 Task: Look for Airbnb options in Tambacounda, Senegal from 6th December, 2023 to 12th December, 2023 for 4 adults.4 bedrooms having 4 beds and 4 bathrooms. Property type can be flat. Amenities needed are: wifi, TV, free parkinig on premises, gym, breakfast. Look for 4 properties as per requirement.
Action: Mouse moved to (445, 94)
Screenshot: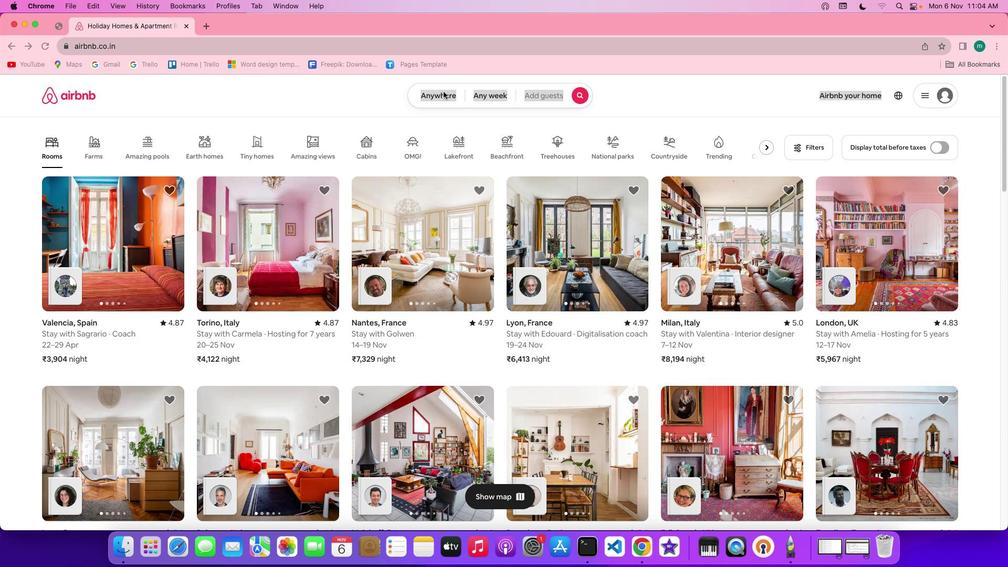 
Action: Mouse pressed left at (445, 94)
Screenshot: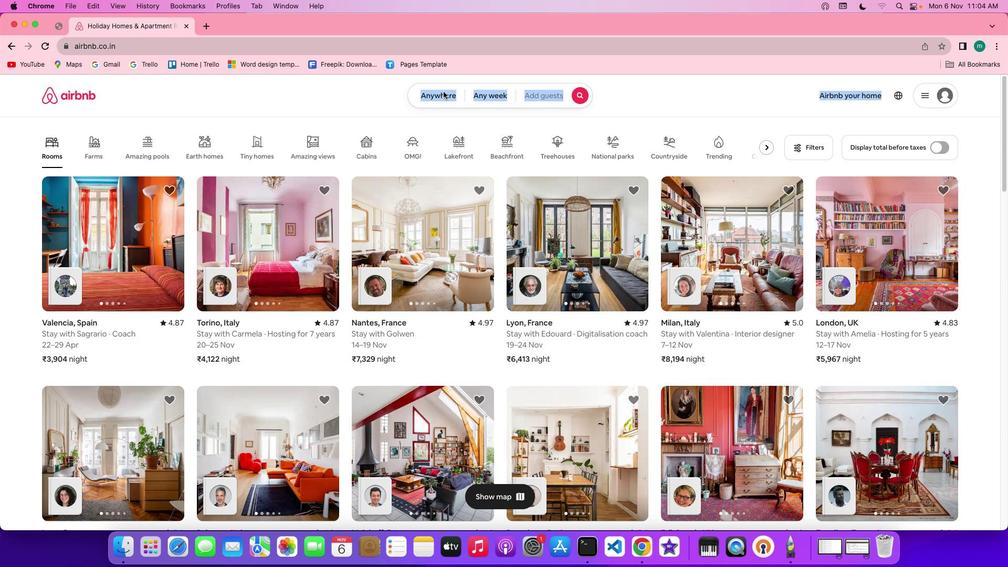 
Action: Mouse moved to (445, 93)
Screenshot: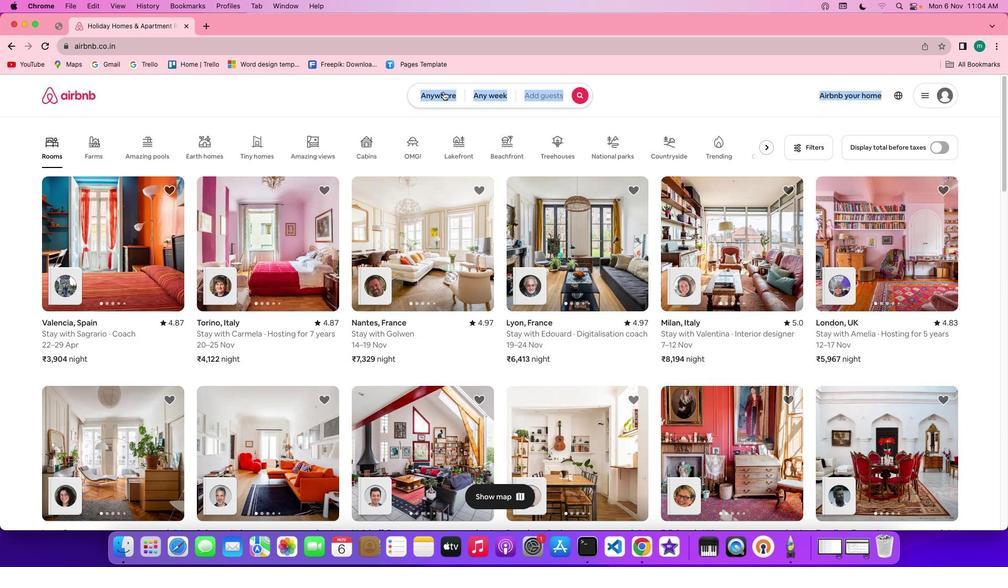 
Action: Mouse pressed left at (445, 93)
Screenshot: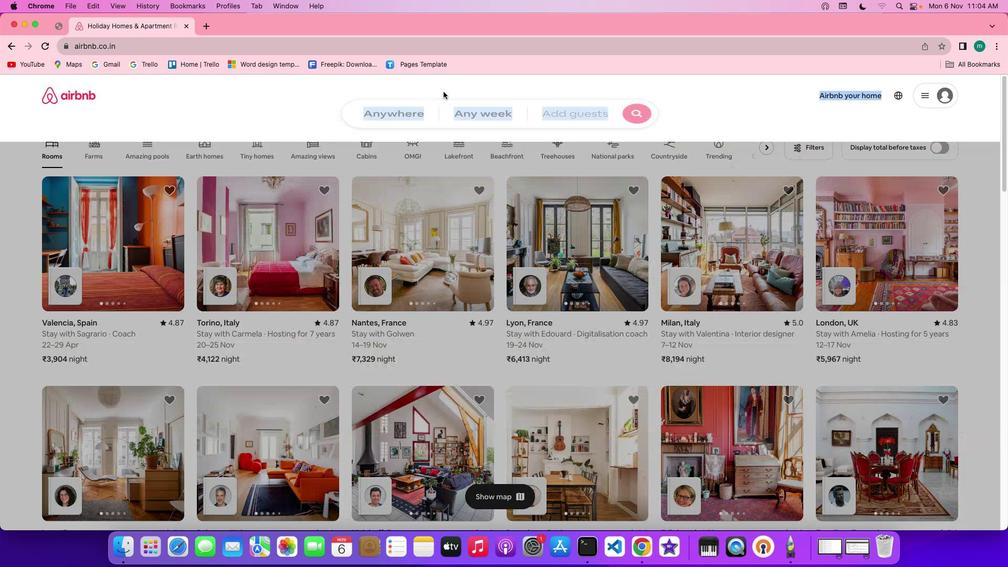 
Action: Mouse moved to (385, 136)
Screenshot: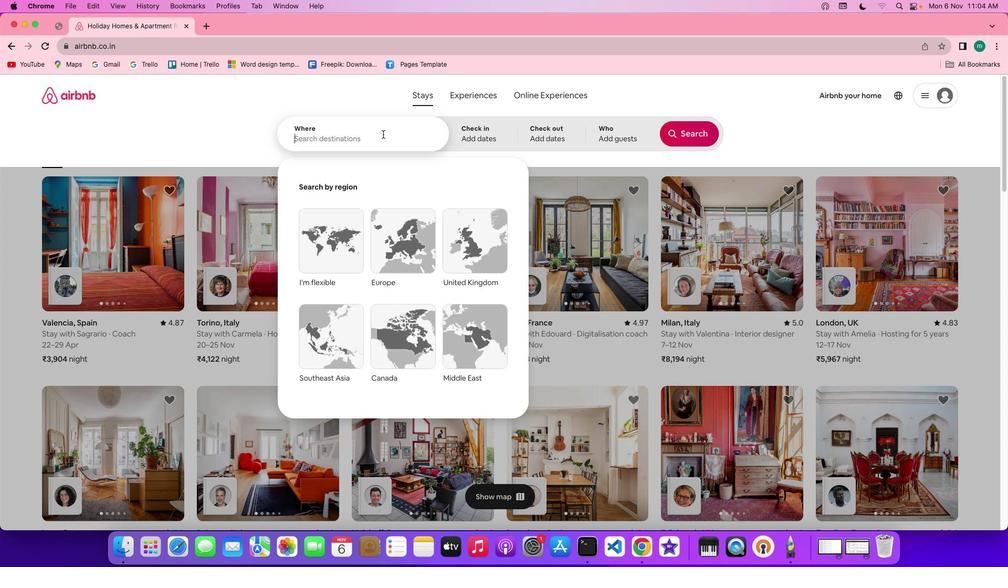 
Action: Mouse pressed left at (385, 136)
Screenshot: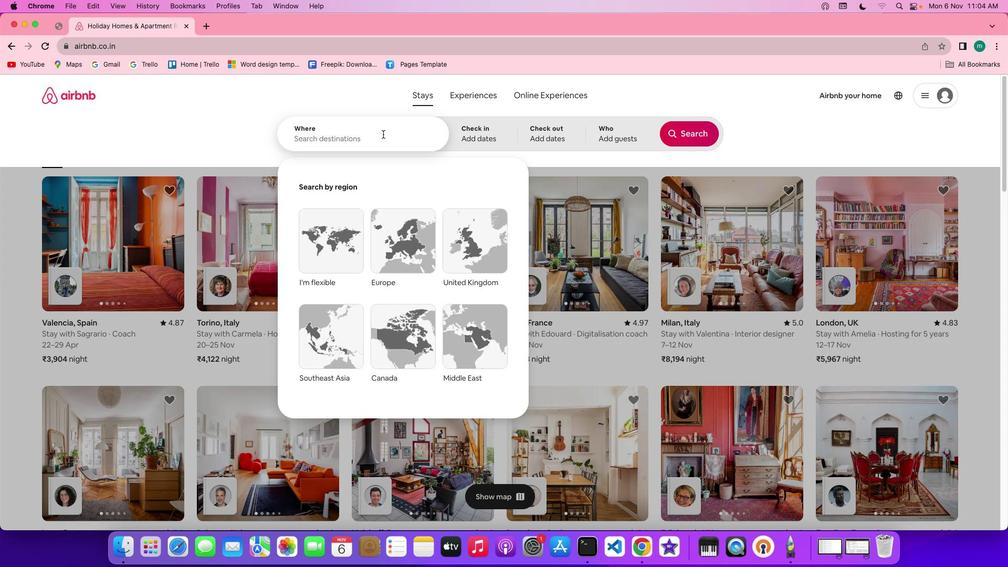 
Action: Key pressed Key.shift't''a''m''b''a''c''o''u''n''d''a'','Key.spaceKey.shift's''e''n''e''g''a''l'
Screenshot: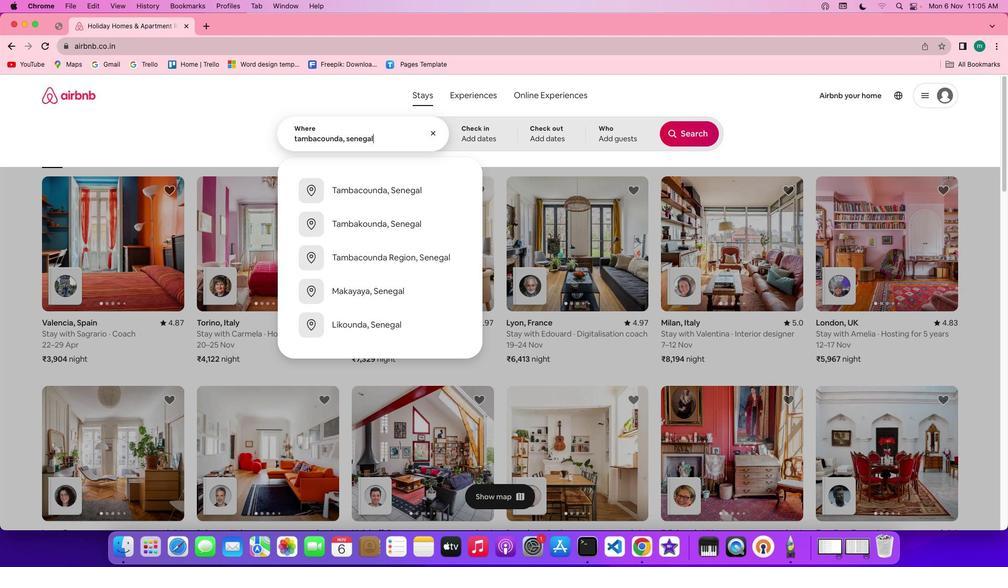 
Action: Mouse moved to (484, 140)
Screenshot: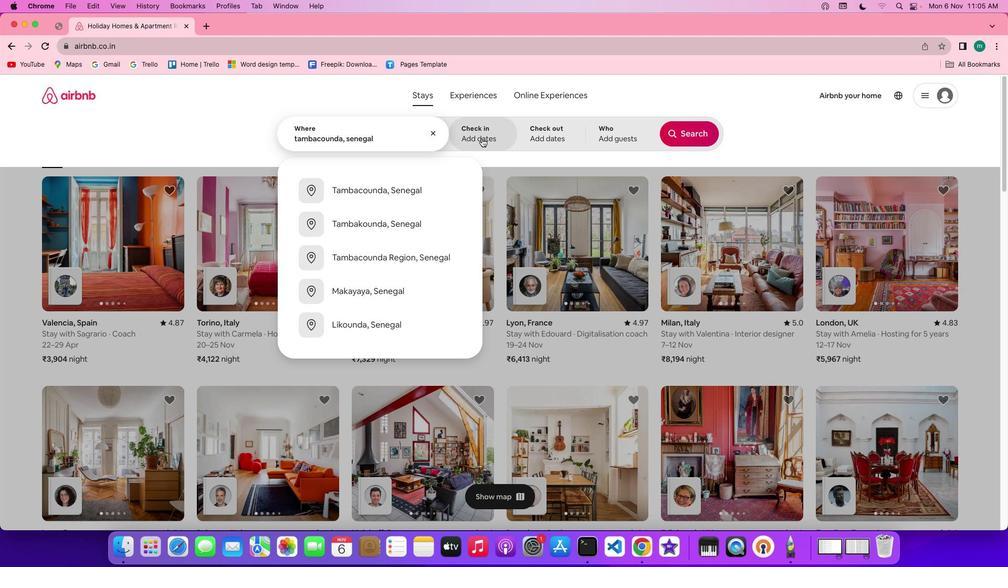 
Action: Mouse pressed left at (484, 140)
Screenshot: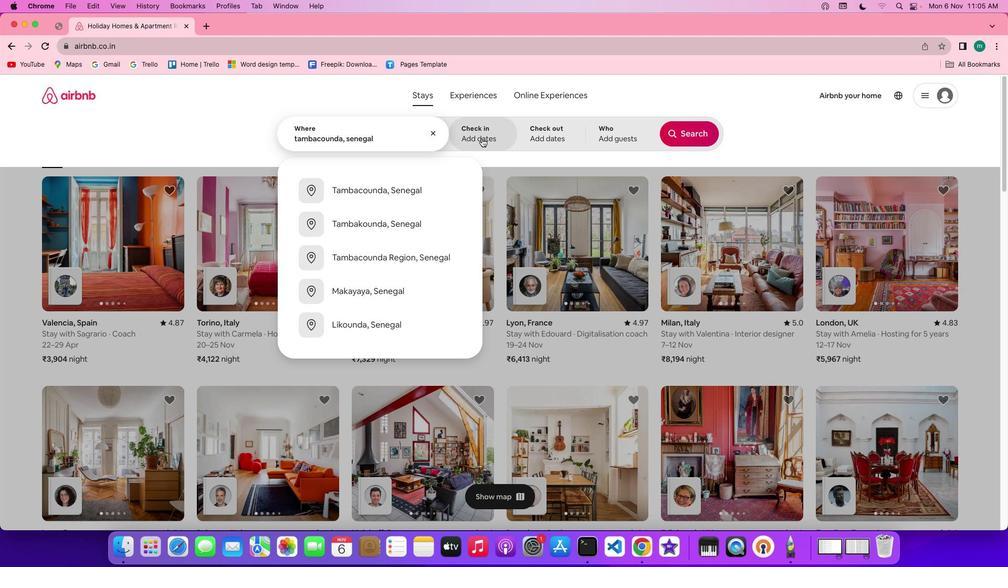 
Action: Mouse moved to (599, 284)
Screenshot: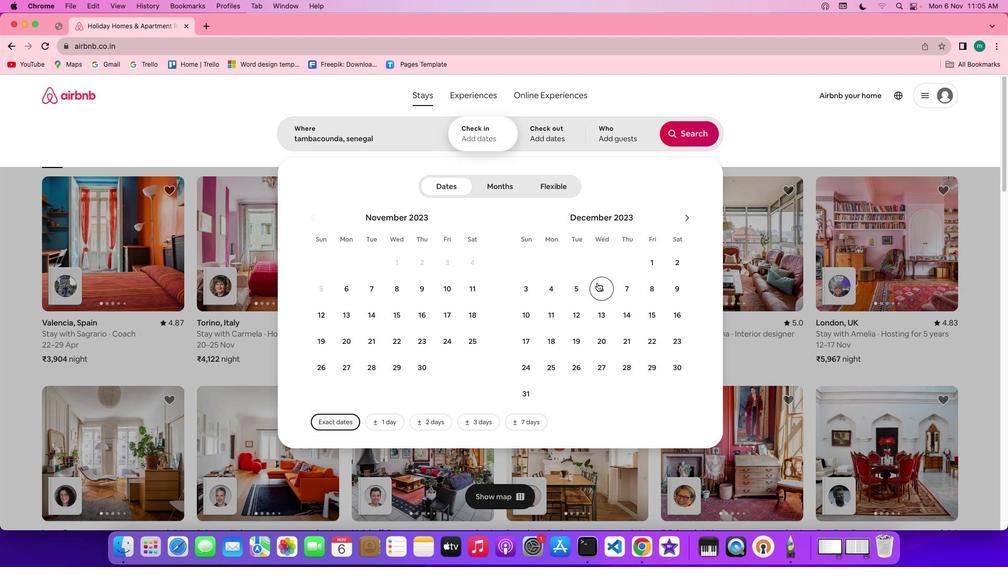 
Action: Mouse pressed left at (599, 284)
Screenshot: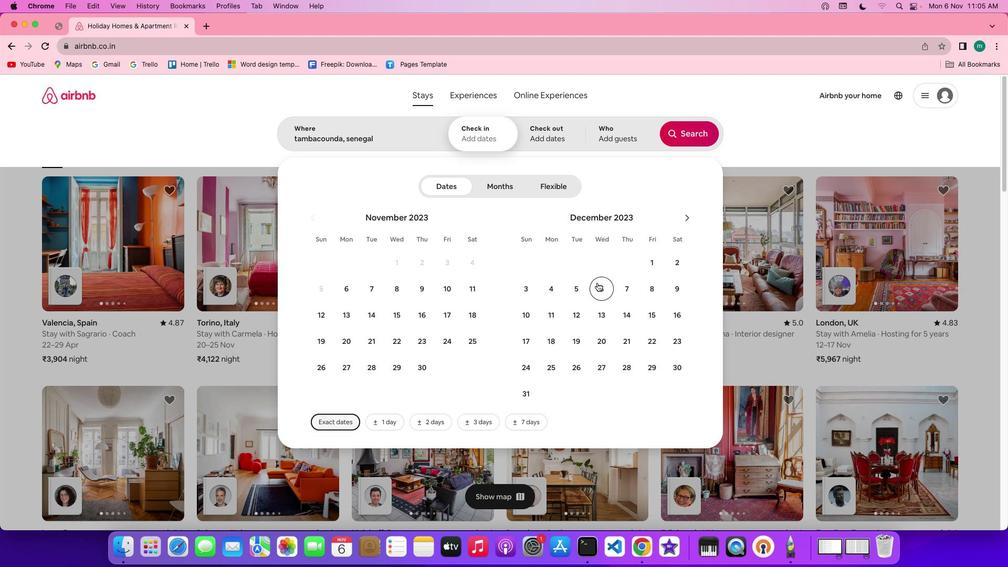 
Action: Mouse moved to (583, 319)
Screenshot: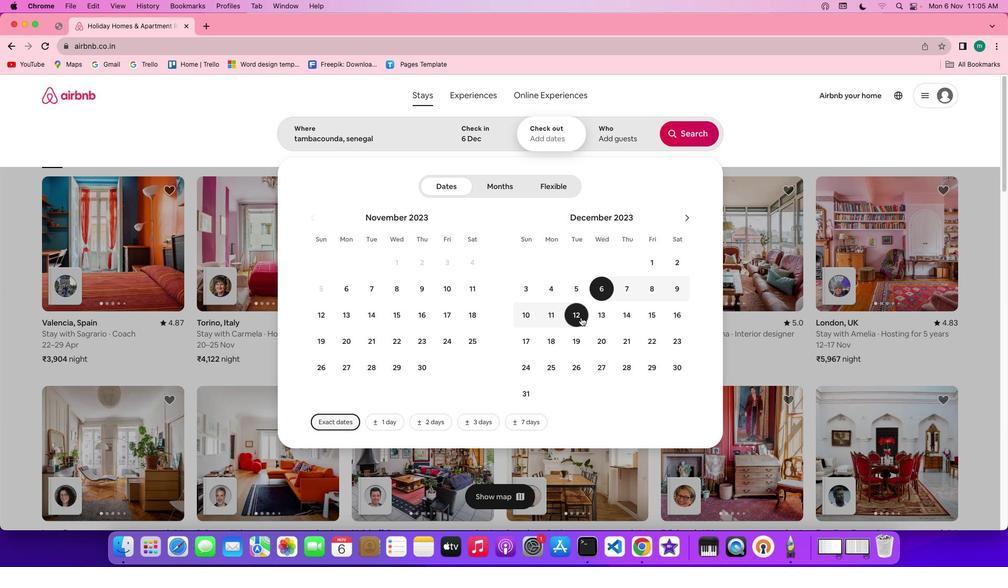 
Action: Mouse pressed left at (583, 319)
Screenshot: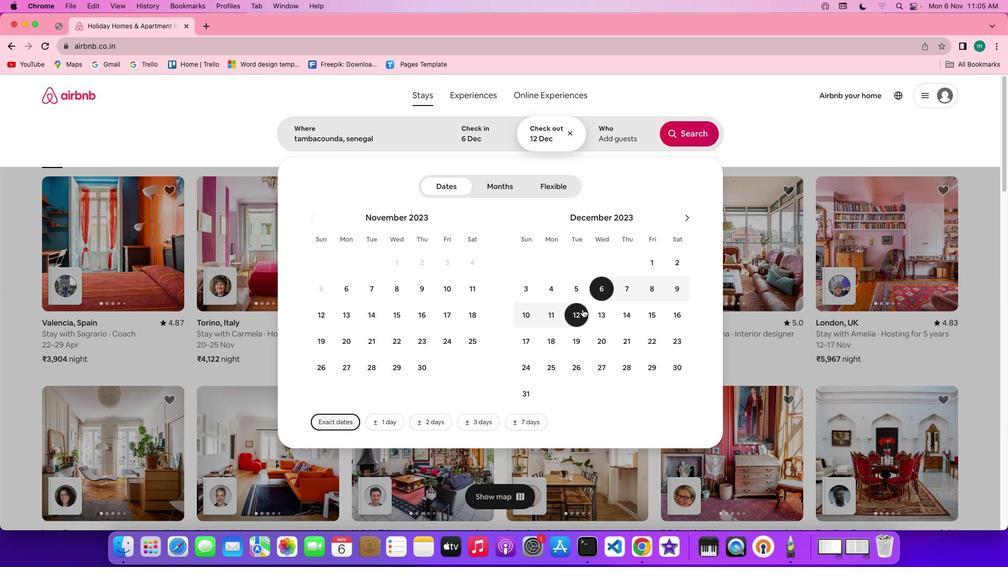 
Action: Mouse moved to (616, 133)
Screenshot: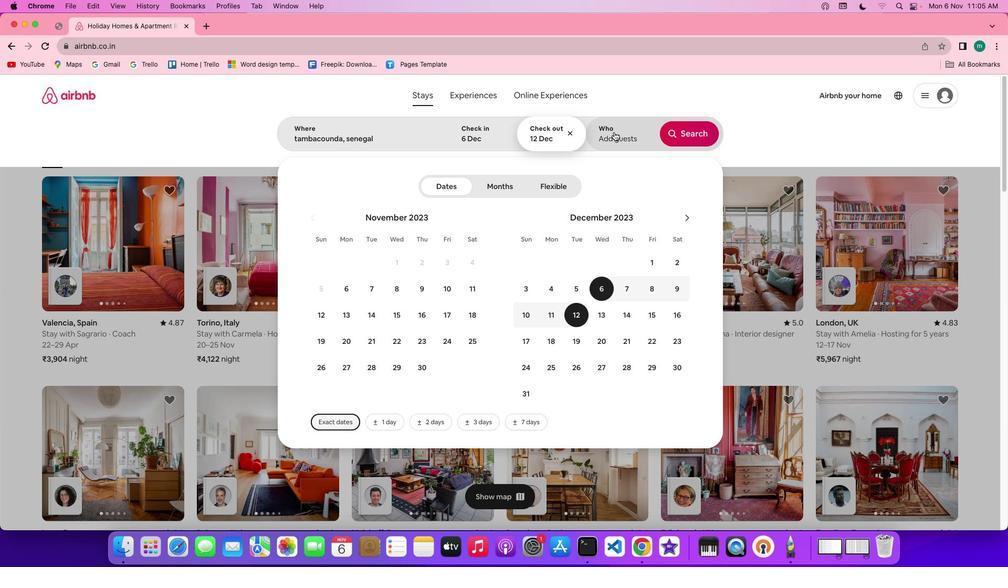 
Action: Mouse pressed left at (616, 133)
Screenshot: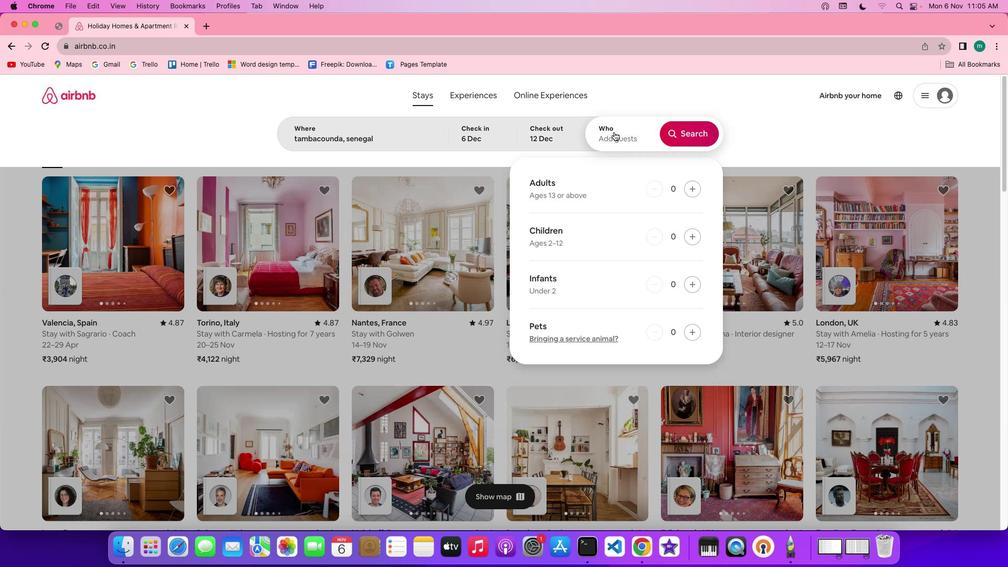 
Action: Mouse moved to (690, 189)
Screenshot: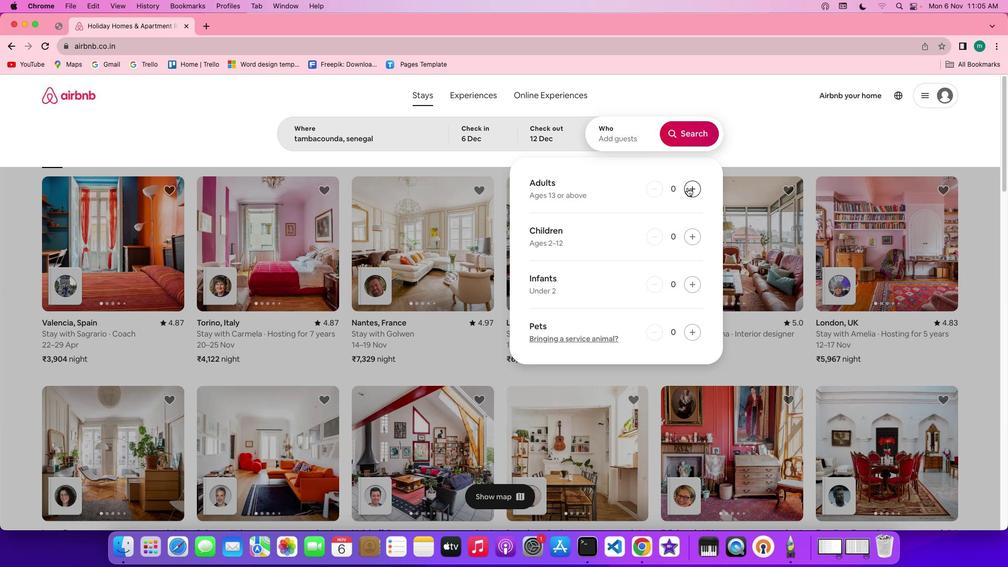 
Action: Mouse pressed left at (690, 189)
Screenshot: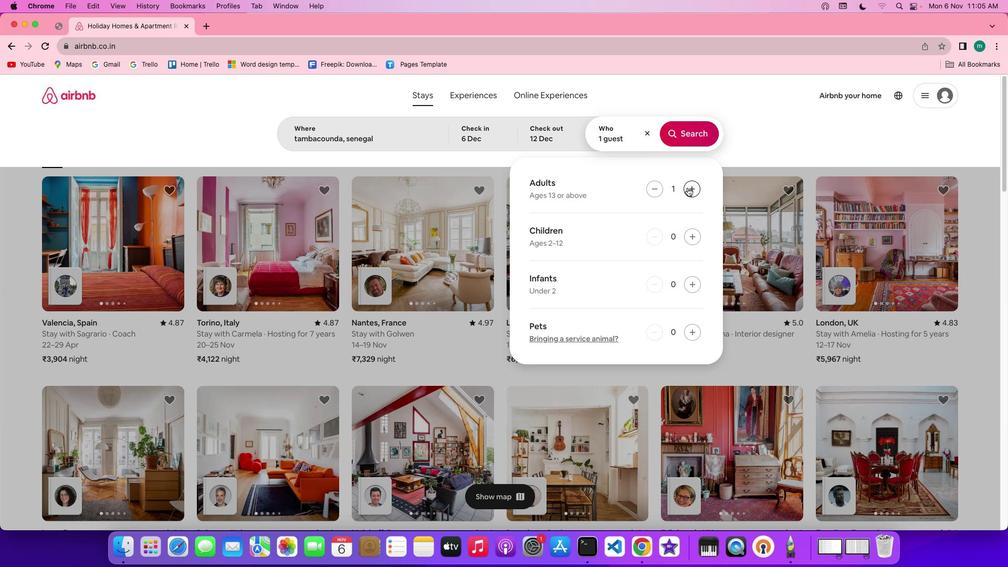 
Action: Mouse pressed left at (690, 189)
Screenshot: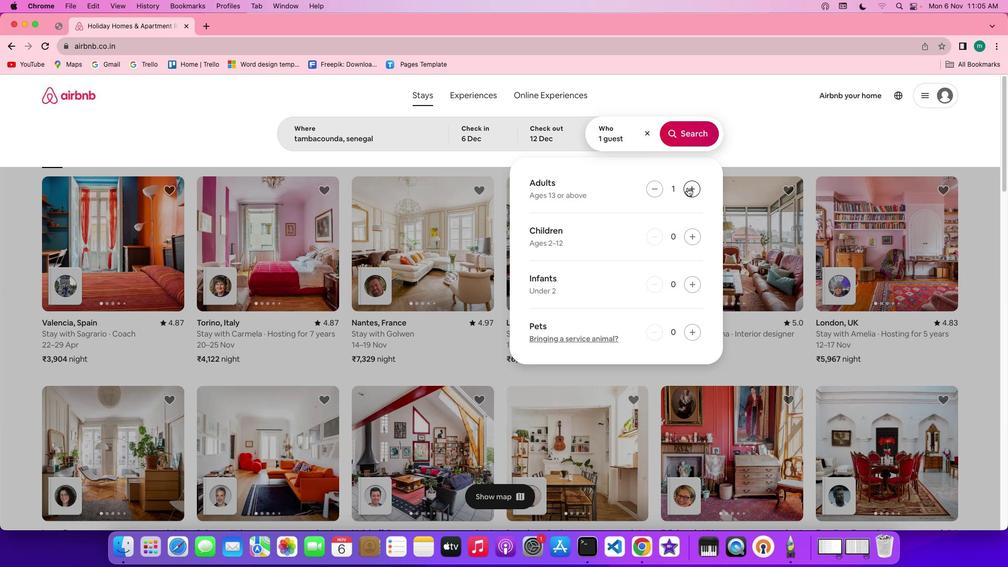 
Action: Mouse pressed left at (690, 189)
Screenshot: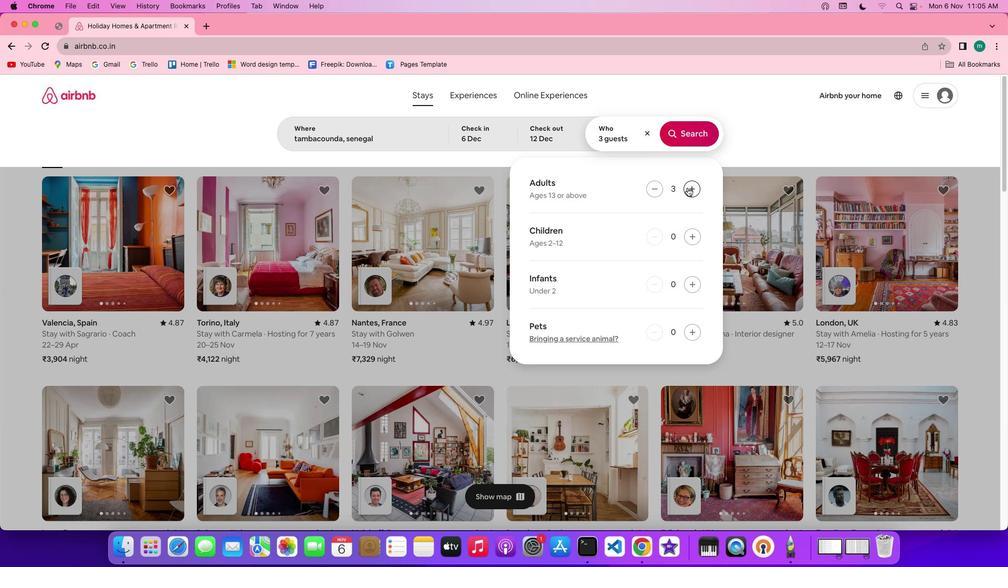 
Action: Mouse moved to (690, 190)
Screenshot: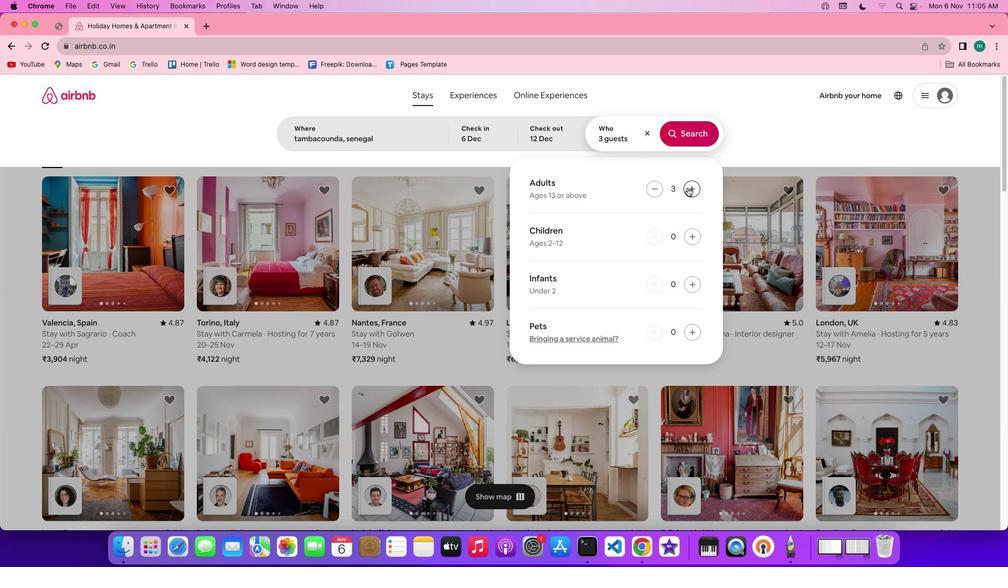 
Action: Mouse pressed left at (690, 190)
Screenshot: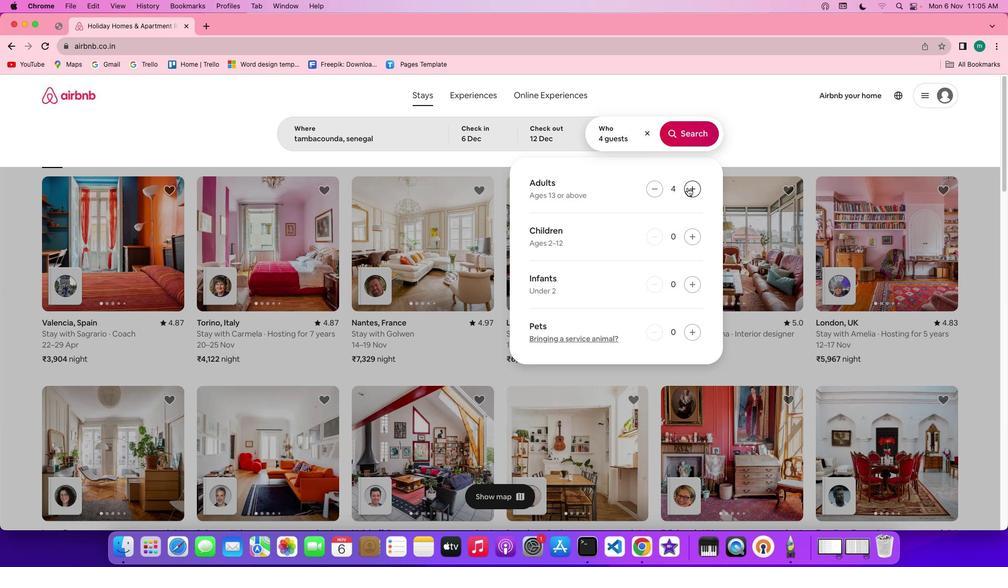 
Action: Mouse moved to (706, 132)
Screenshot: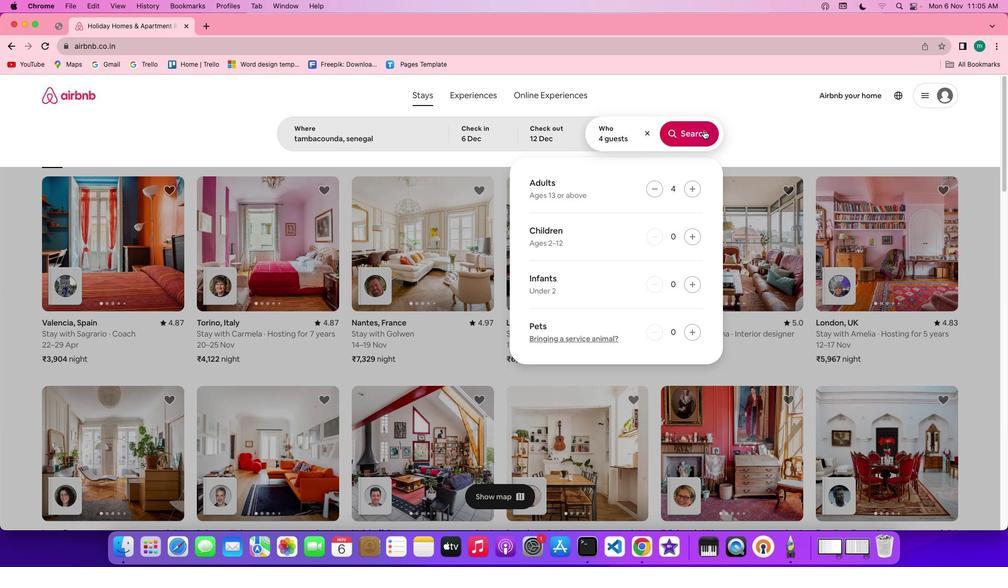 
Action: Mouse pressed left at (706, 132)
Screenshot: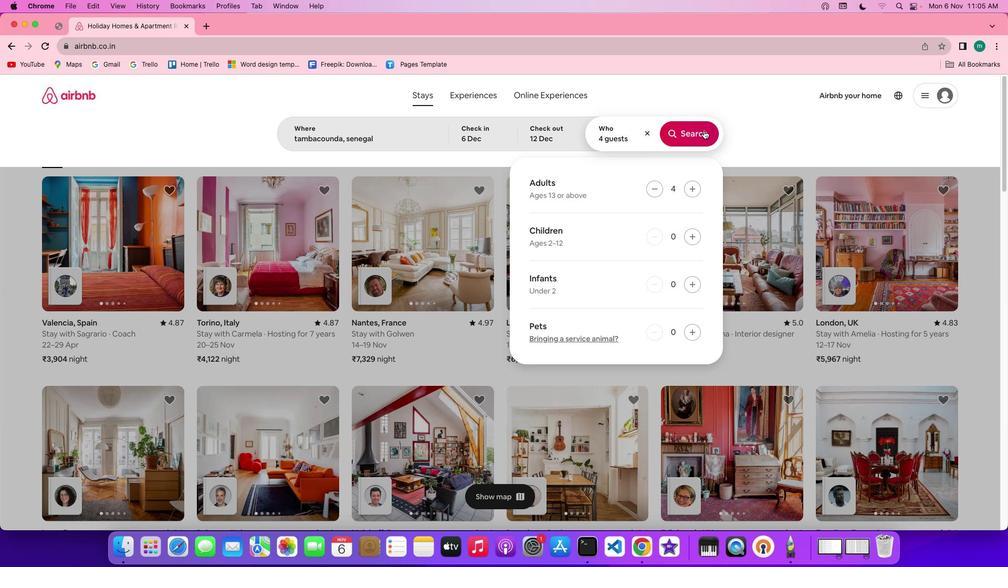 
Action: Mouse moved to (831, 140)
Screenshot: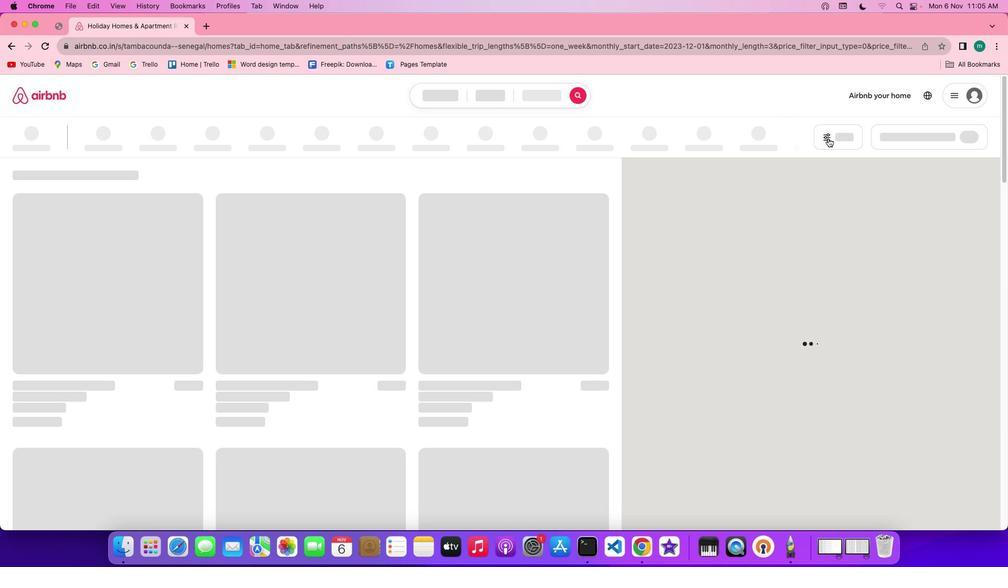 
Action: Mouse pressed left at (831, 140)
Screenshot: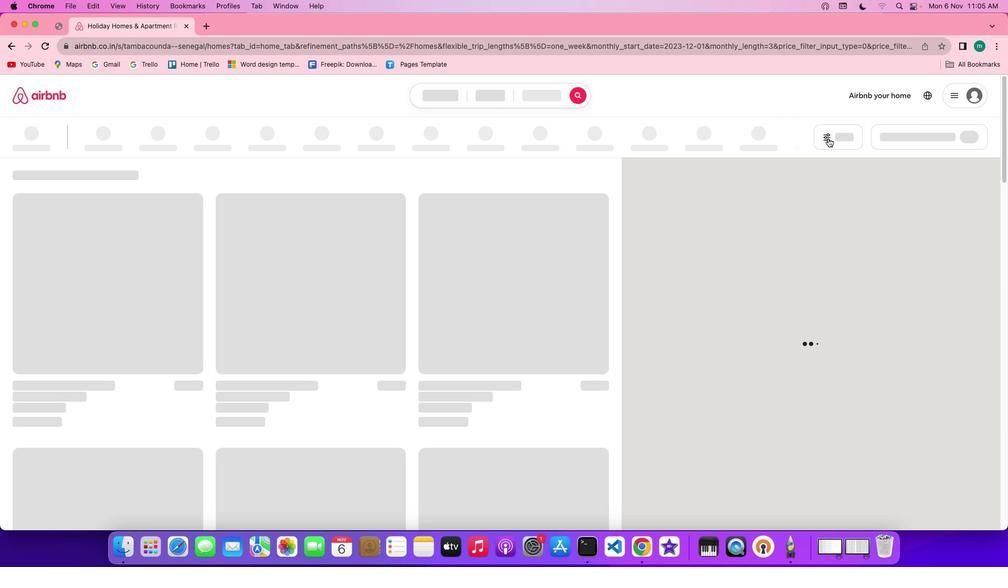 
Action: Mouse moved to (844, 137)
Screenshot: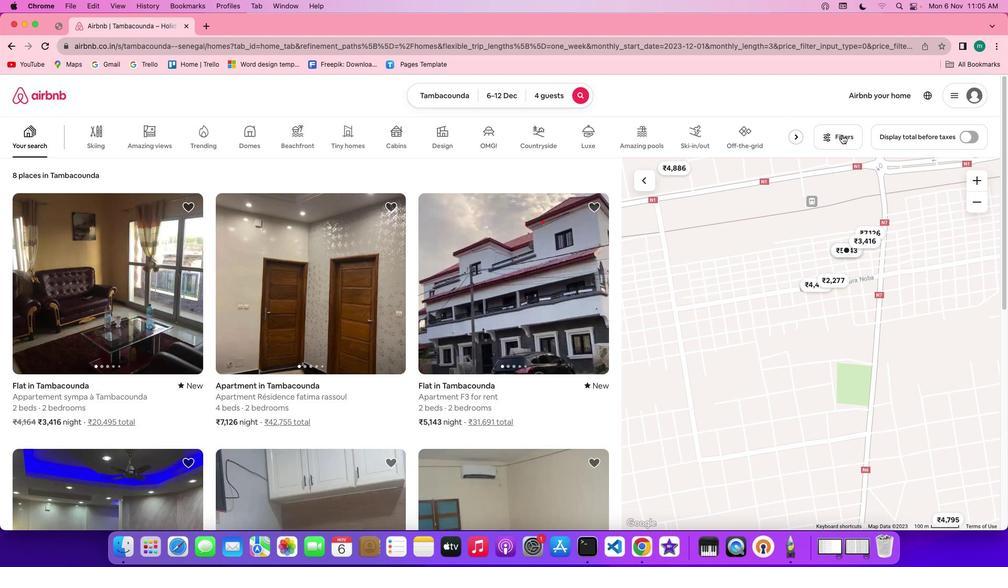 
Action: Mouse pressed left at (844, 137)
Screenshot: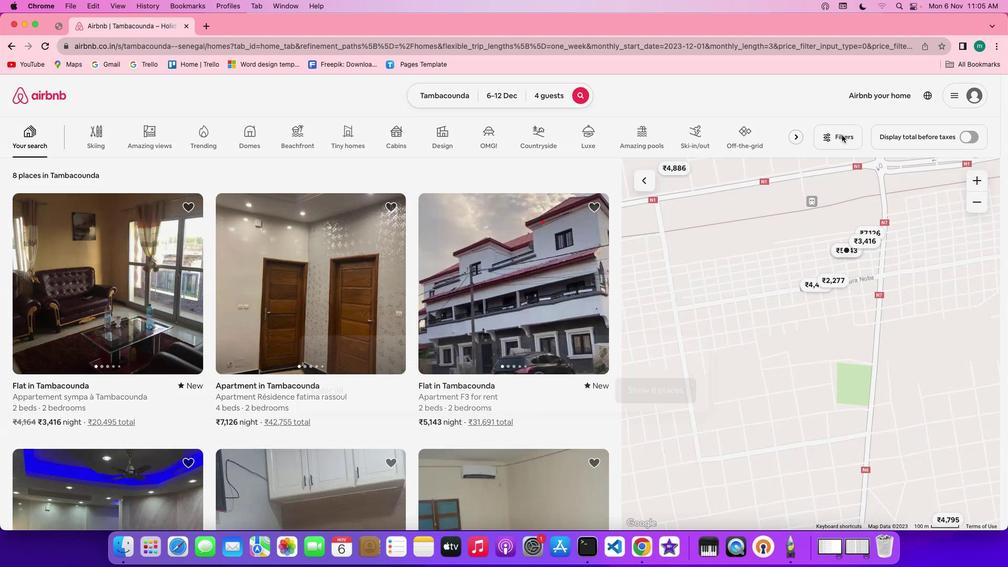 
Action: Mouse moved to (612, 358)
Screenshot: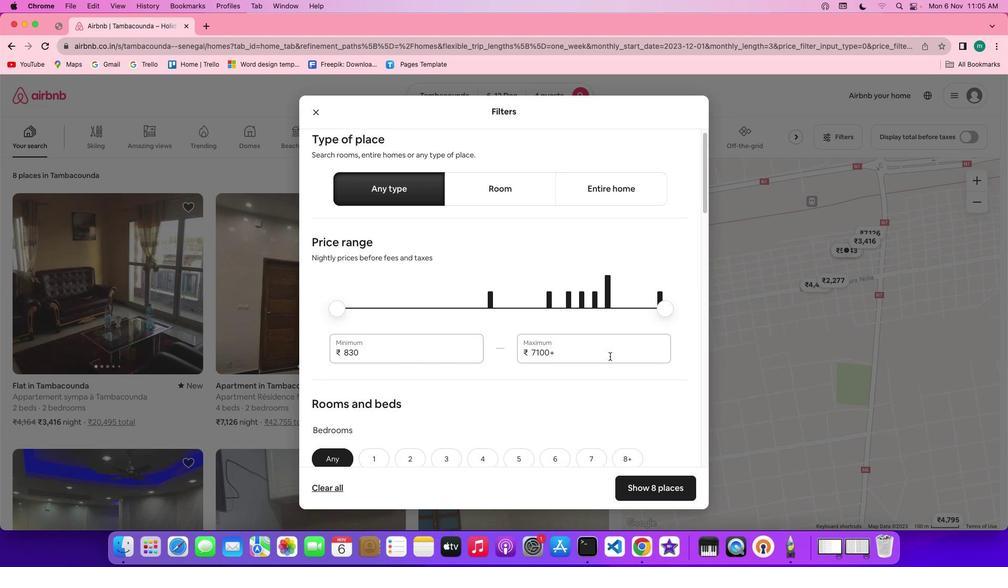 
Action: Mouse scrolled (612, 358) with delta (2, 1)
Screenshot: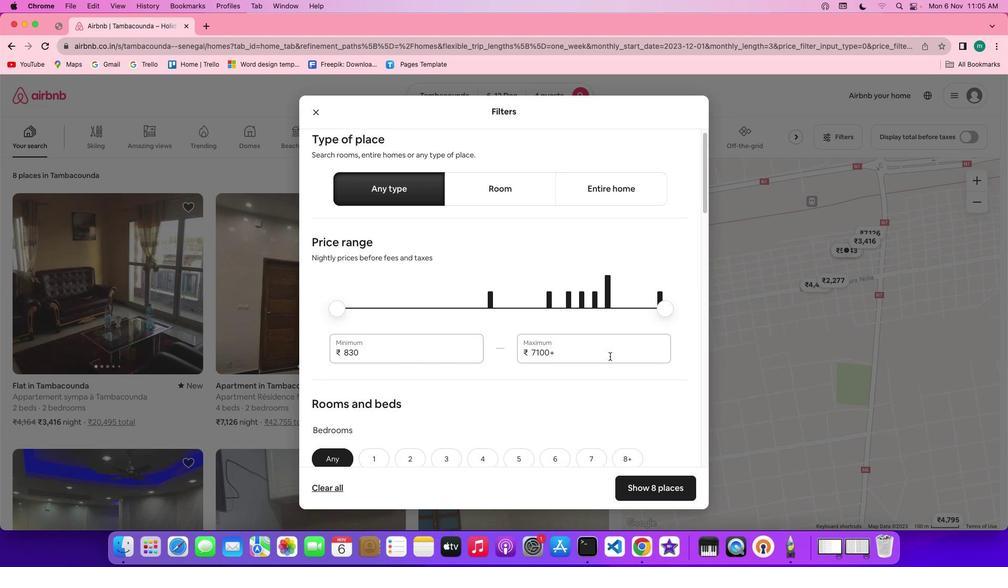
Action: Mouse moved to (612, 358)
Screenshot: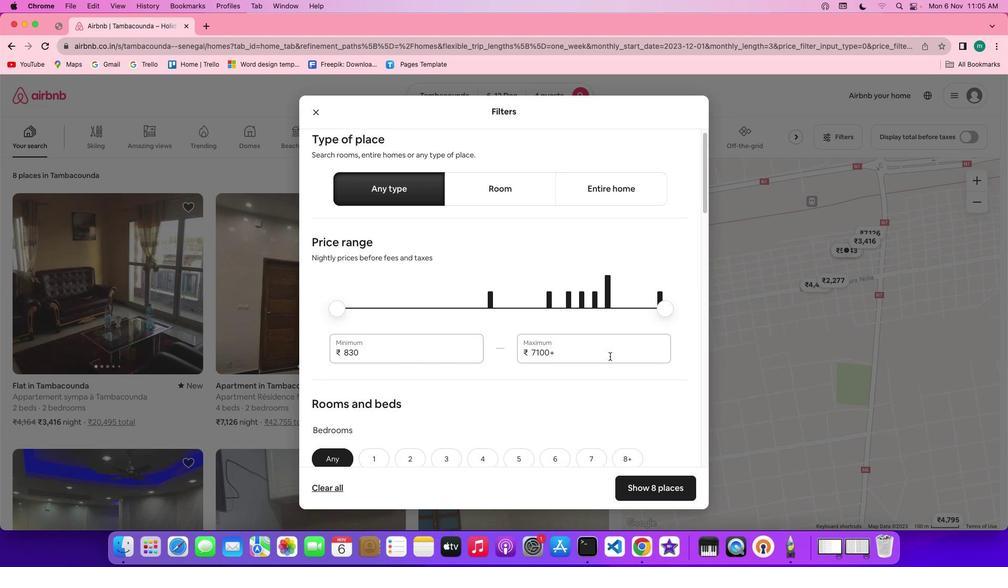 
Action: Mouse scrolled (612, 358) with delta (2, 1)
Screenshot: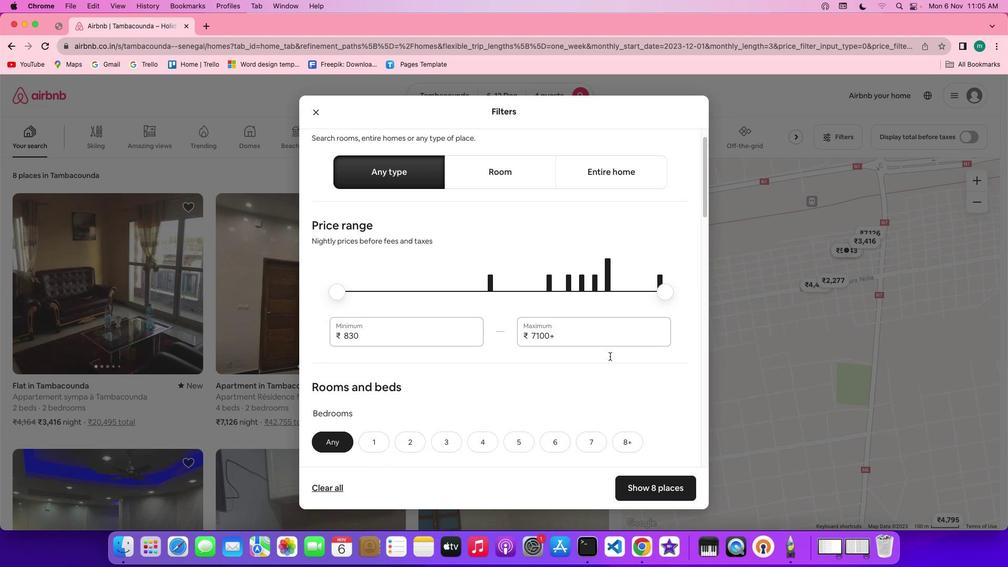 
Action: Mouse moved to (612, 358)
Screenshot: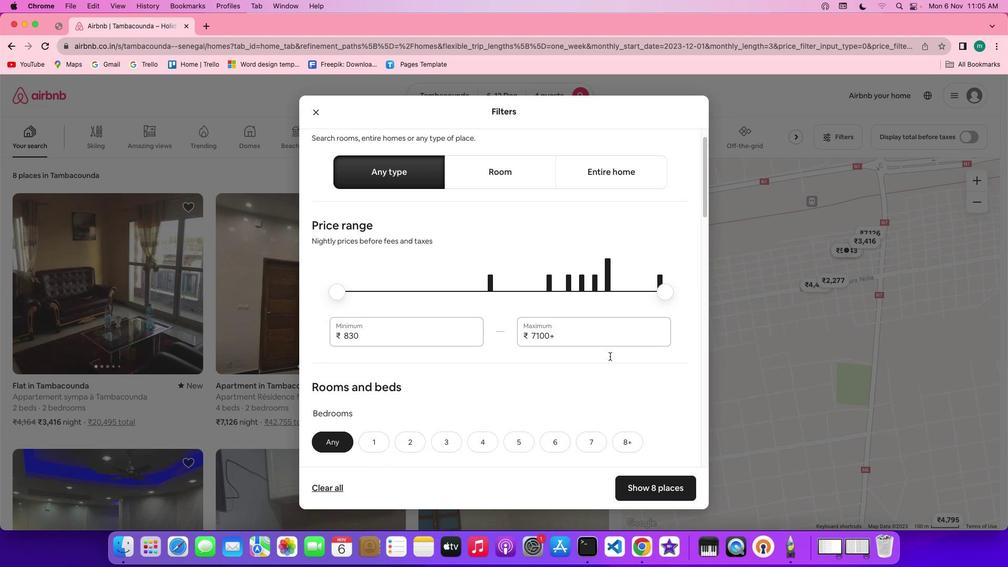 
Action: Mouse scrolled (612, 358) with delta (2, 1)
Screenshot: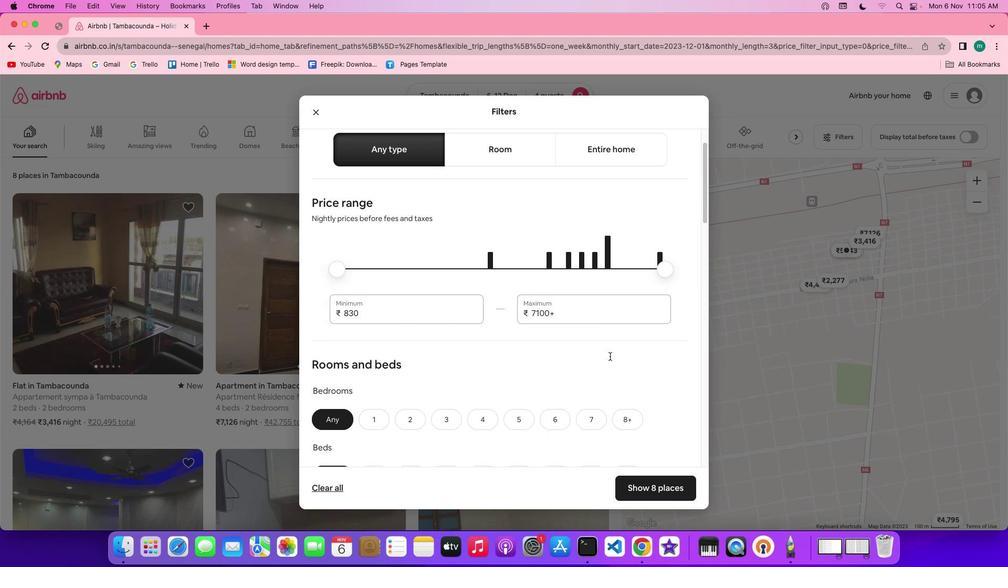 
Action: Mouse scrolled (612, 358) with delta (2, 0)
Screenshot: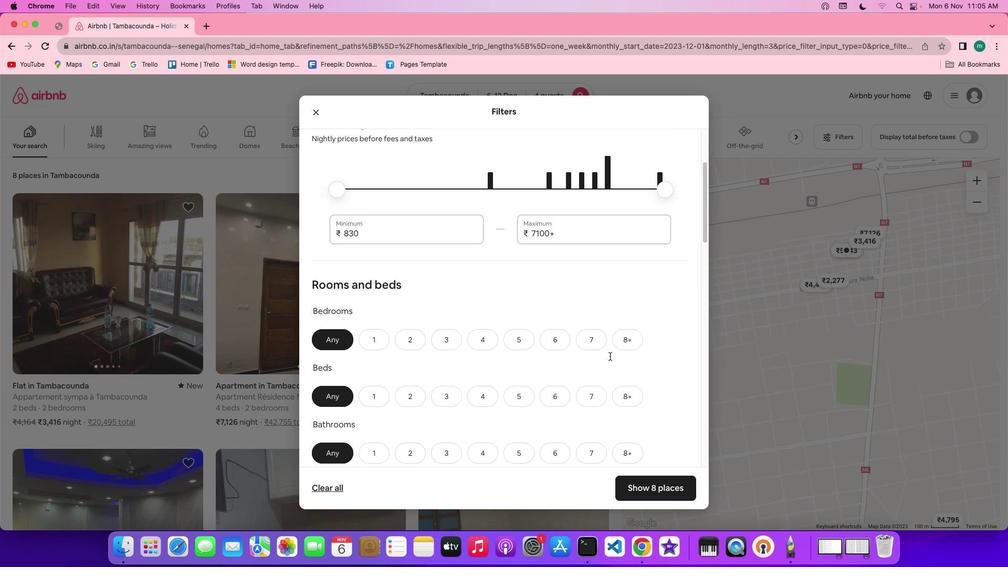 
Action: Mouse scrolled (612, 358) with delta (2, 1)
Screenshot: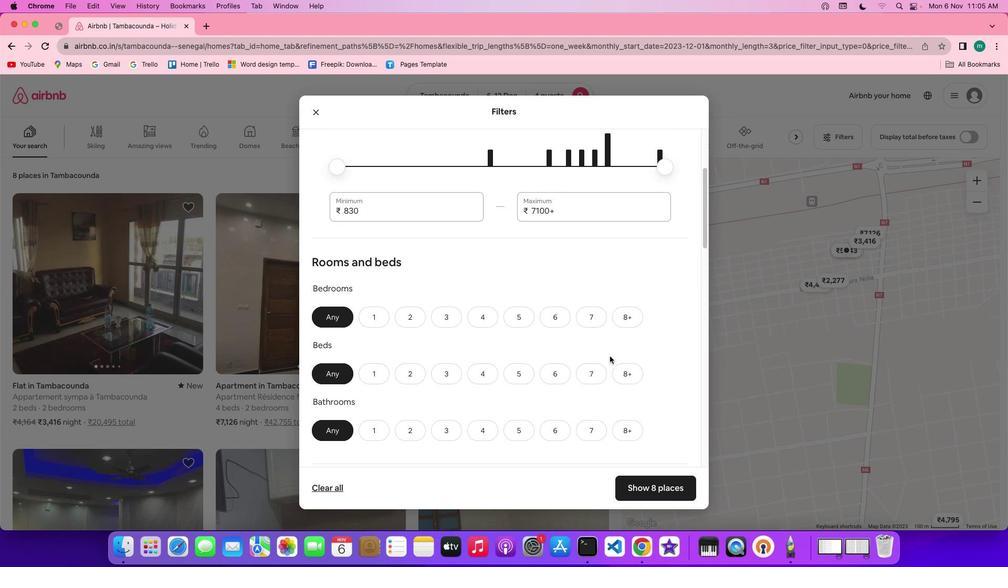 
Action: Mouse scrolled (612, 358) with delta (2, 1)
Screenshot: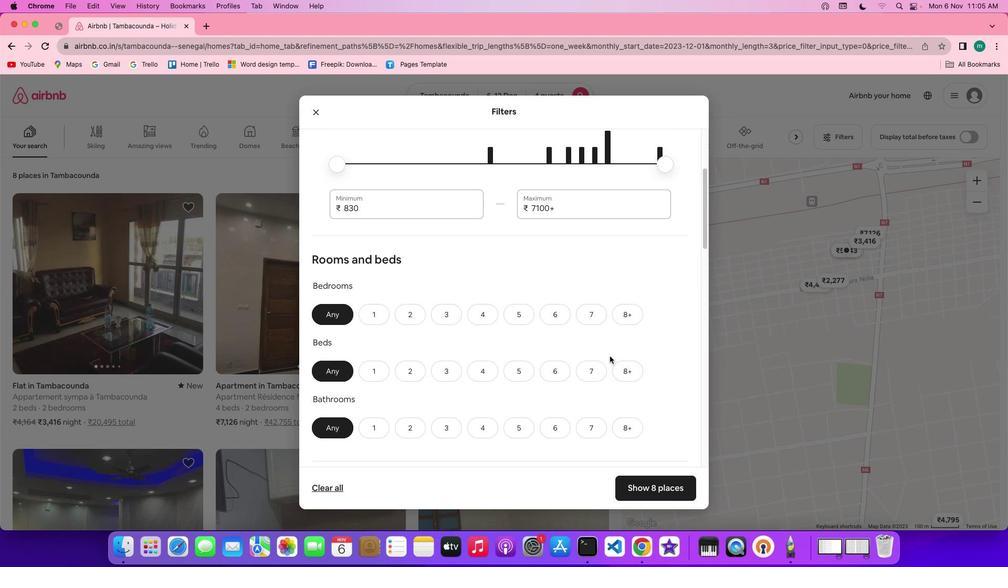 
Action: Mouse scrolled (612, 358) with delta (2, 1)
Screenshot: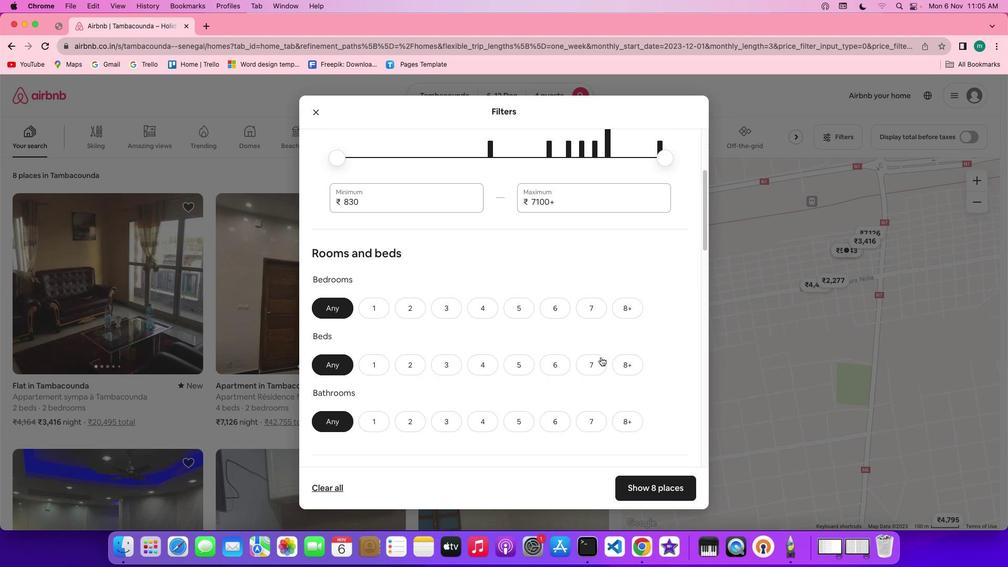 
Action: Mouse moved to (485, 310)
Screenshot: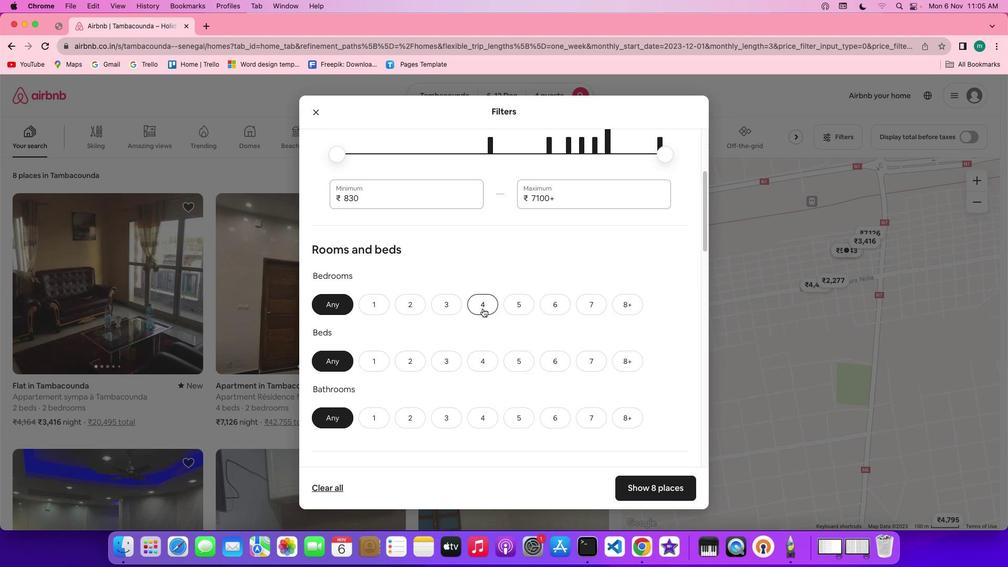 
Action: Mouse pressed left at (485, 310)
Screenshot: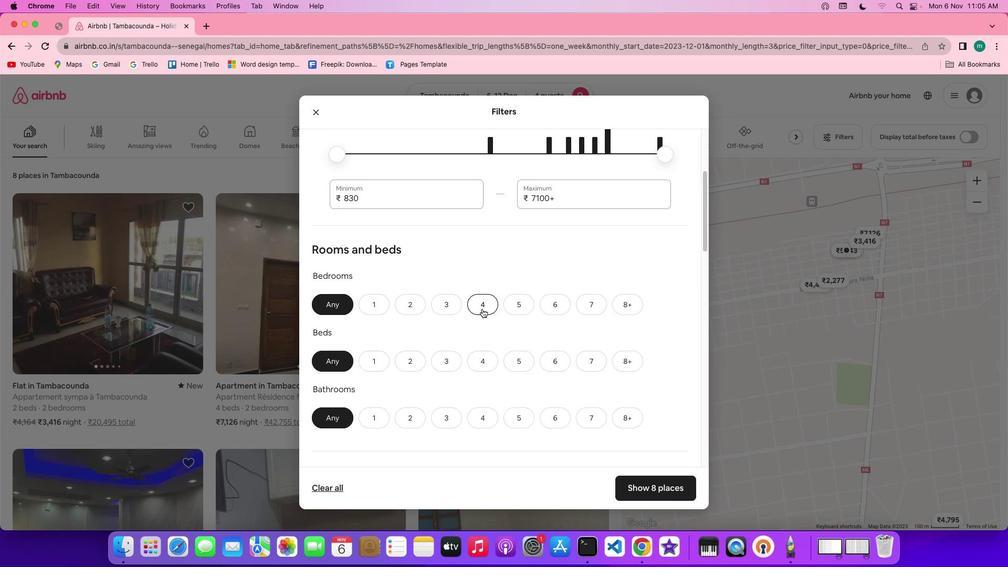 
Action: Mouse moved to (480, 368)
Screenshot: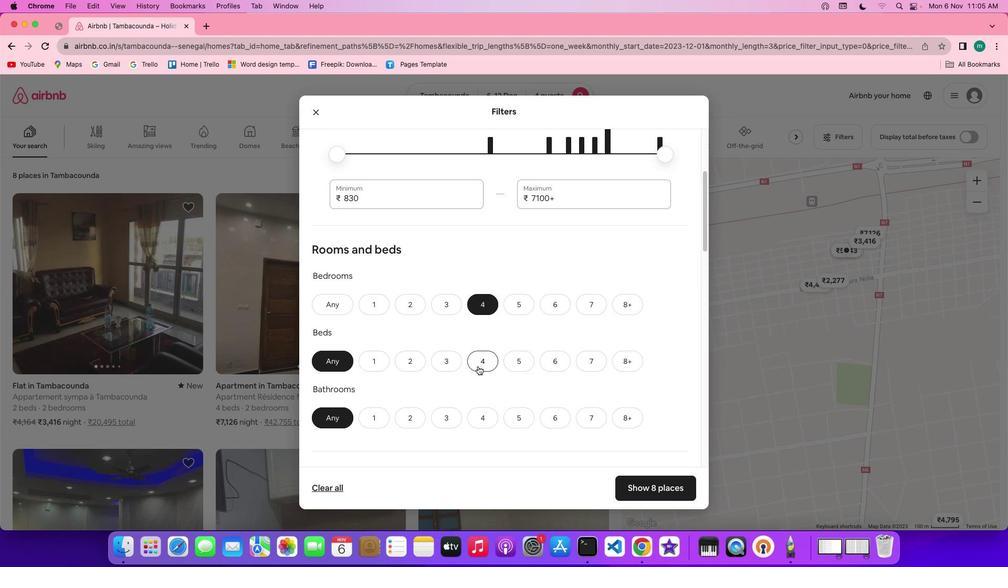 
Action: Mouse pressed left at (480, 368)
Screenshot: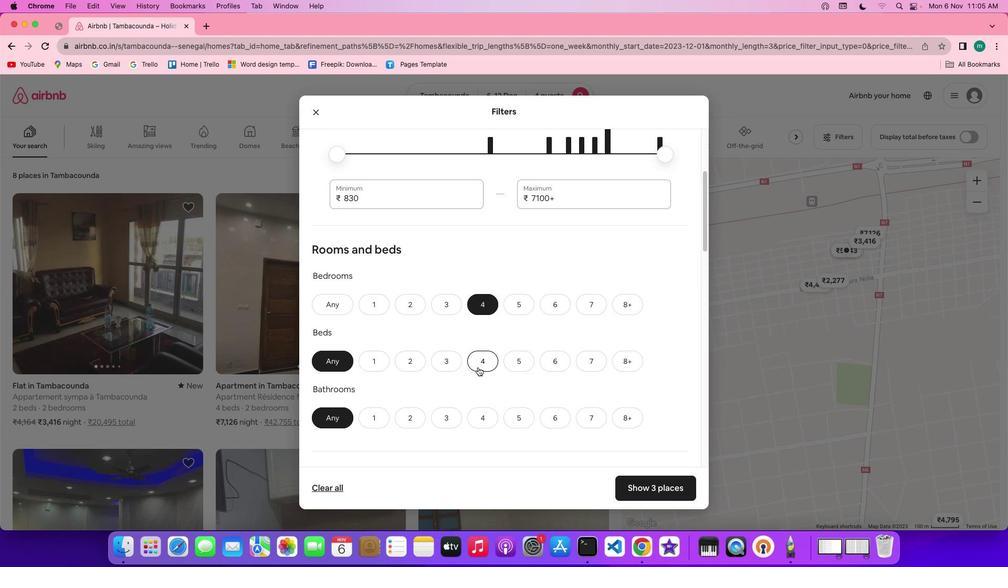 
Action: Mouse moved to (488, 421)
Screenshot: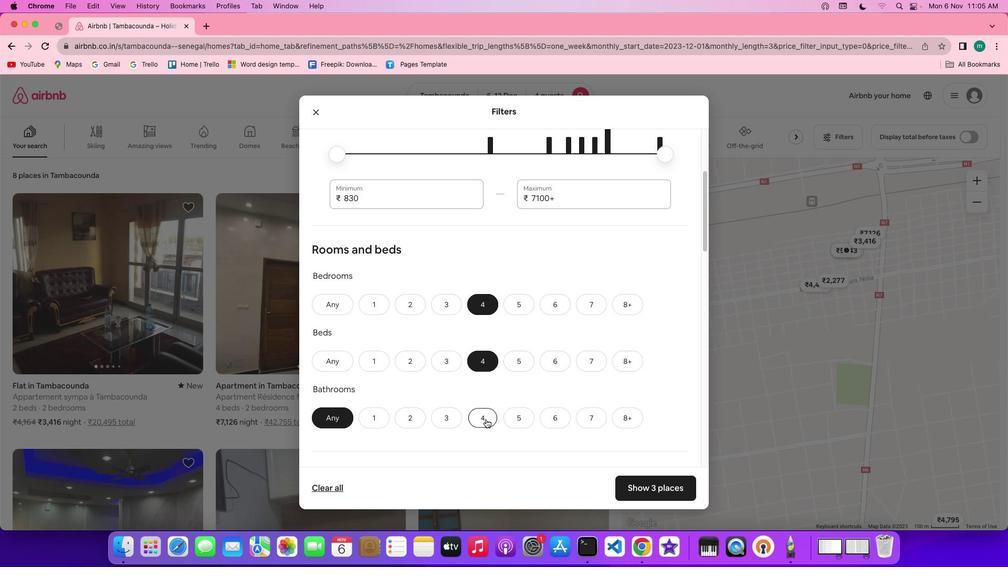 
Action: Mouse pressed left at (488, 421)
Screenshot: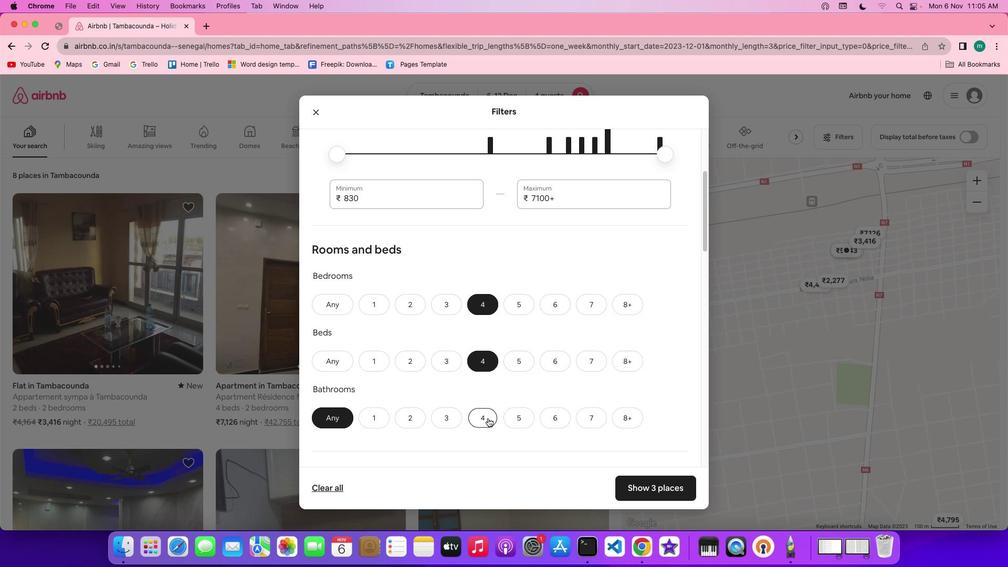 
Action: Mouse moved to (594, 416)
Screenshot: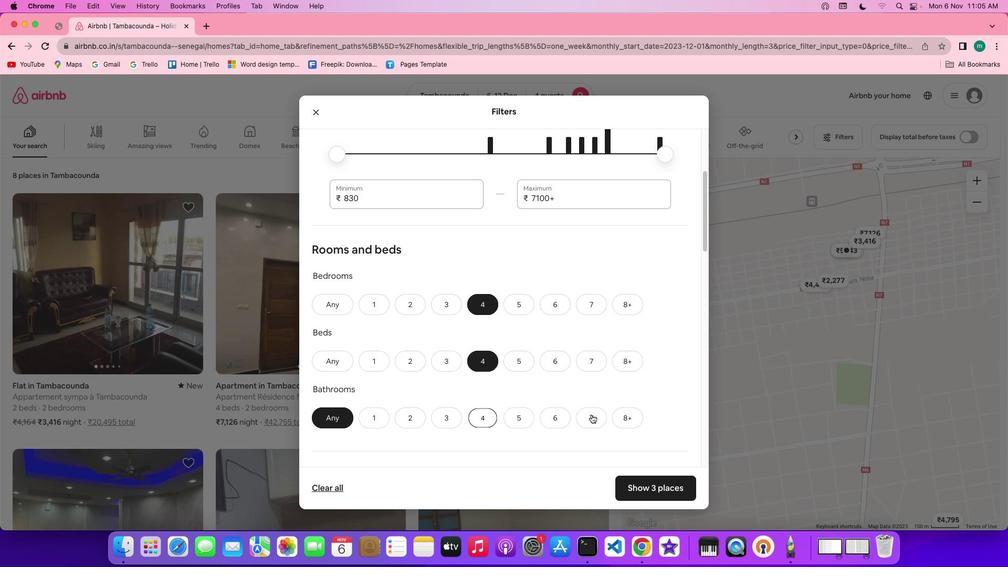 
Action: Mouse scrolled (594, 416) with delta (2, 1)
Screenshot: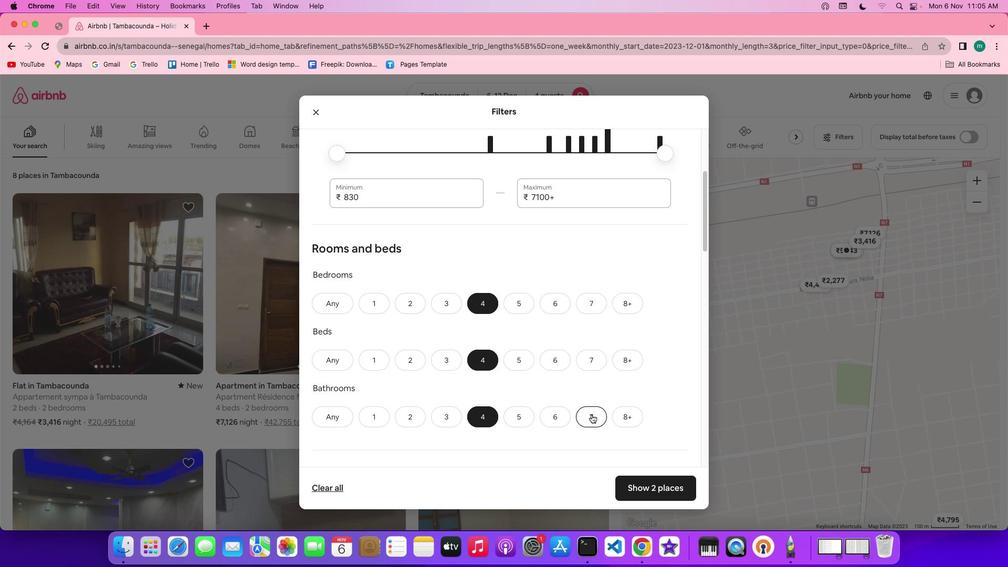 
Action: Mouse scrolled (594, 416) with delta (2, 1)
Screenshot: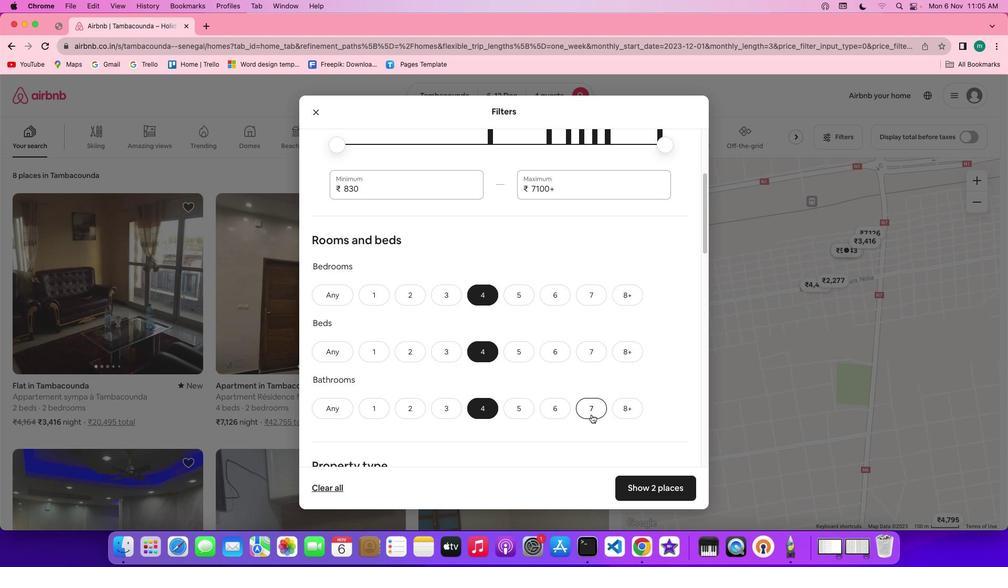 
Action: Mouse scrolled (594, 416) with delta (2, 1)
Screenshot: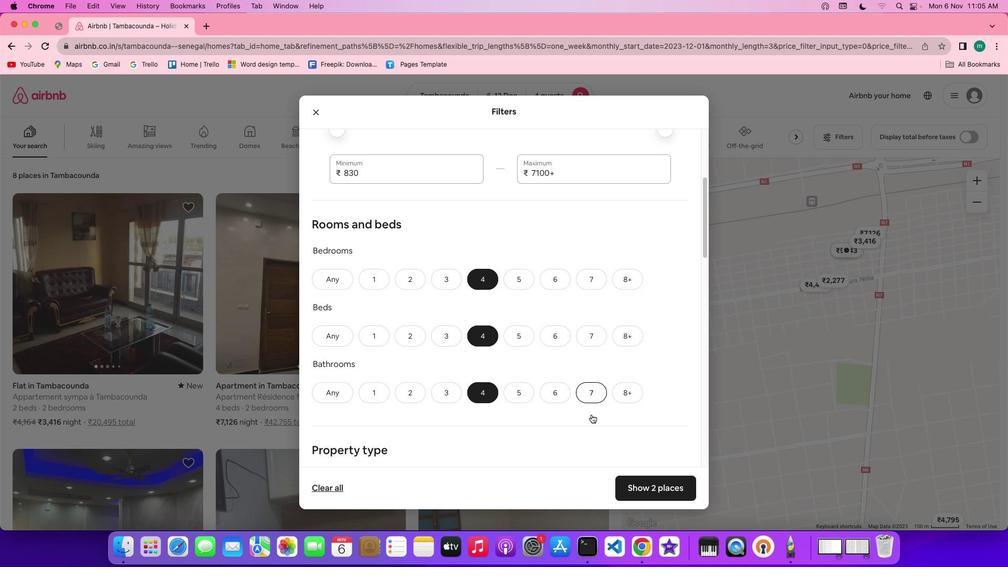 
Action: Mouse scrolled (594, 416) with delta (2, 1)
Screenshot: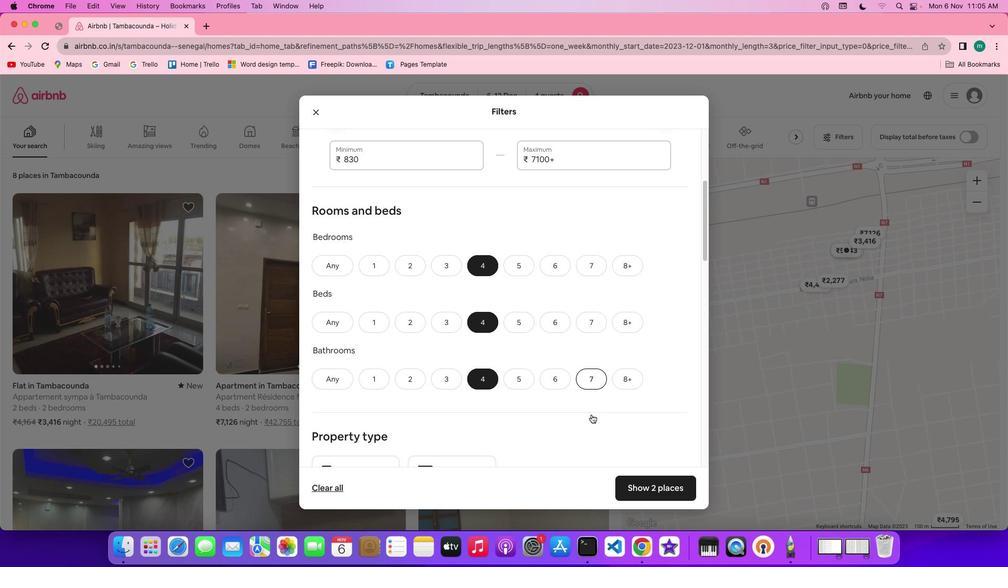 
Action: Mouse scrolled (594, 416) with delta (2, 1)
Screenshot: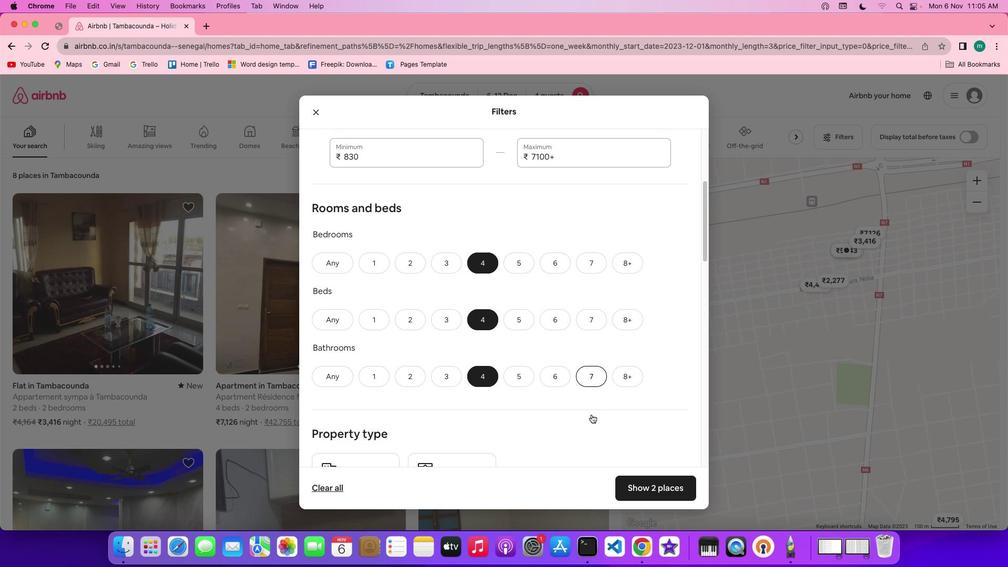 
Action: Mouse scrolled (594, 416) with delta (2, 1)
Screenshot: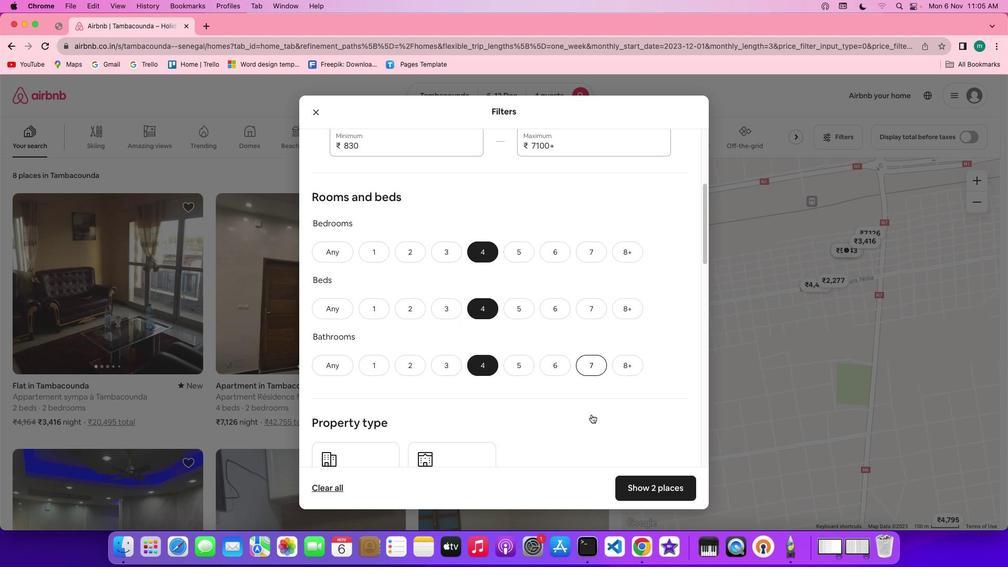 
Action: Mouse scrolled (594, 416) with delta (2, 1)
Screenshot: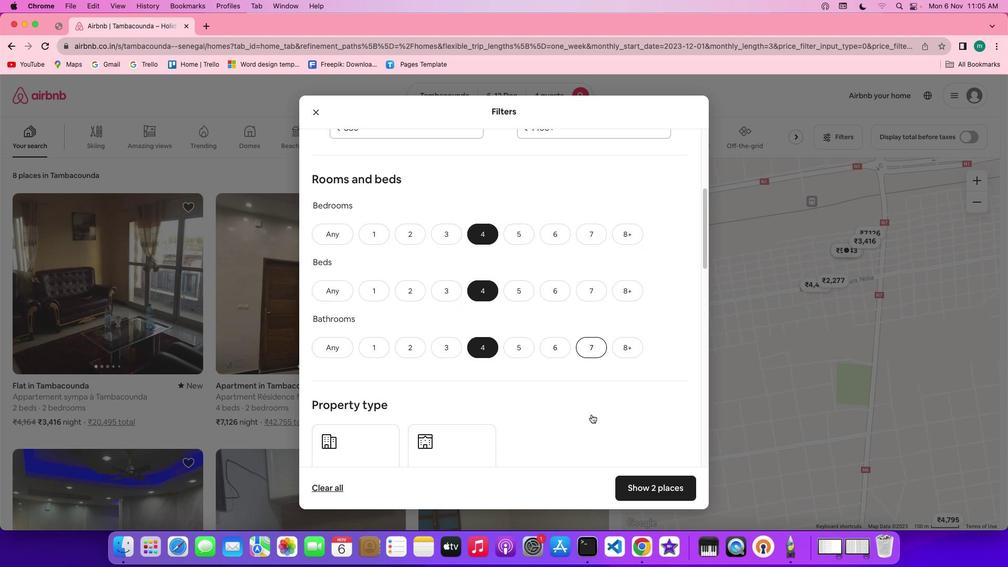 
Action: Mouse scrolled (594, 416) with delta (2, 1)
Screenshot: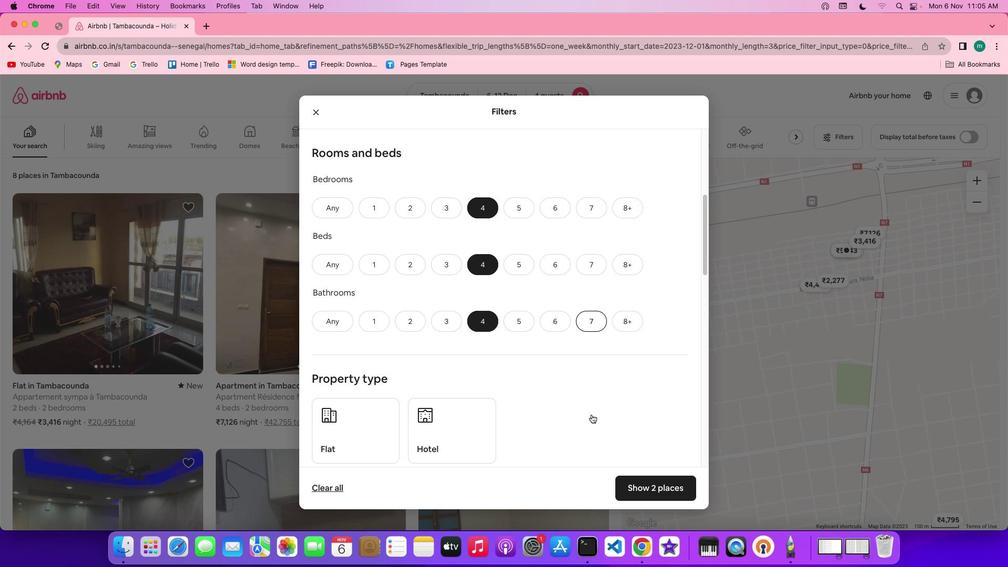 
Action: Mouse scrolled (594, 416) with delta (2, 1)
Screenshot: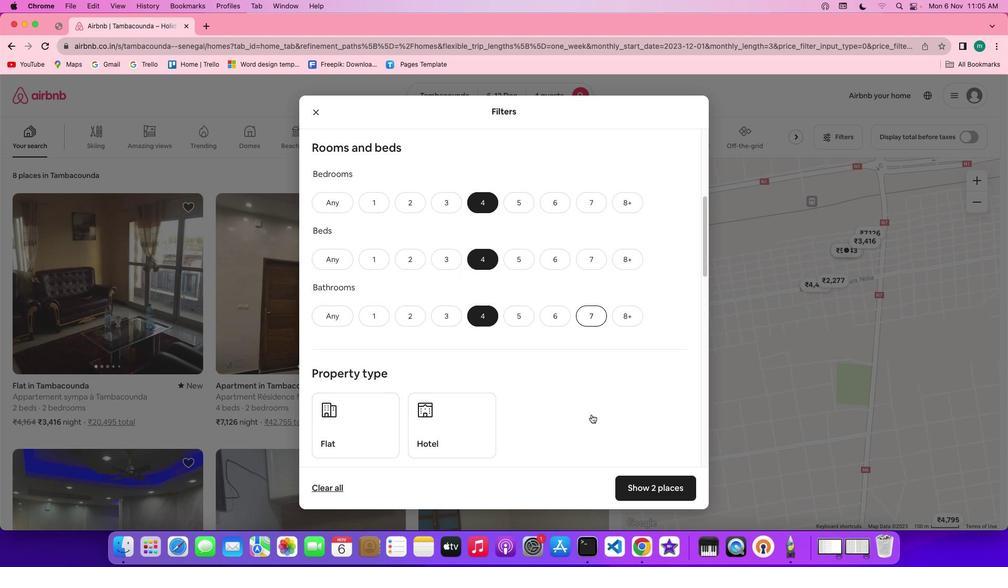 
Action: Mouse scrolled (594, 416) with delta (2, 1)
Screenshot: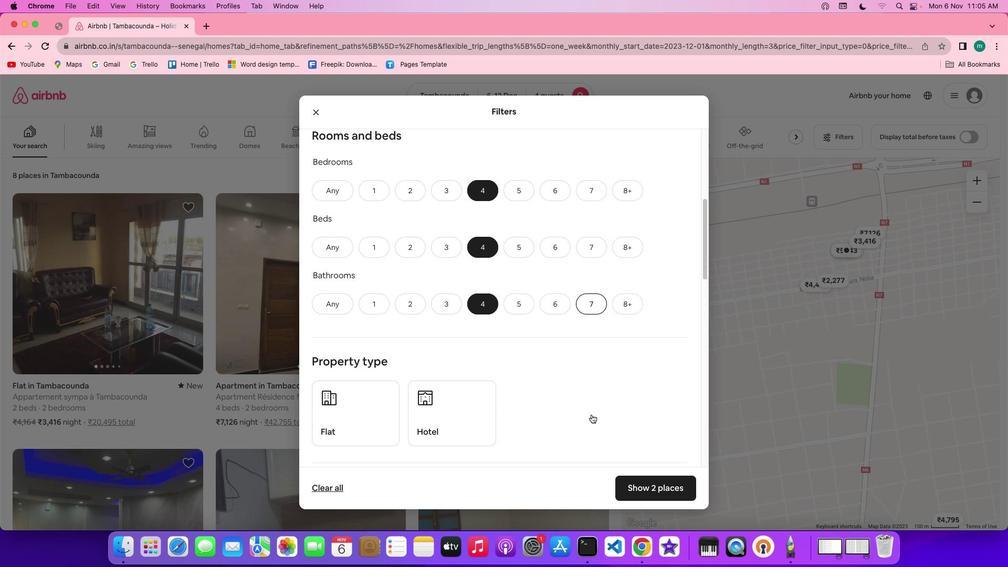 
Action: Mouse scrolled (594, 416) with delta (2, 1)
Screenshot: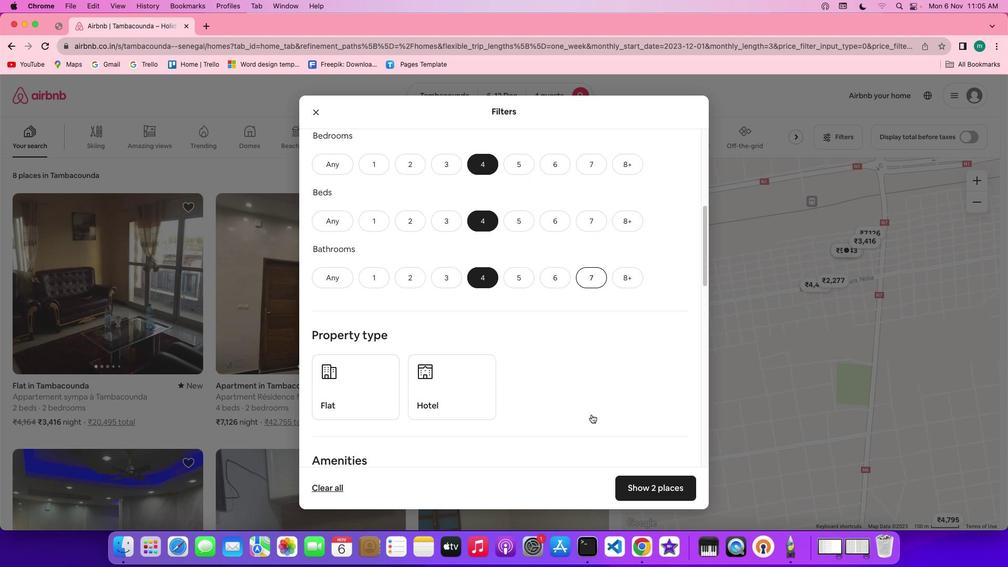 
Action: Mouse scrolled (594, 416) with delta (2, 1)
Screenshot: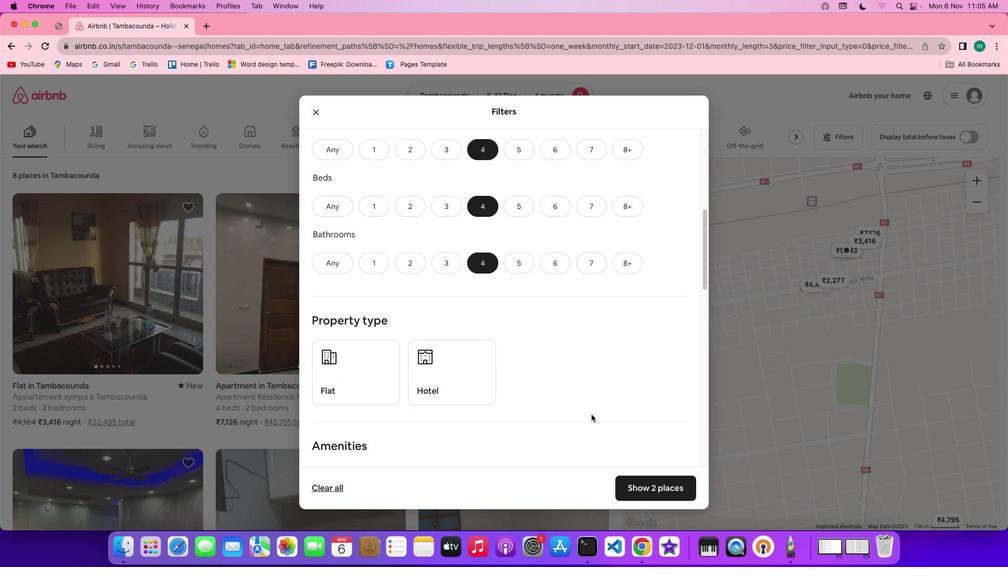 
Action: Mouse scrolled (594, 416) with delta (2, 1)
Screenshot: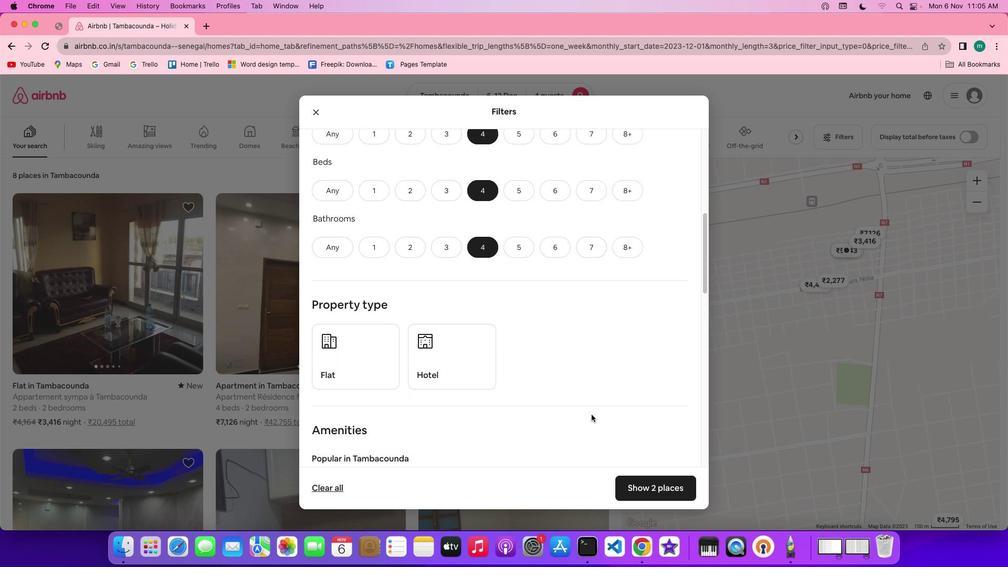 
Action: Mouse scrolled (594, 416) with delta (2, 1)
Screenshot: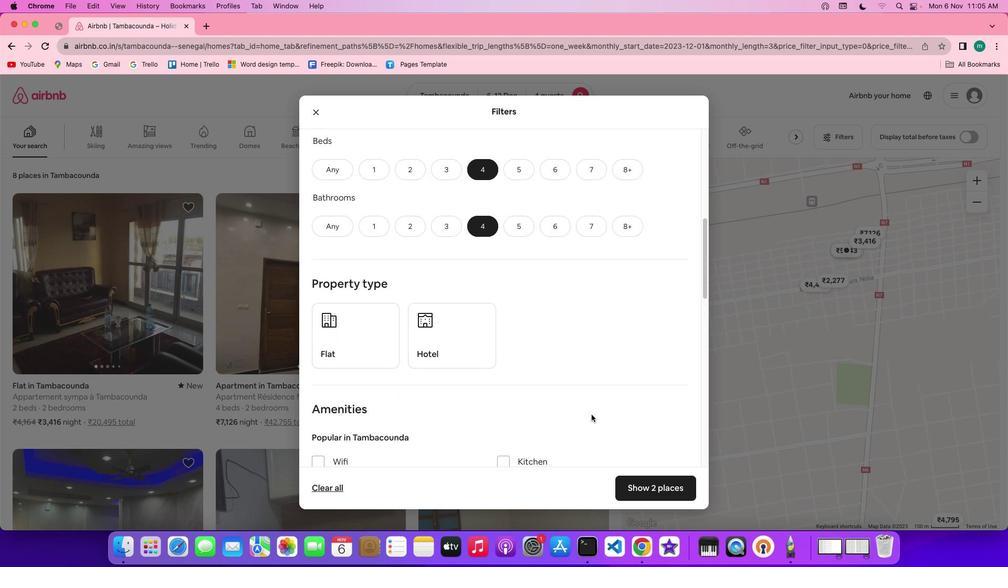 
Action: Mouse moved to (350, 310)
Screenshot: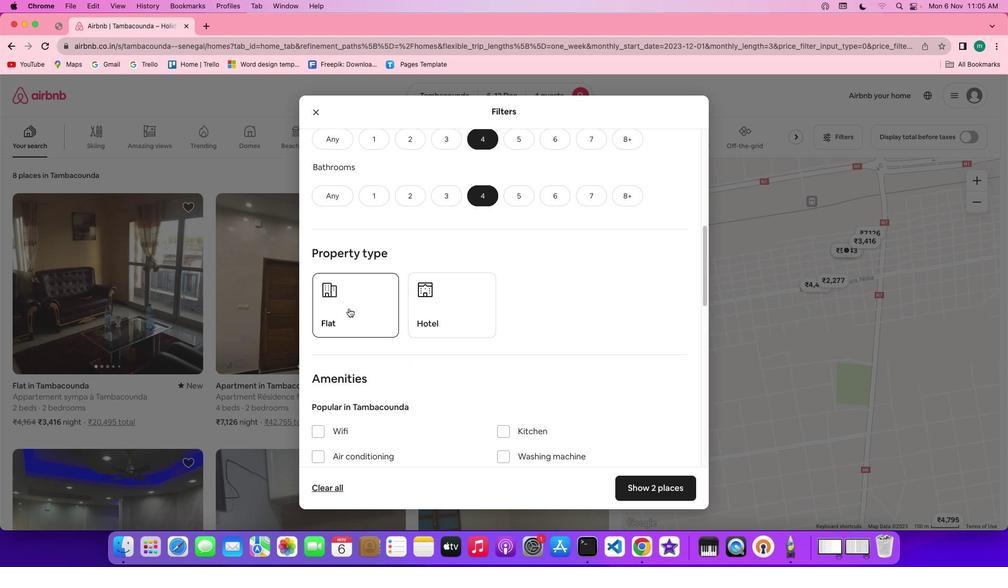 
Action: Mouse pressed left at (350, 310)
Screenshot: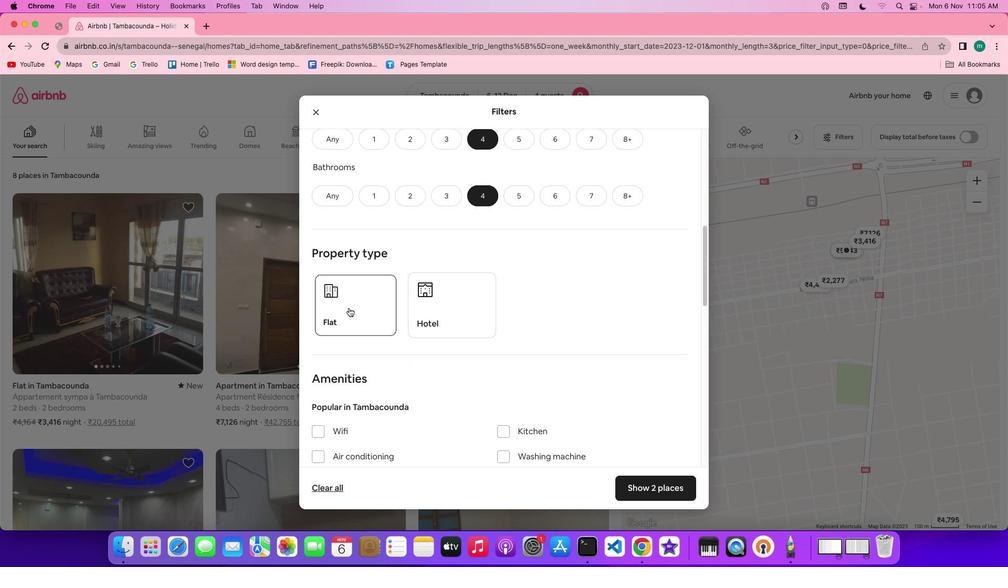 
Action: Mouse moved to (516, 353)
Screenshot: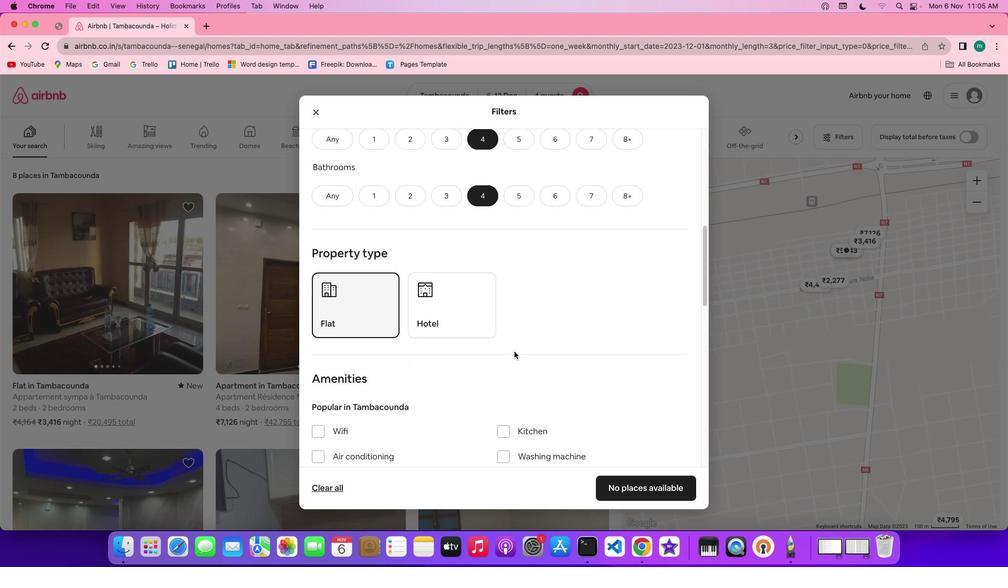 
Action: Mouse scrolled (516, 353) with delta (2, 1)
Screenshot: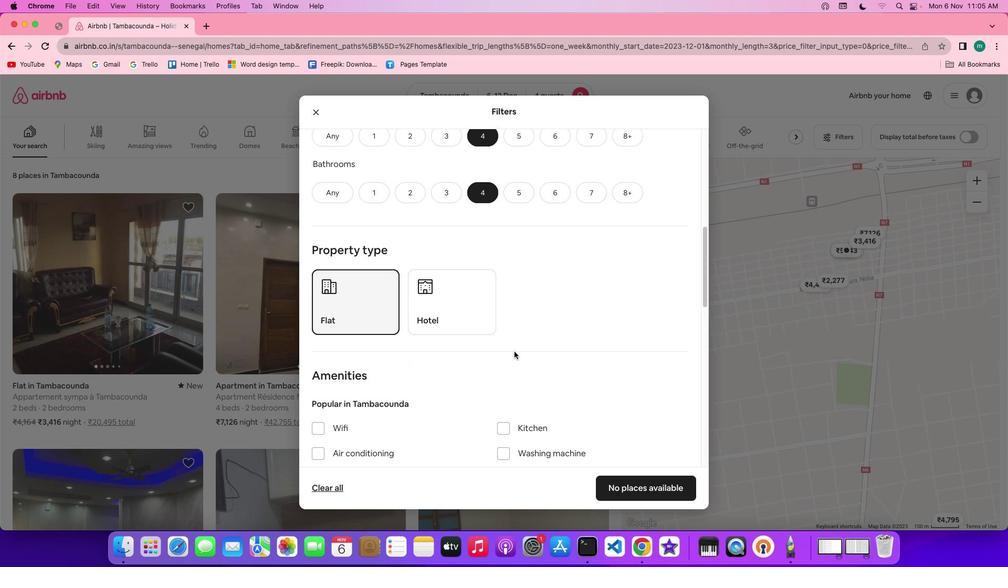 
Action: Mouse scrolled (516, 353) with delta (2, 1)
Screenshot: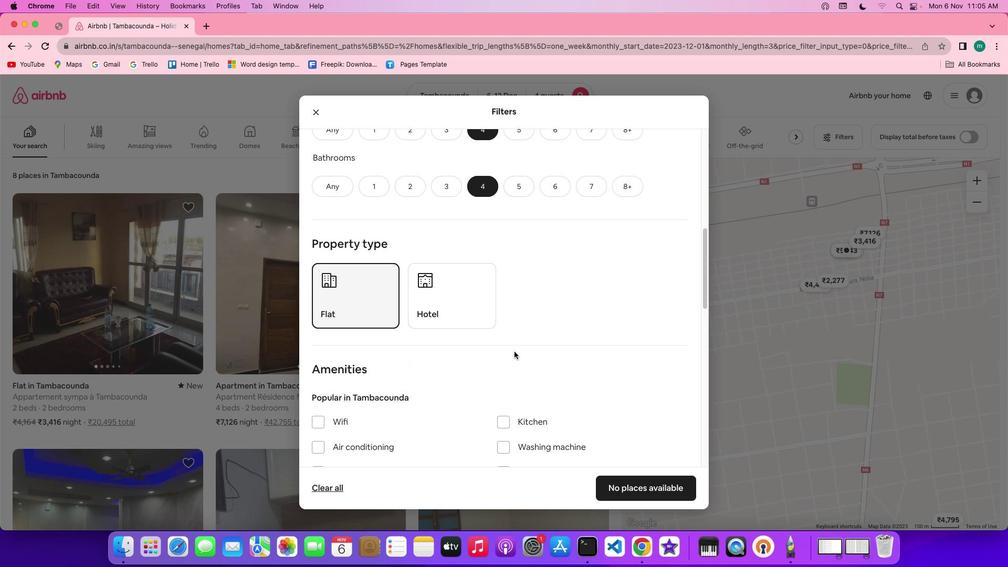 
Action: Mouse scrolled (516, 353) with delta (2, 1)
Screenshot: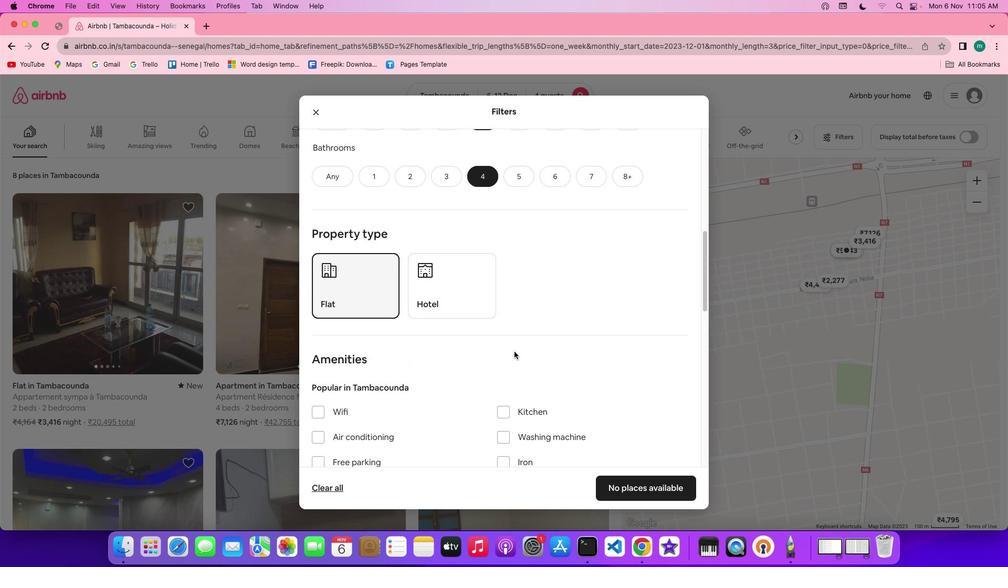 
Action: Mouse moved to (516, 354)
Screenshot: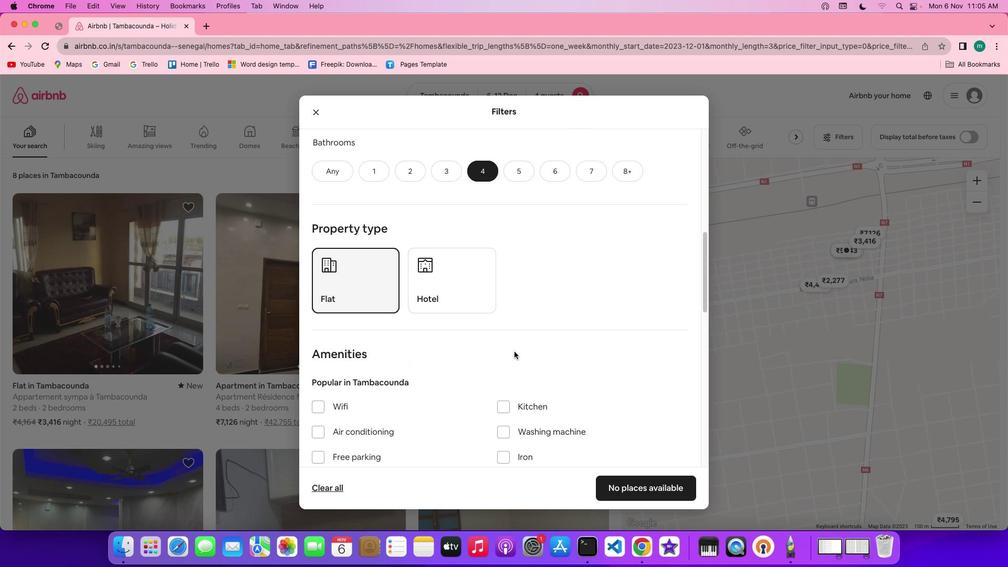 
Action: Mouse scrolled (516, 354) with delta (2, 1)
Screenshot: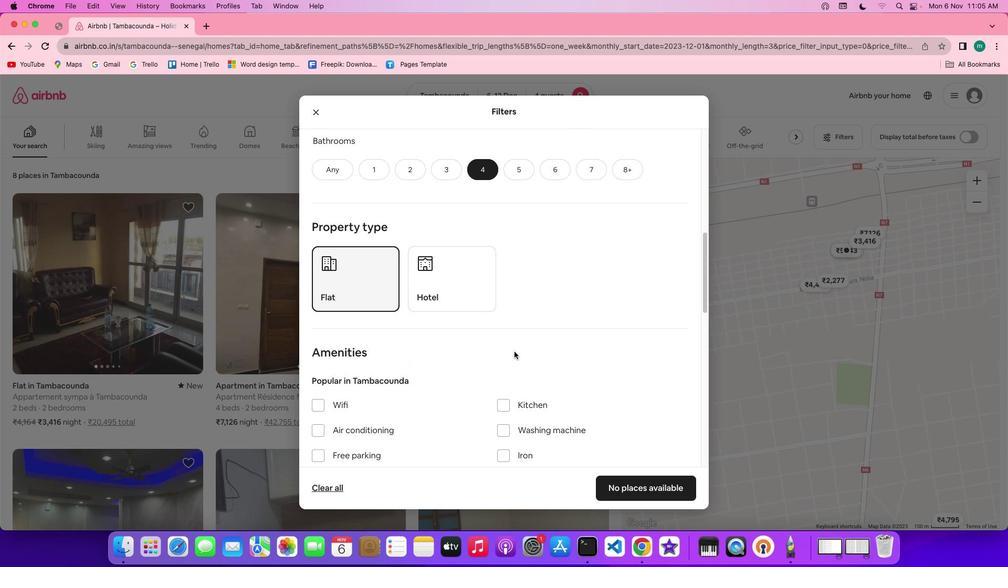 
Action: Mouse scrolled (516, 354) with delta (2, 1)
Screenshot: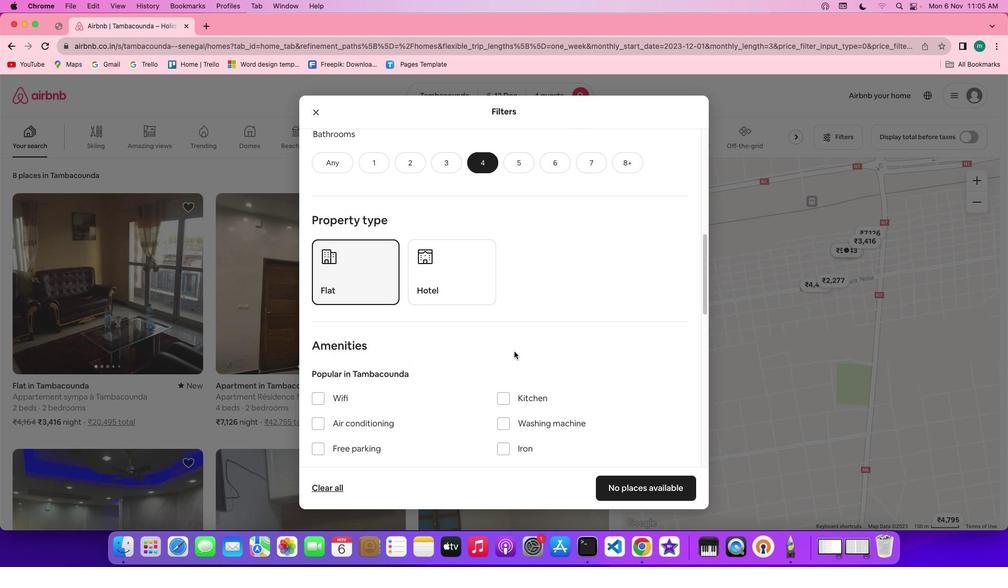 
Action: Mouse scrolled (516, 354) with delta (2, 1)
Screenshot: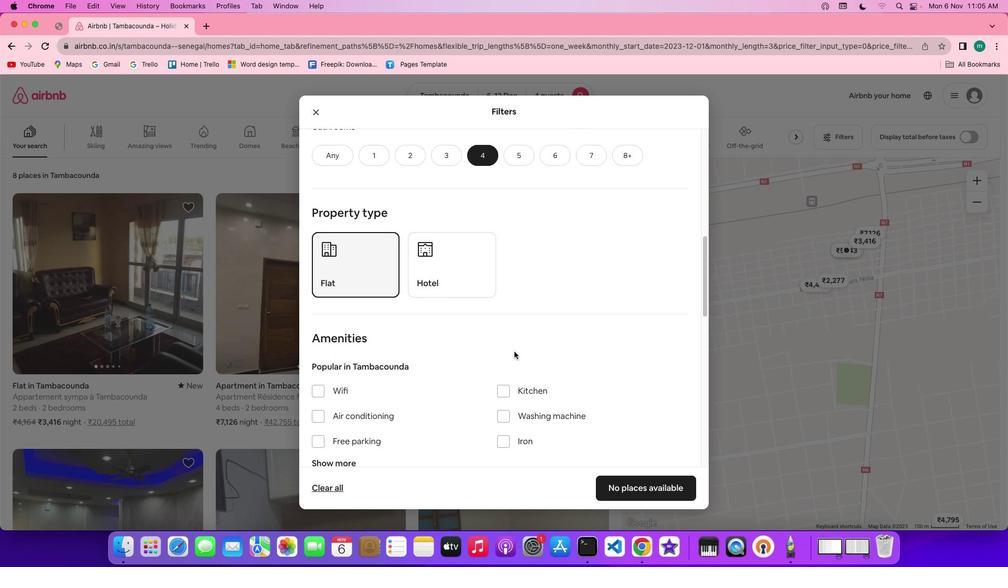 
Action: Mouse scrolled (516, 354) with delta (2, 1)
Screenshot: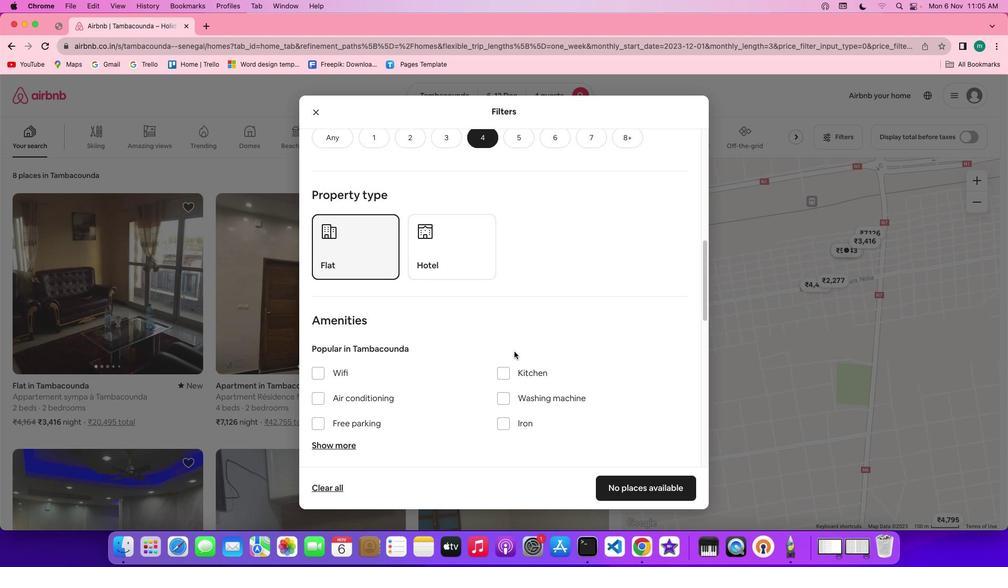 
Action: Mouse scrolled (516, 354) with delta (2, 1)
Screenshot: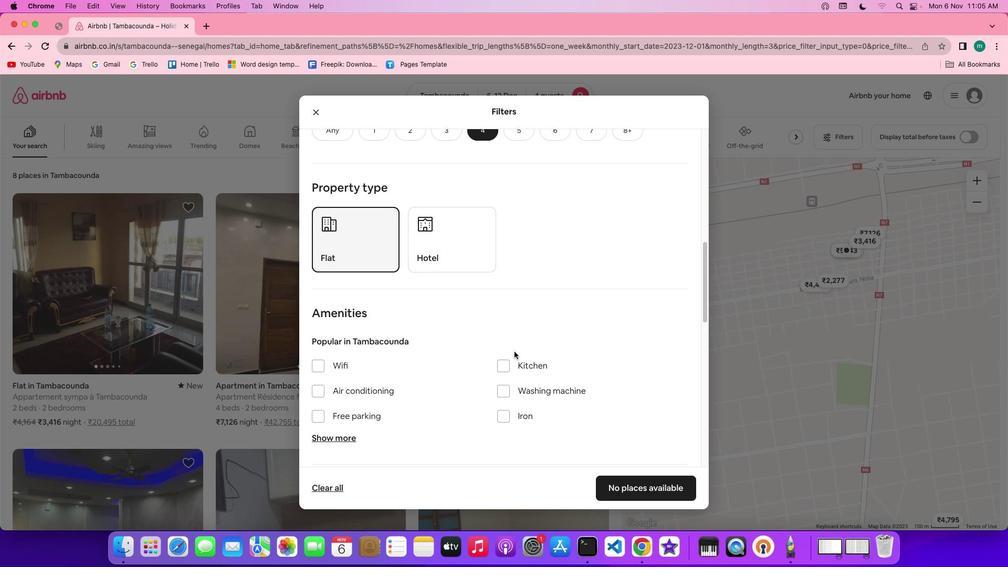 
Action: Mouse scrolled (516, 354) with delta (2, 1)
Screenshot: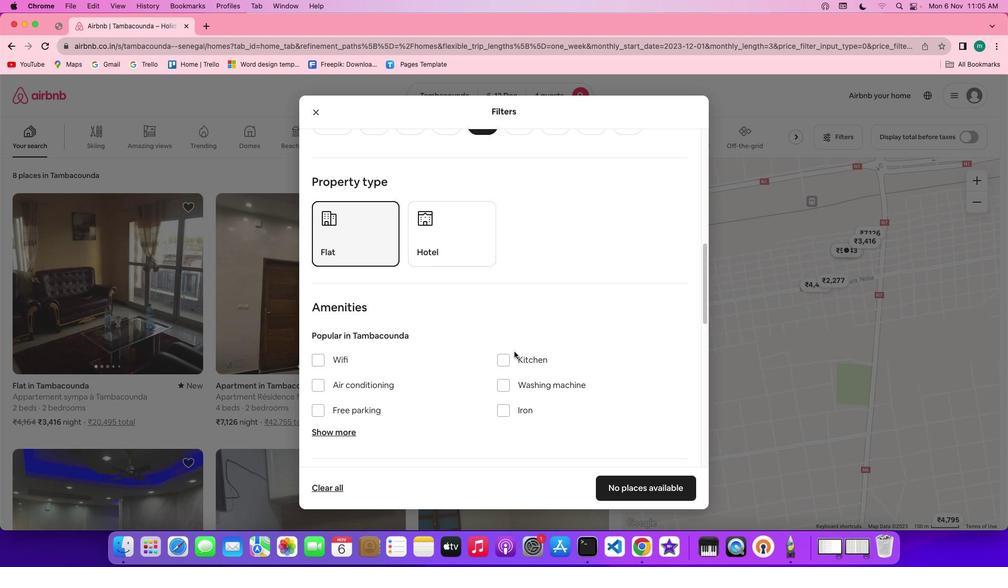 
Action: Mouse scrolled (516, 354) with delta (2, 1)
Screenshot: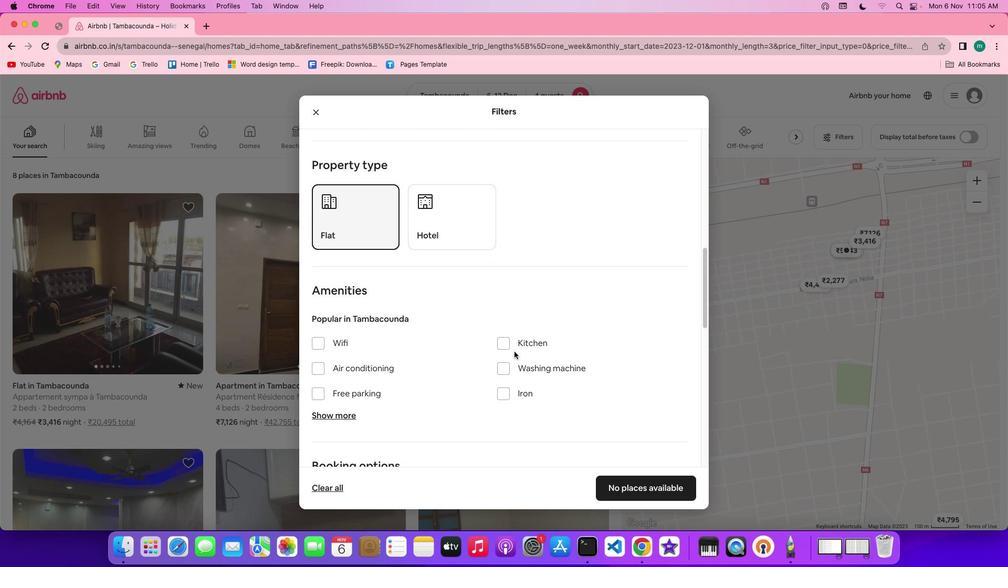 
Action: Mouse moved to (516, 354)
Screenshot: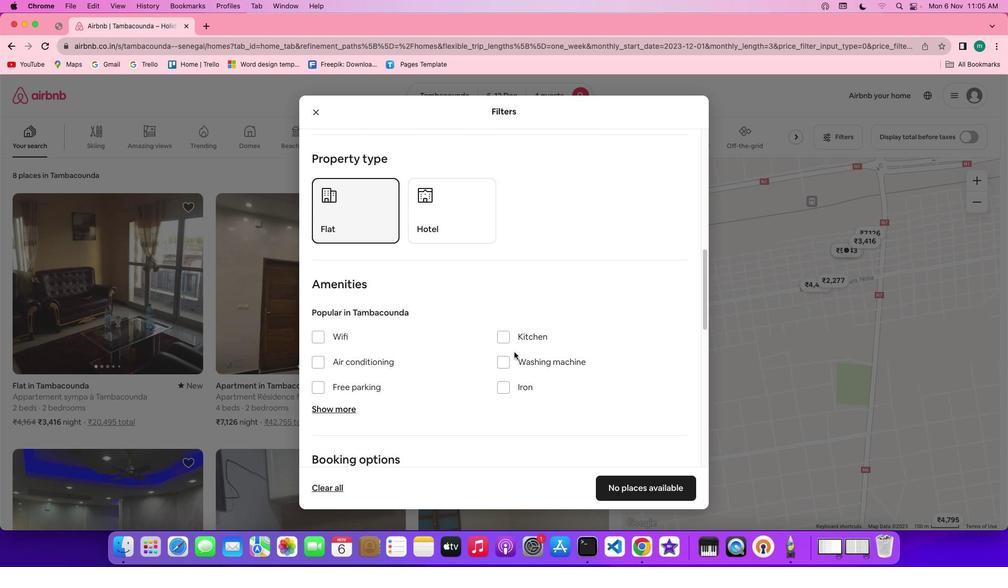 
Action: Mouse scrolled (516, 354) with delta (2, 1)
Screenshot: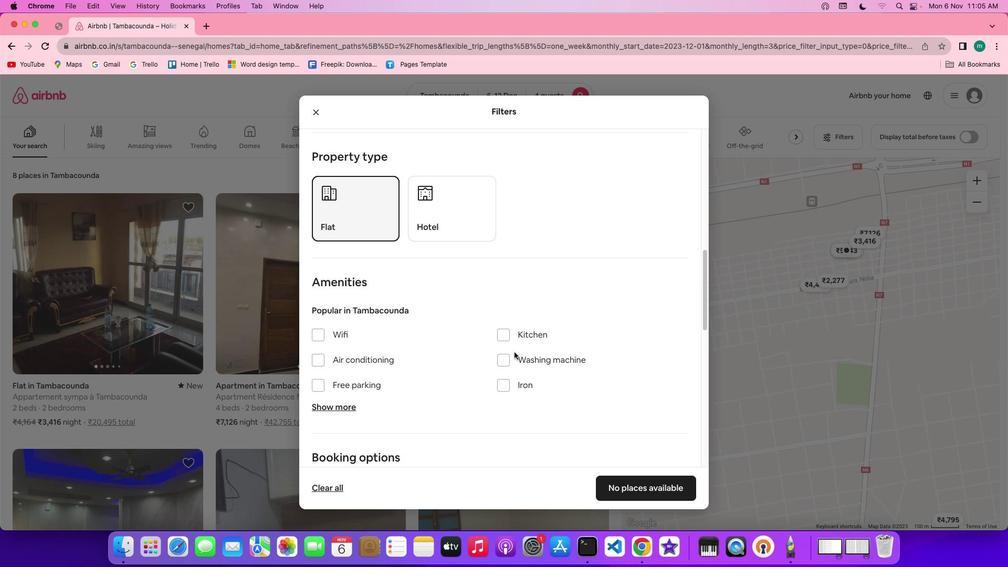 
Action: Mouse scrolled (516, 354) with delta (2, 1)
Screenshot: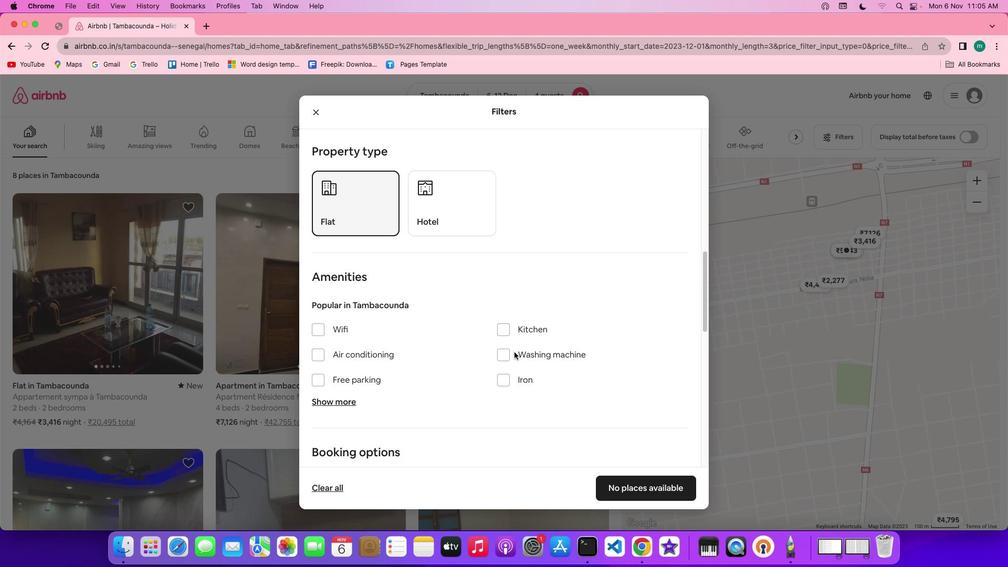 
Action: Mouse scrolled (516, 354) with delta (2, 1)
Screenshot: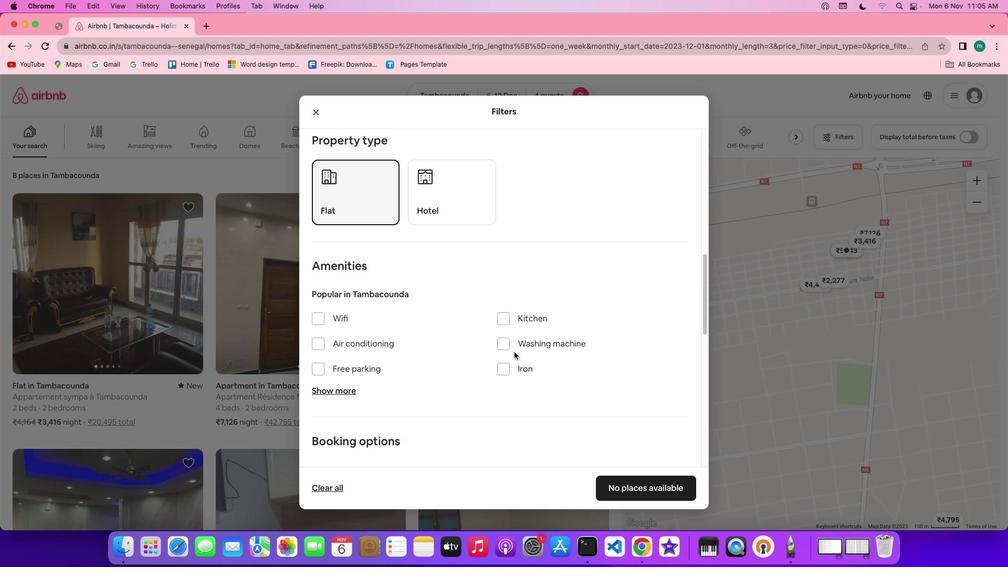 
Action: Mouse moved to (514, 354)
Screenshot: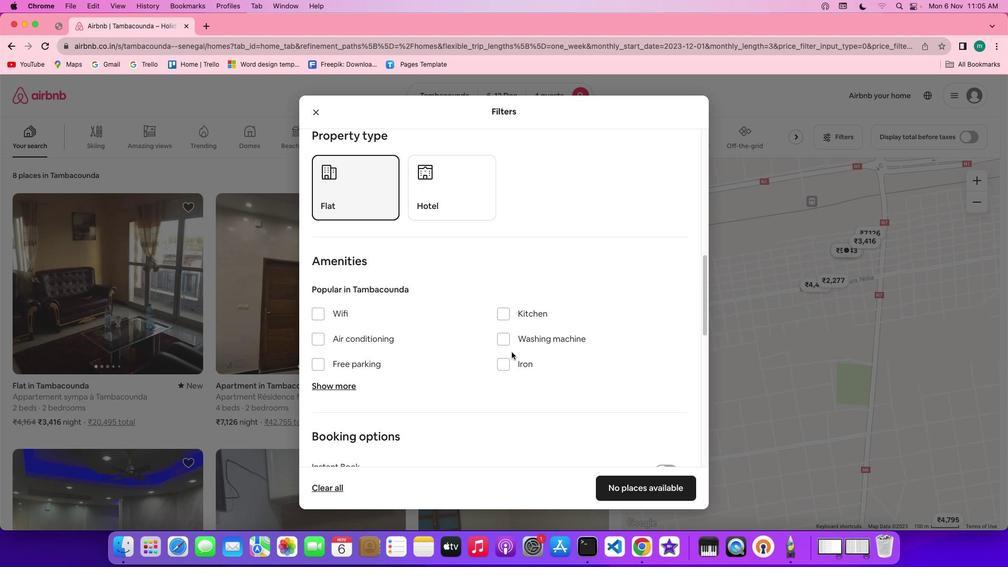 
Action: Mouse scrolled (514, 354) with delta (2, 1)
Screenshot: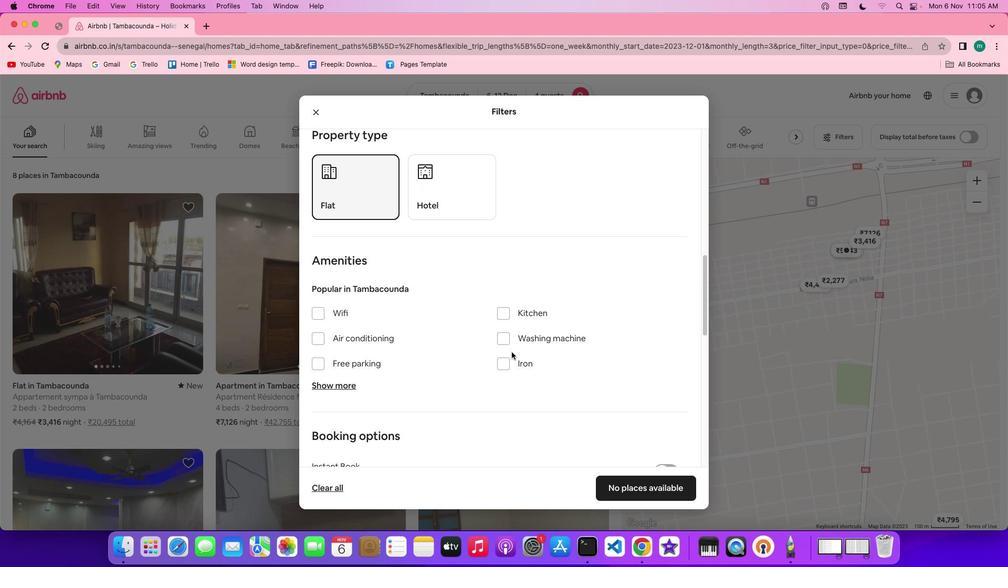 
Action: Mouse moved to (514, 354)
Screenshot: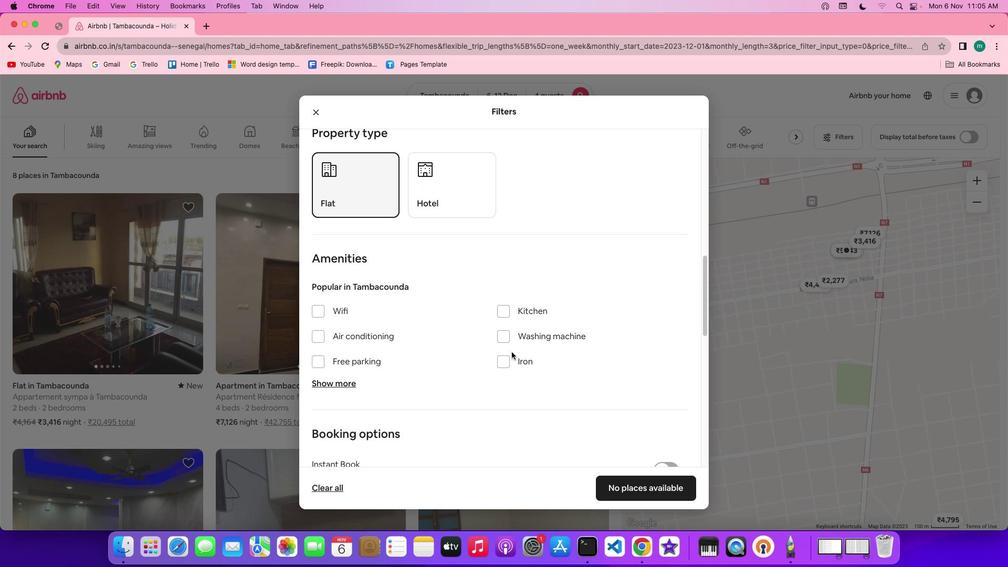 
Action: Mouse scrolled (514, 354) with delta (2, 1)
Screenshot: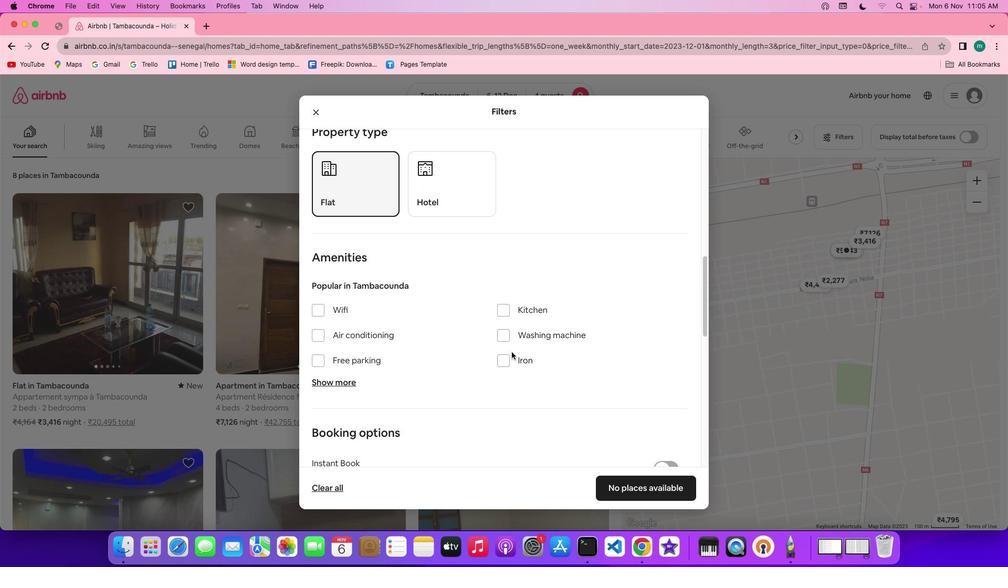 
Action: Mouse moved to (513, 354)
Screenshot: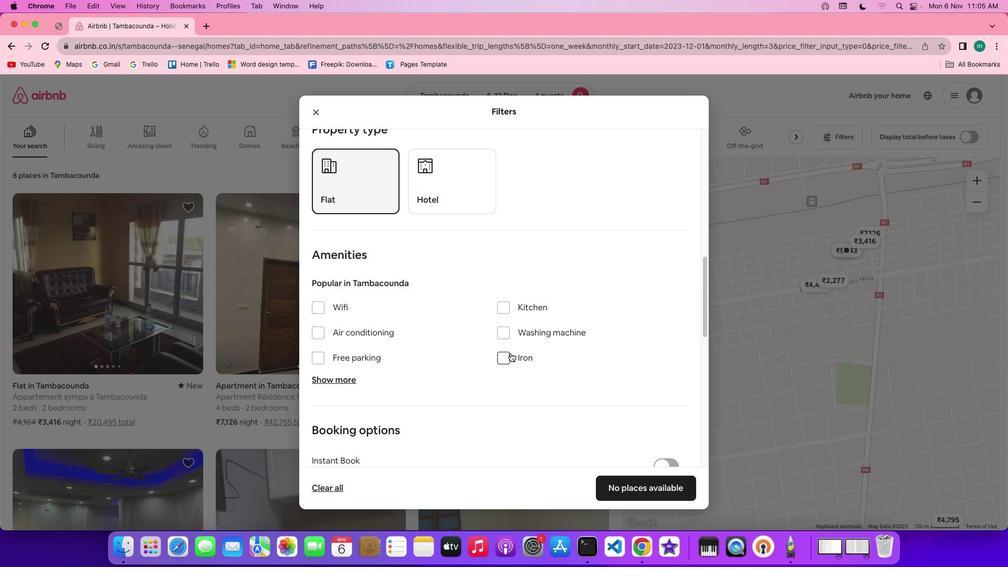
Action: Mouse scrolled (513, 354) with delta (2, 1)
Screenshot: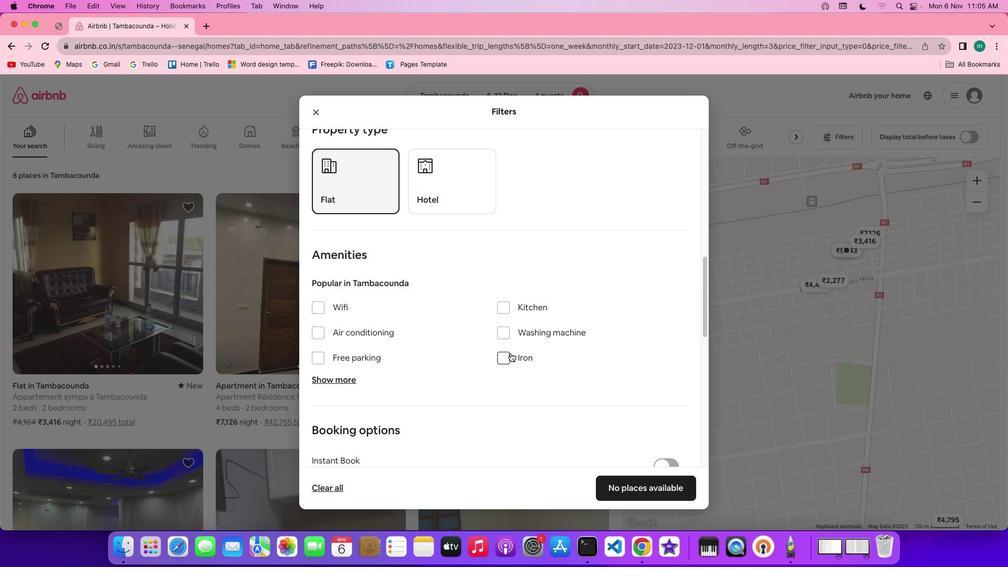 
Action: Mouse moved to (512, 355)
Screenshot: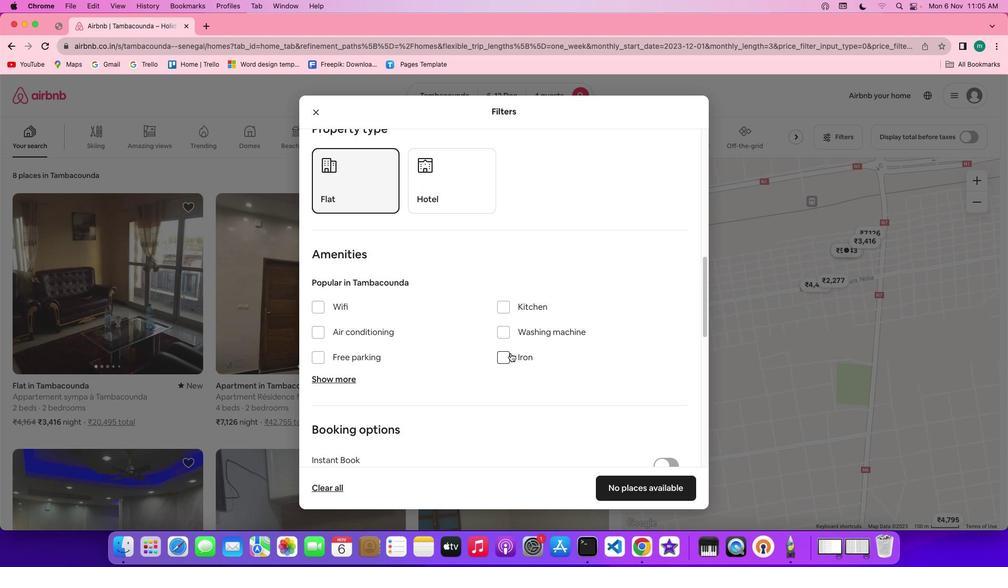 
Action: Mouse scrolled (512, 355) with delta (2, 1)
Screenshot: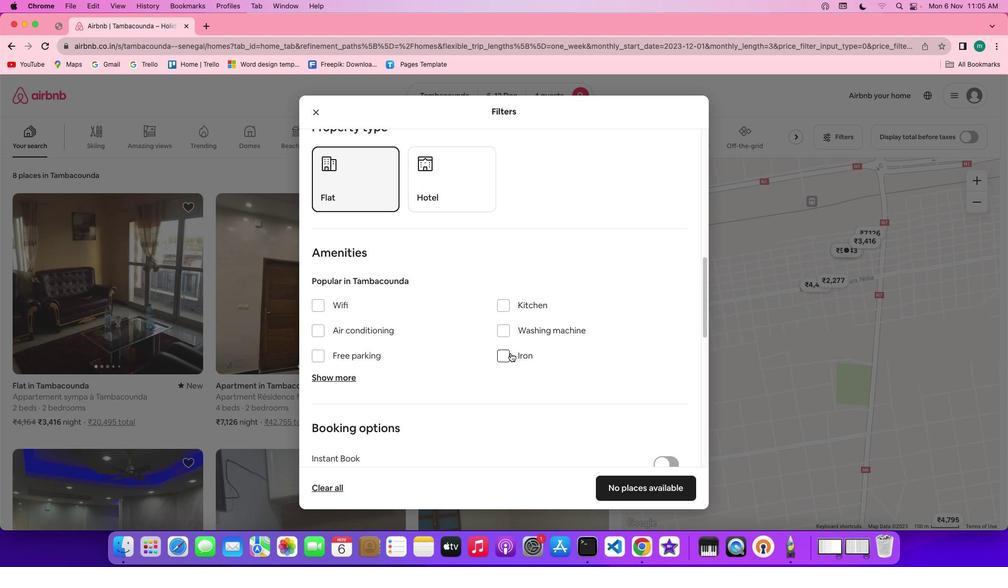 
Action: Mouse scrolled (512, 355) with delta (2, 1)
Screenshot: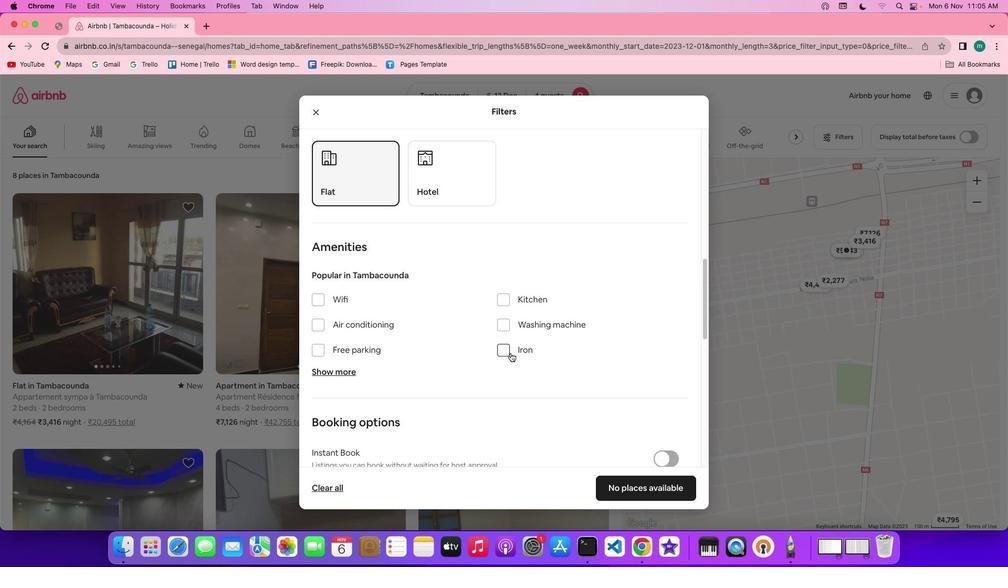 
Action: Mouse scrolled (512, 355) with delta (2, 1)
Screenshot: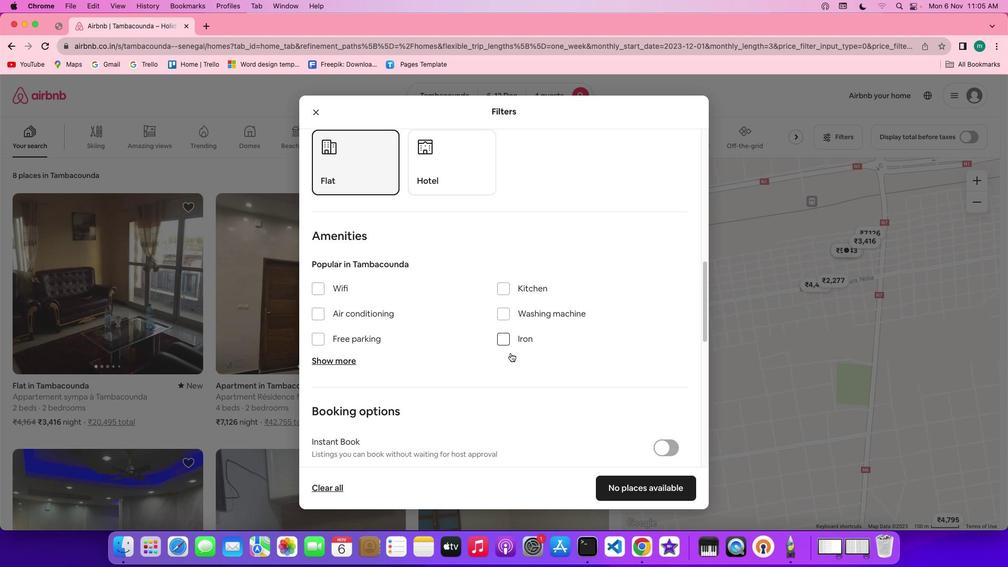 
Action: Mouse moved to (512, 355)
Screenshot: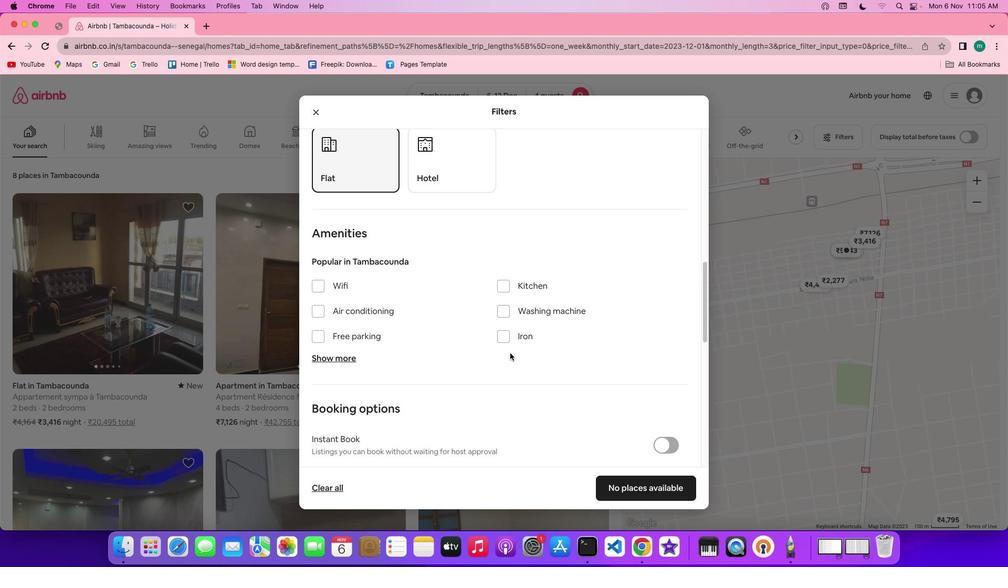 
Action: Mouse scrolled (512, 355) with delta (2, 1)
Screenshot: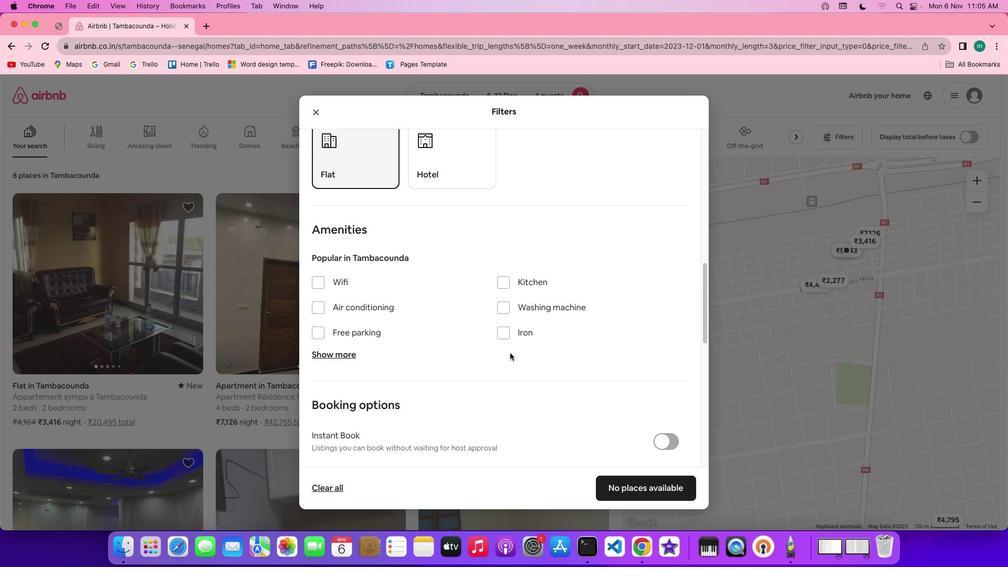 
Action: Mouse scrolled (512, 355) with delta (2, 1)
Screenshot: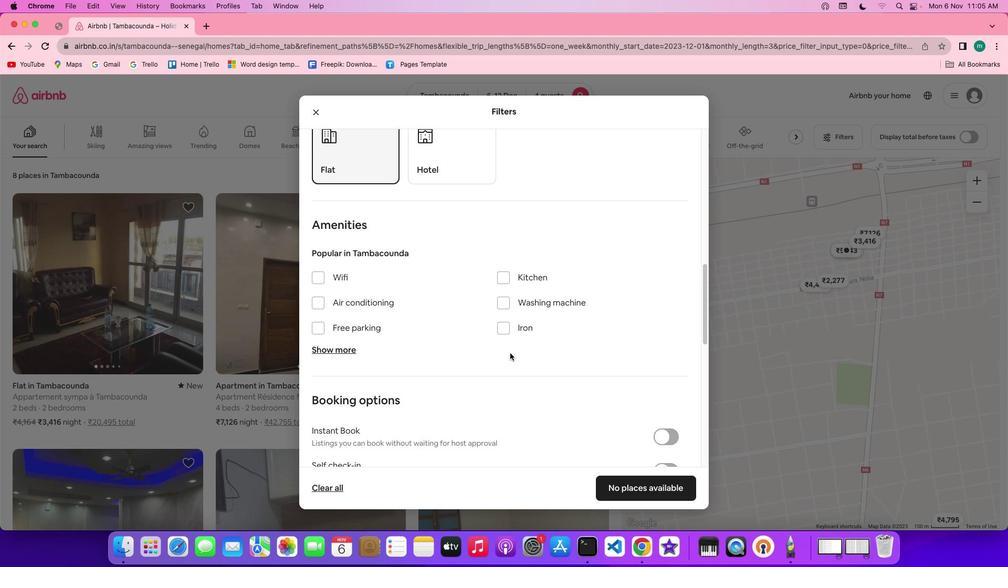 
Action: Mouse moved to (324, 275)
Screenshot: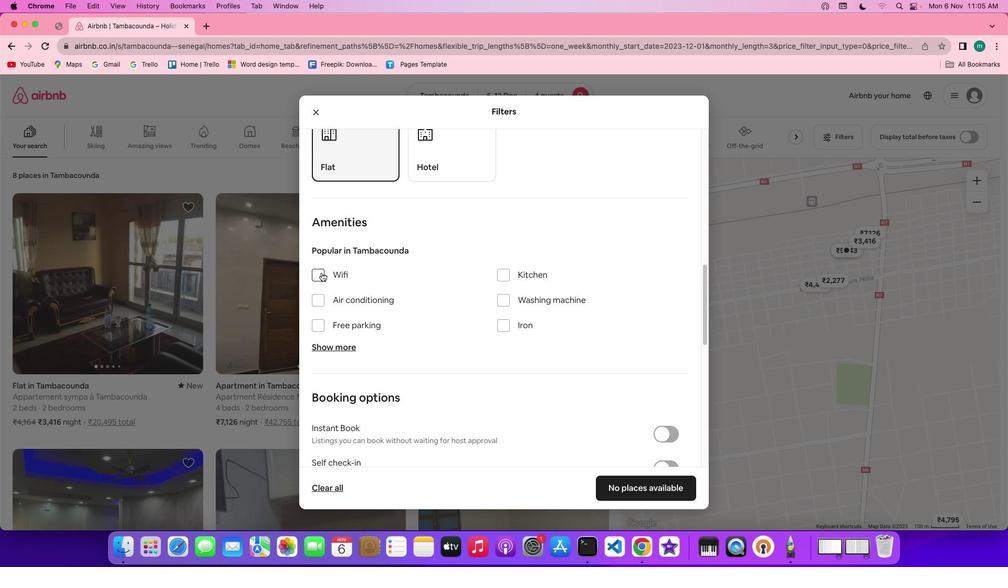 
Action: Mouse pressed left at (324, 275)
Screenshot: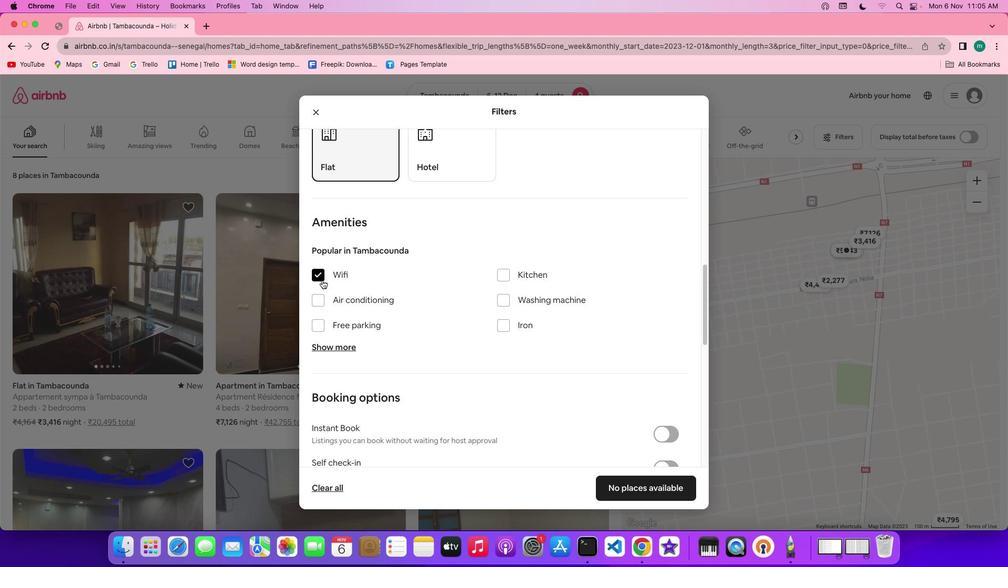 
Action: Mouse moved to (334, 348)
Screenshot: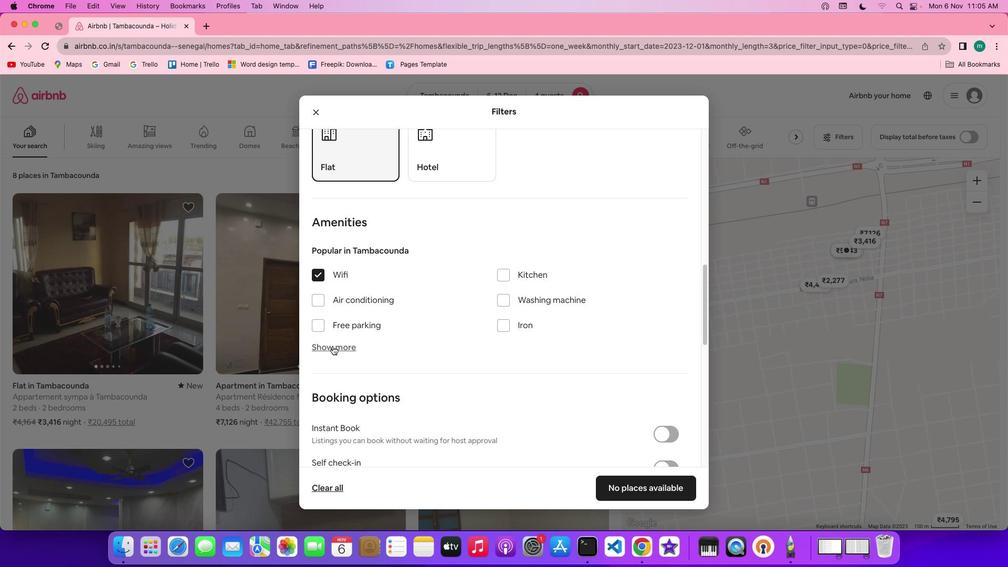 
Action: Mouse pressed left at (334, 348)
Screenshot: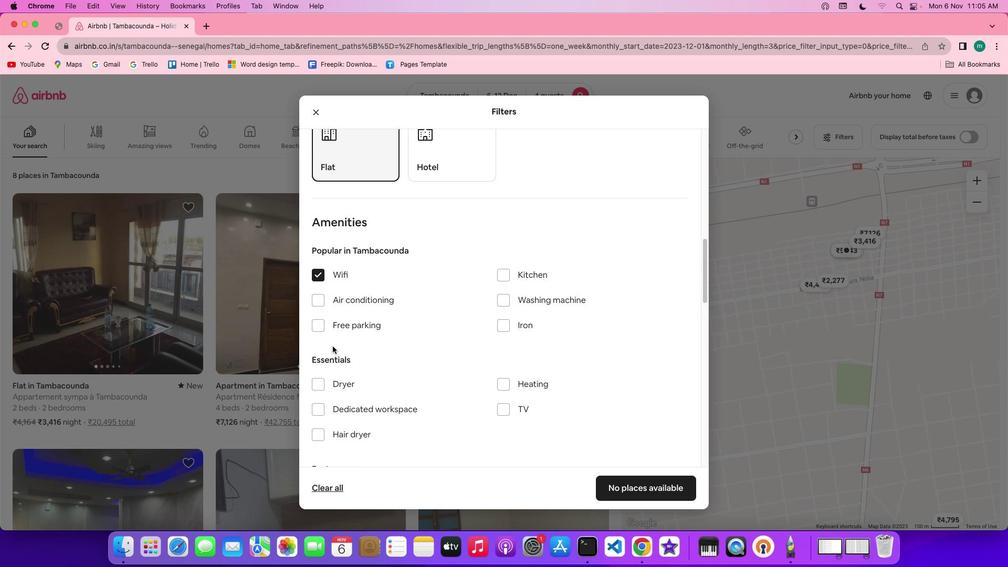 
Action: Mouse moved to (510, 409)
Screenshot: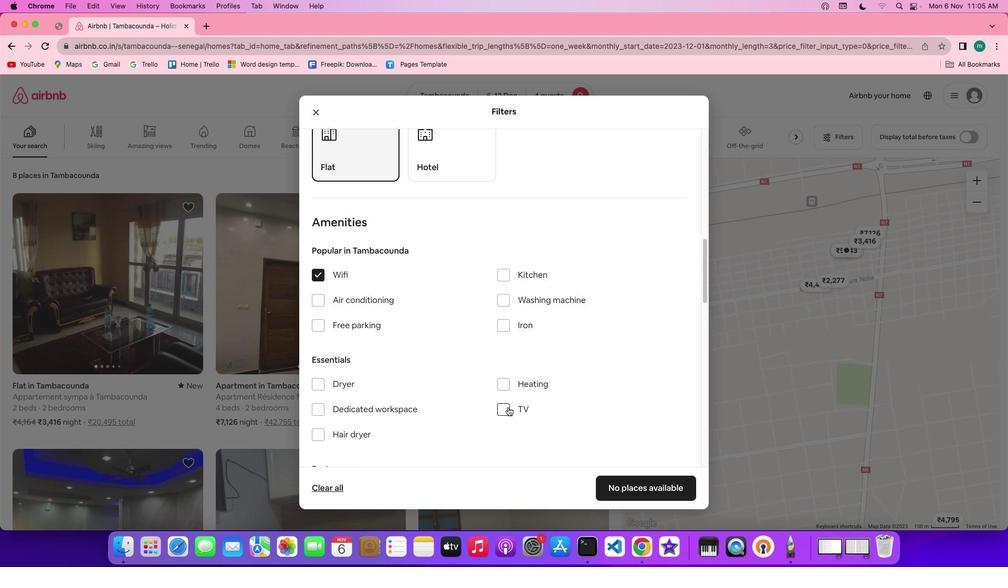 
Action: Mouse pressed left at (510, 409)
Screenshot: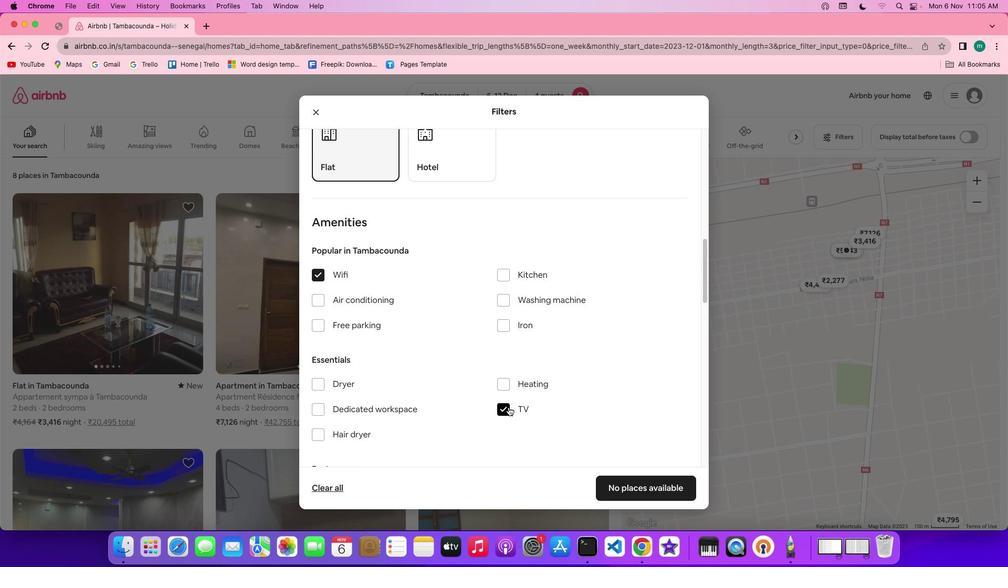 
Action: Mouse moved to (589, 408)
Screenshot: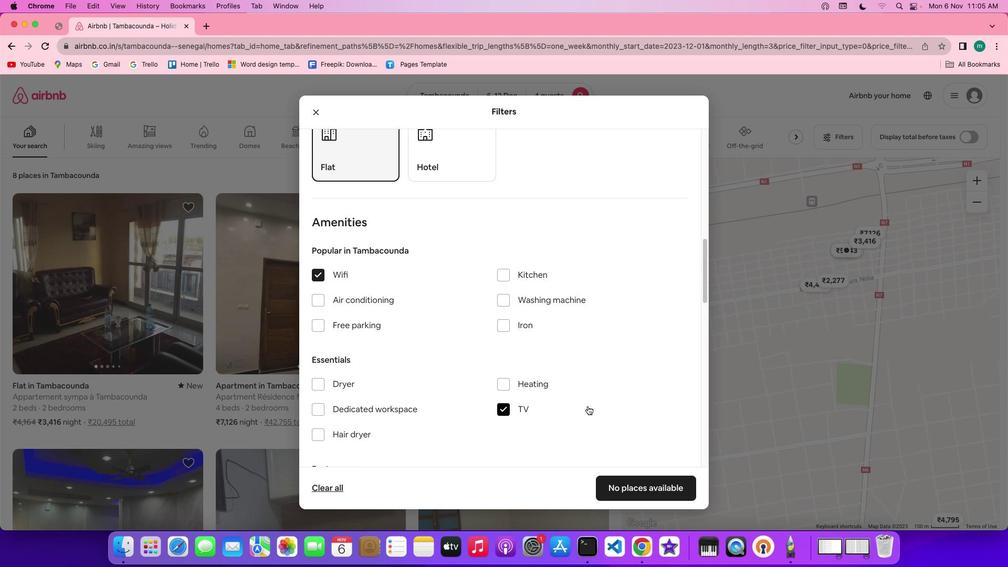 
Action: Mouse scrolled (589, 408) with delta (2, 1)
Screenshot: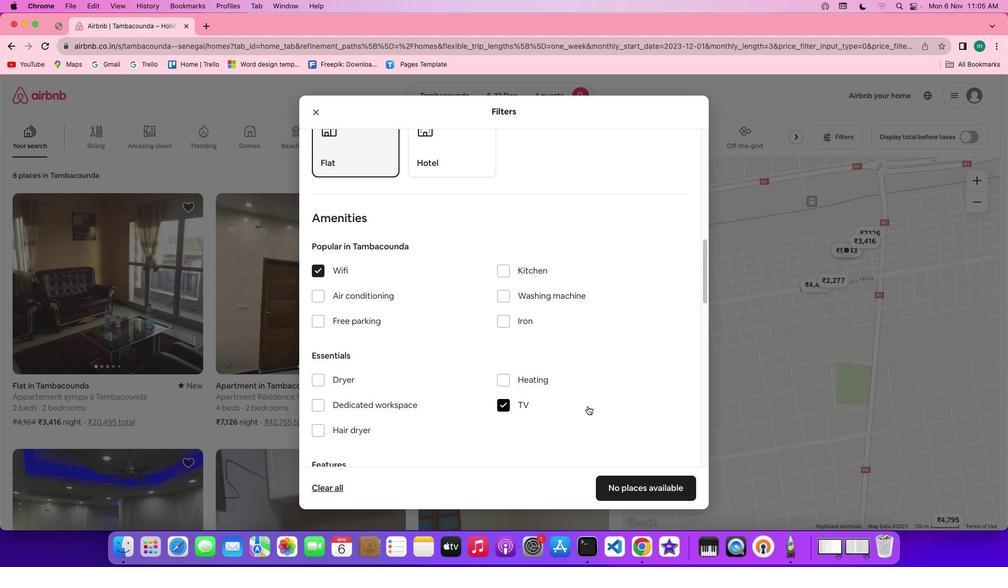 
Action: Mouse scrolled (589, 408) with delta (2, 1)
Screenshot: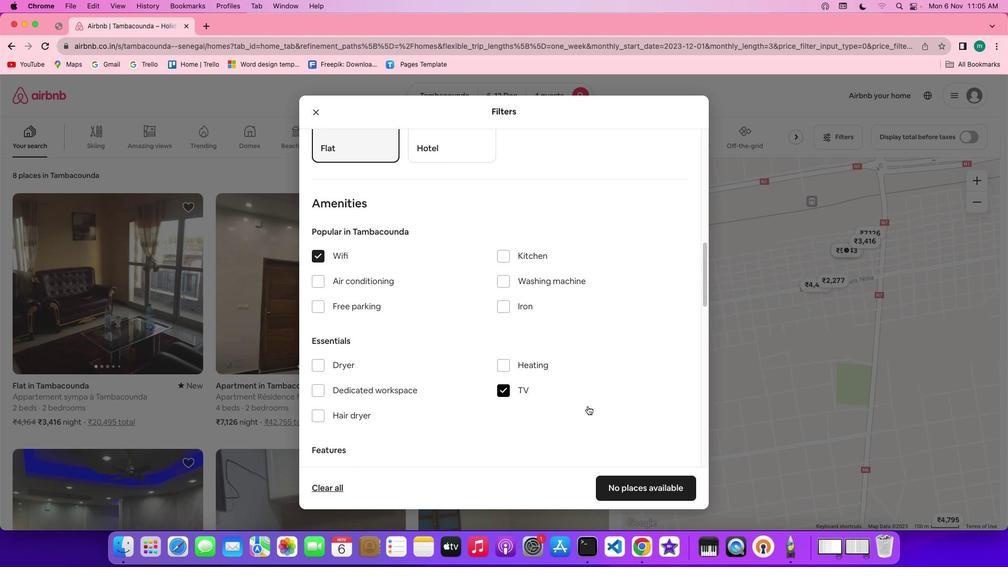 
Action: Mouse scrolled (589, 408) with delta (2, 1)
Screenshot: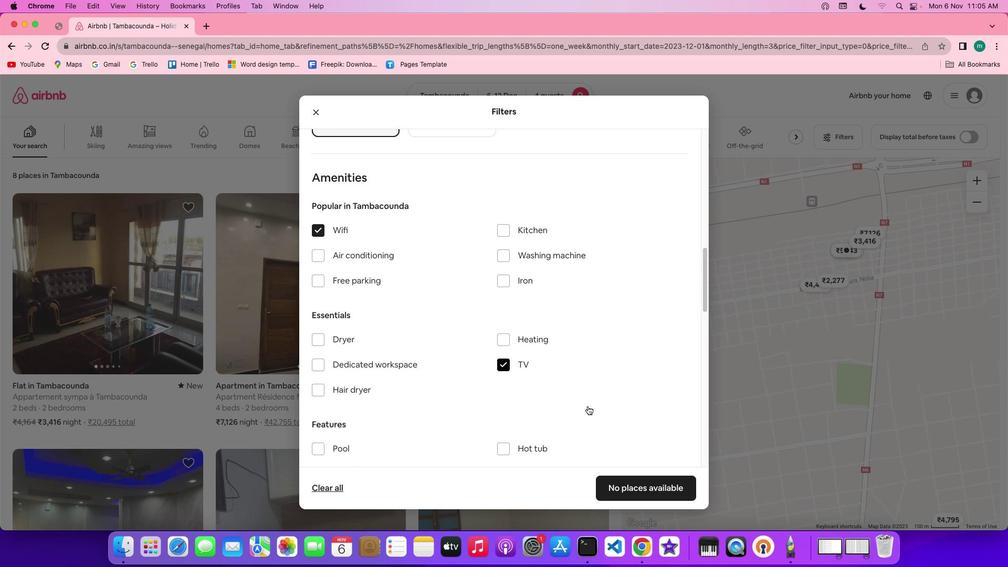 
Action: Mouse scrolled (589, 408) with delta (2, 1)
Screenshot: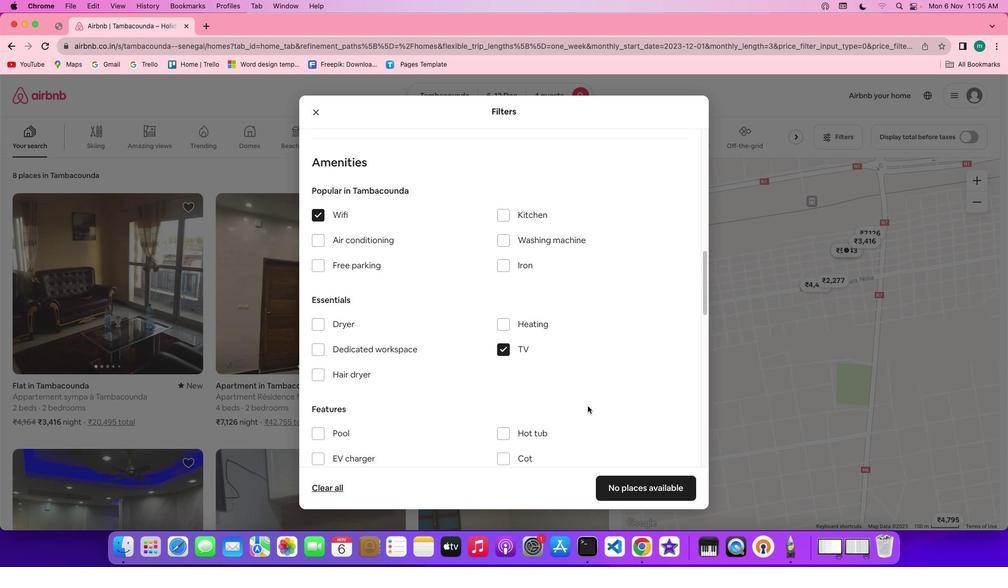 
Action: Mouse scrolled (589, 408) with delta (2, 1)
Screenshot: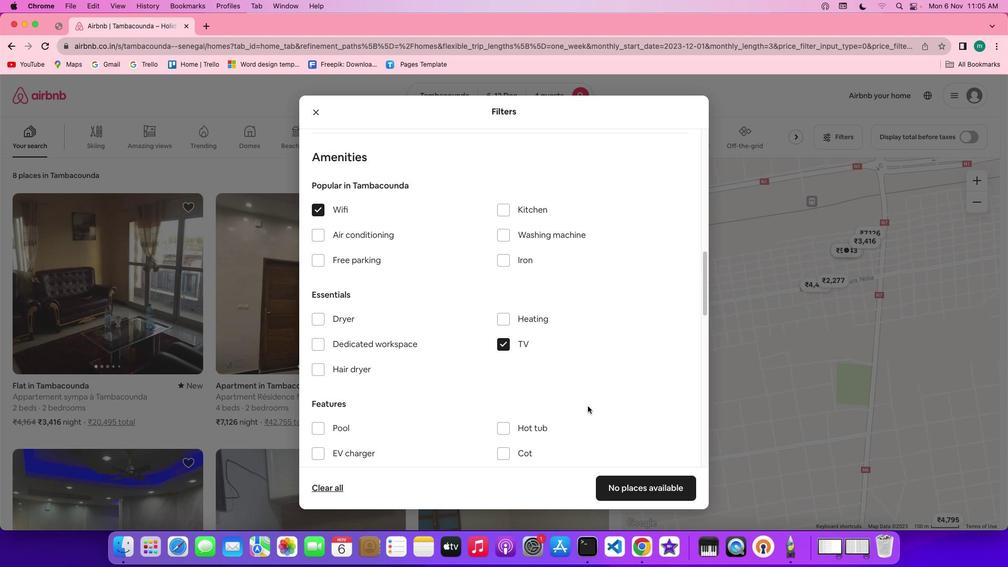 
Action: Mouse scrolled (589, 408) with delta (2, 1)
Screenshot: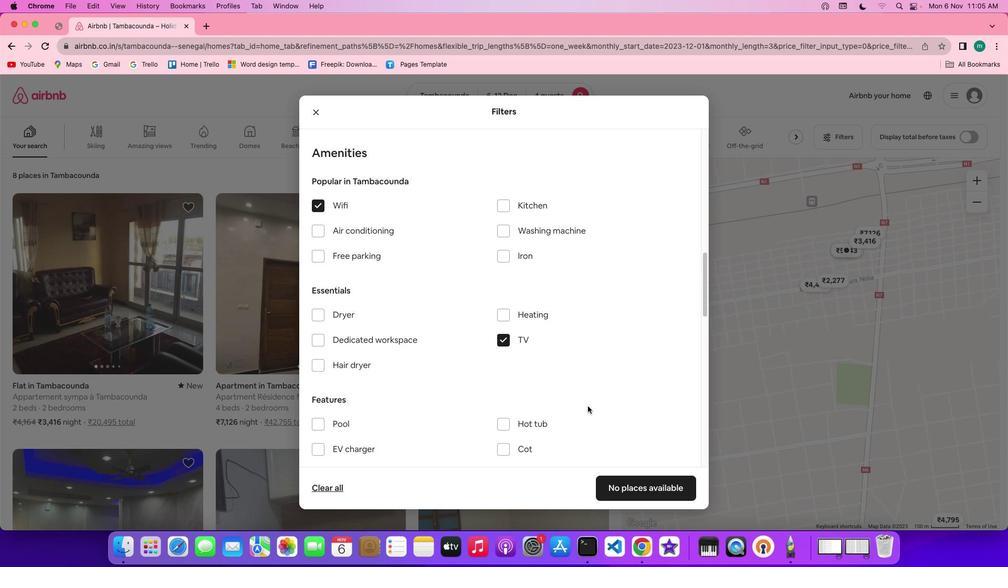 
Action: Mouse scrolled (589, 408) with delta (2, 1)
Screenshot: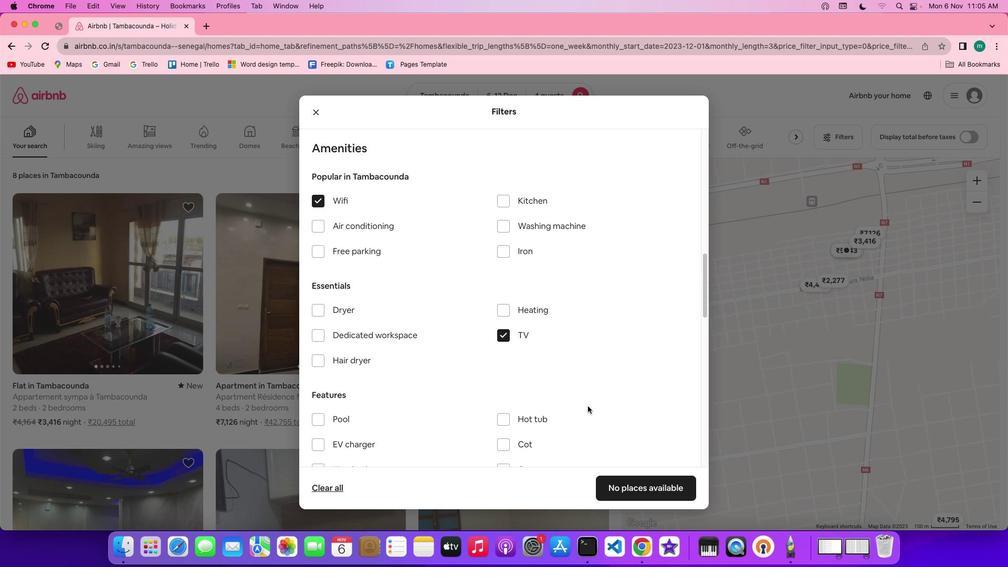 
Action: Mouse scrolled (589, 408) with delta (2, 1)
Screenshot: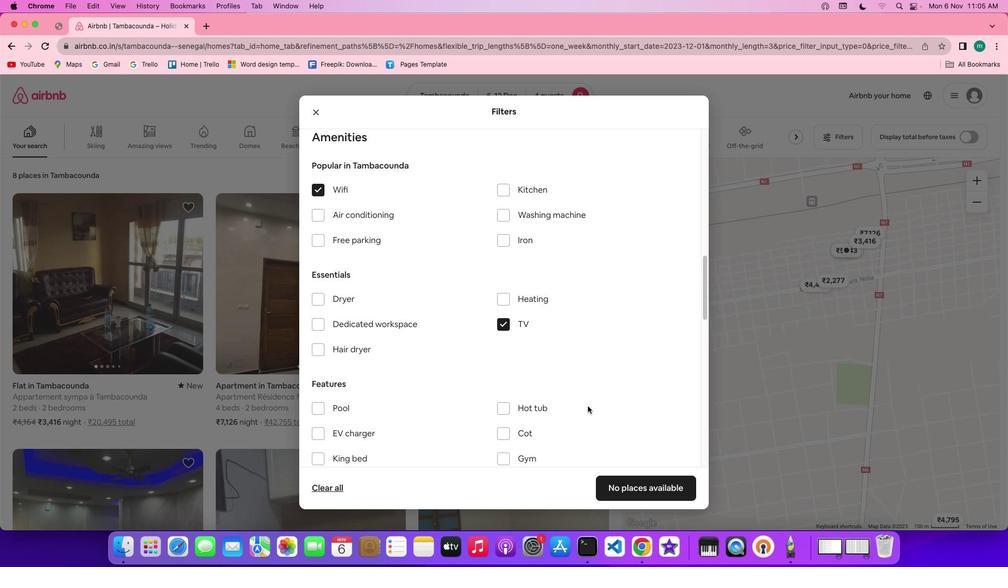 
Action: Mouse scrolled (589, 408) with delta (2, 1)
Screenshot: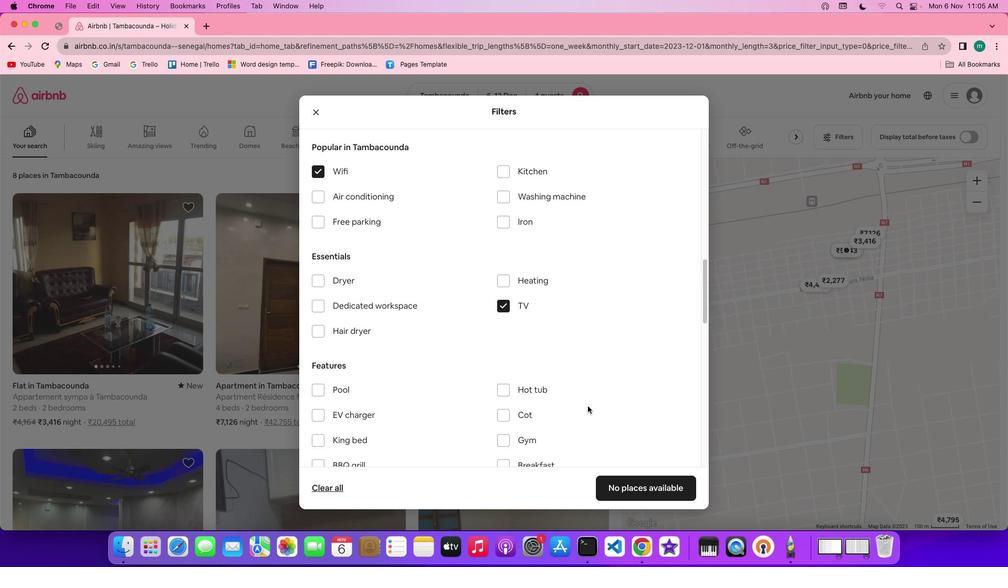 
Action: Mouse moved to (360, 215)
Screenshot: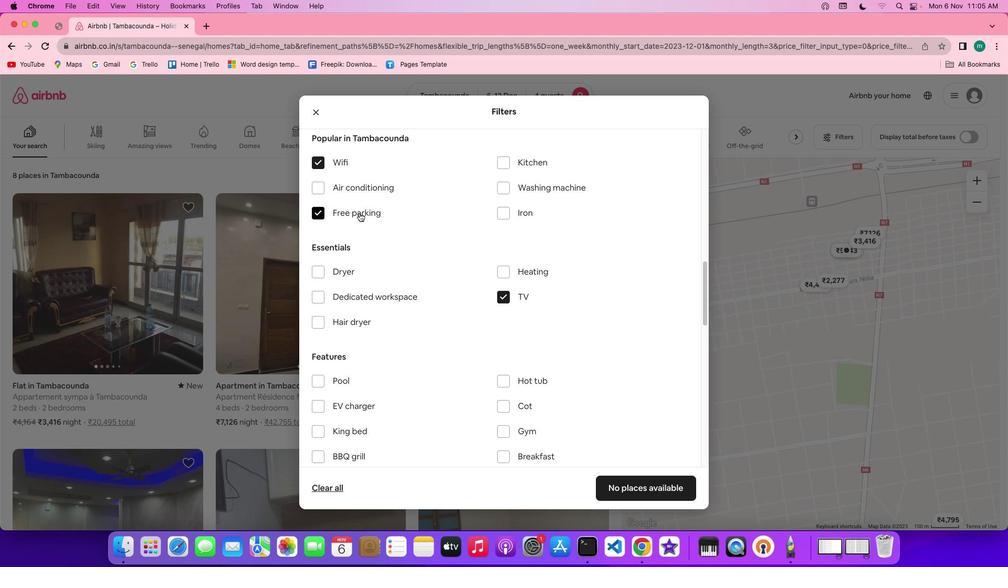 
Action: Mouse pressed left at (360, 215)
Screenshot: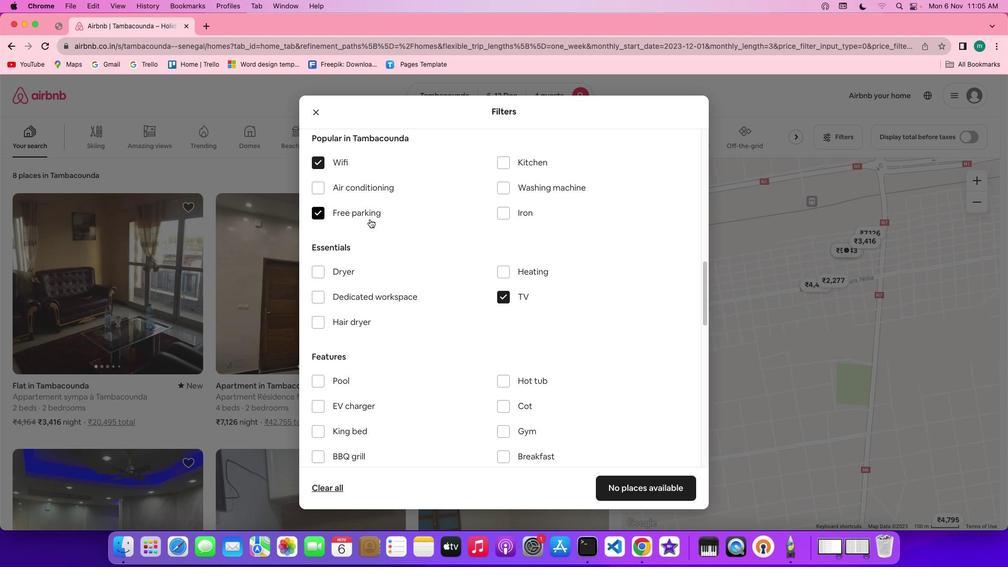 
Action: Mouse moved to (512, 343)
Screenshot: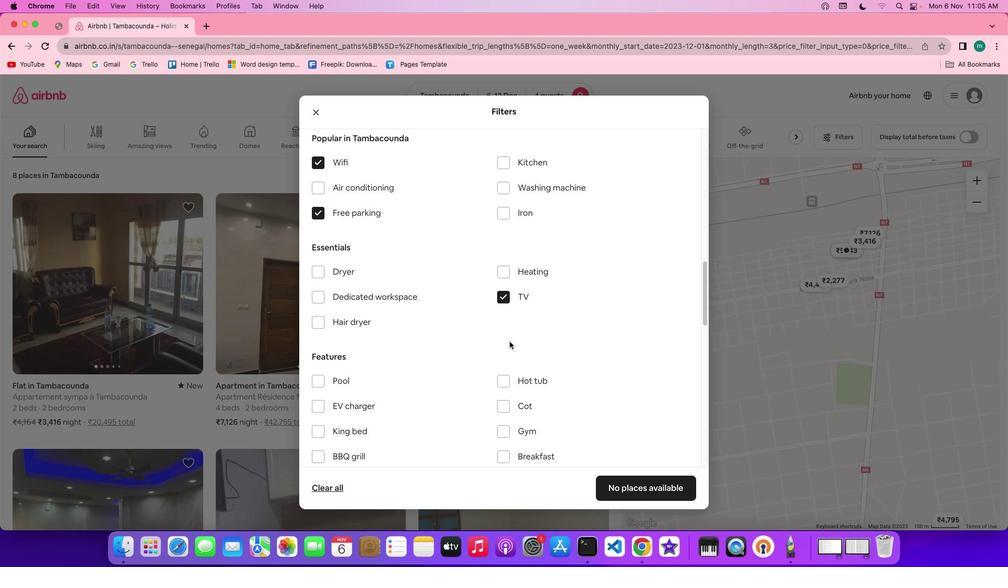 
Action: Mouse scrolled (512, 343) with delta (2, 1)
Screenshot: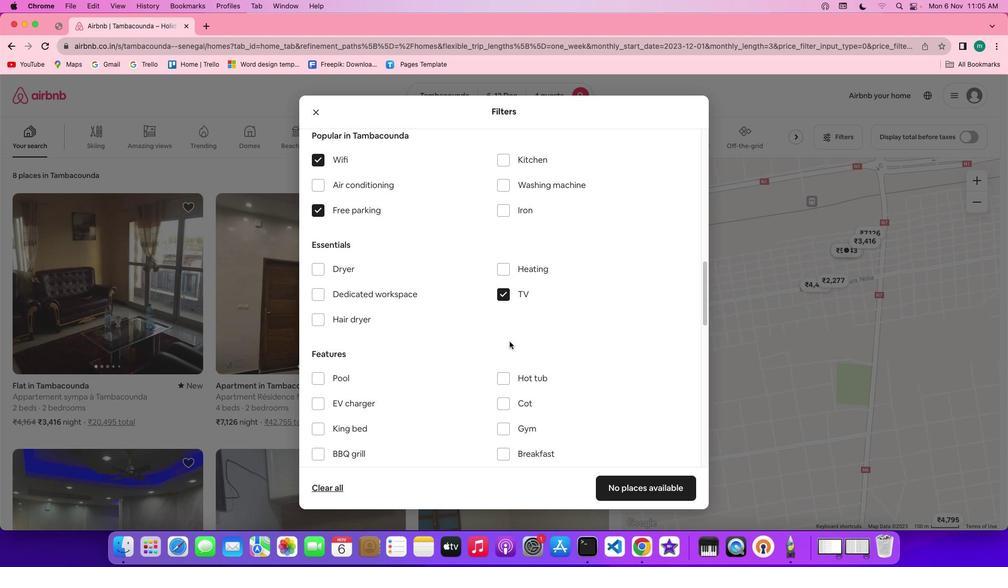 
Action: Mouse scrolled (512, 343) with delta (2, 1)
Screenshot: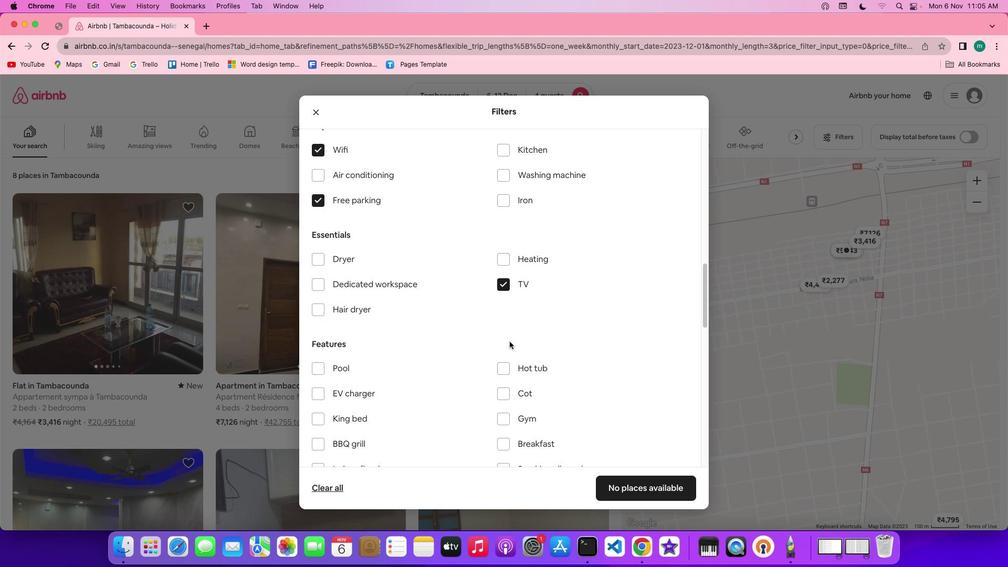 
Action: Mouse scrolled (512, 343) with delta (2, 1)
Screenshot: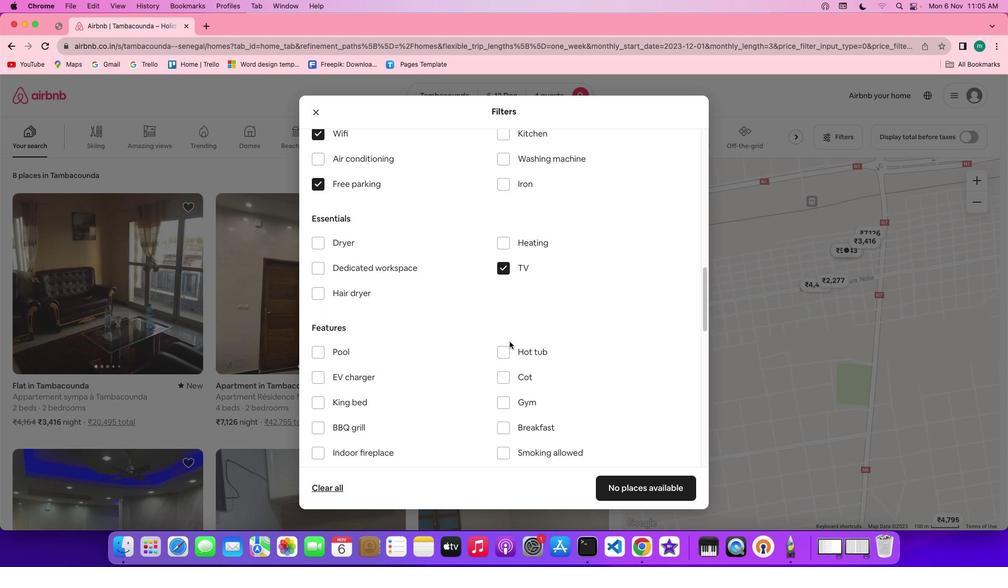 
Action: Mouse scrolled (512, 343) with delta (2, 1)
Screenshot: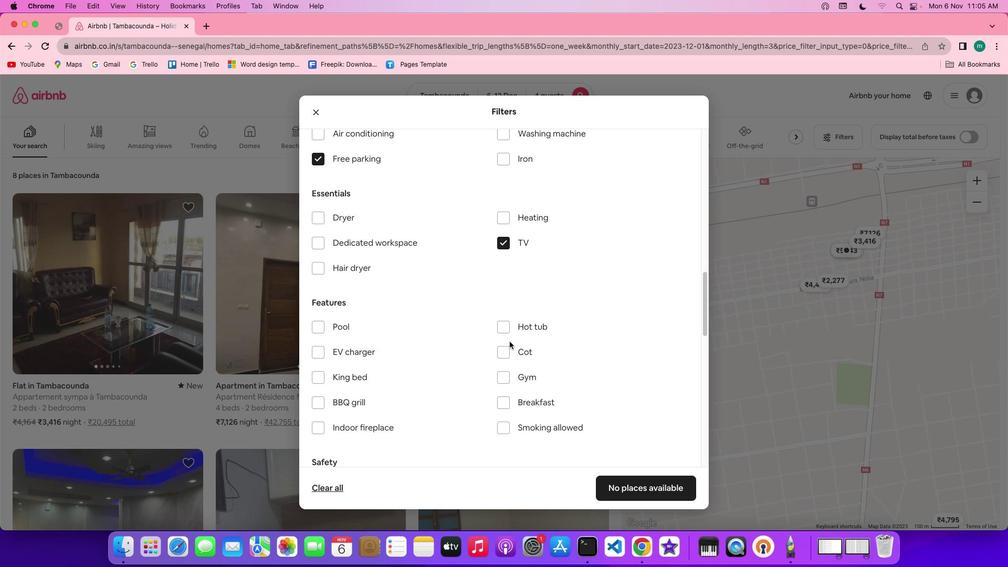 
Action: Mouse scrolled (512, 343) with delta (2, 1)
Screenshot: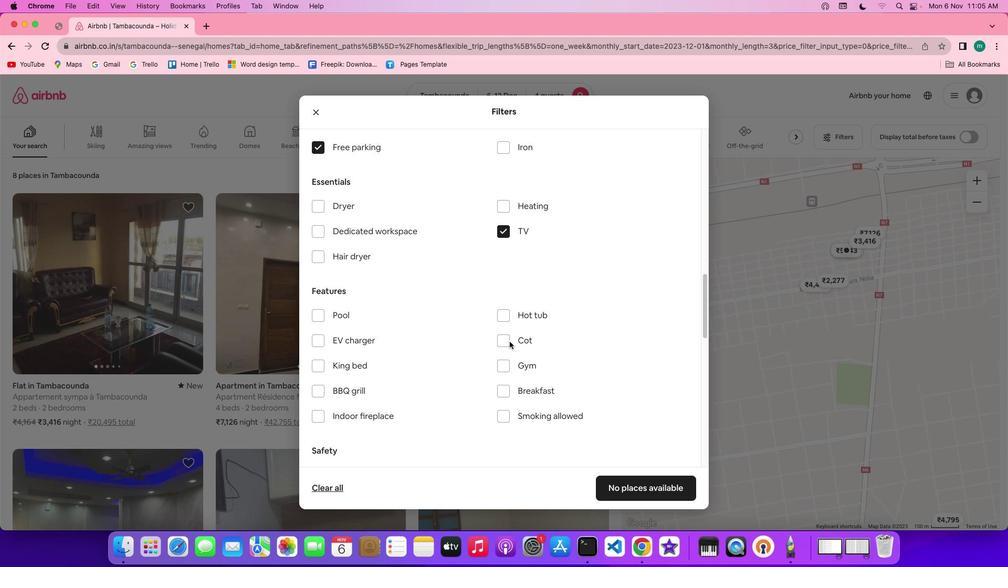 
Action: Mouse scrolled (512, 343) with delta (2, 1)
Screenshot: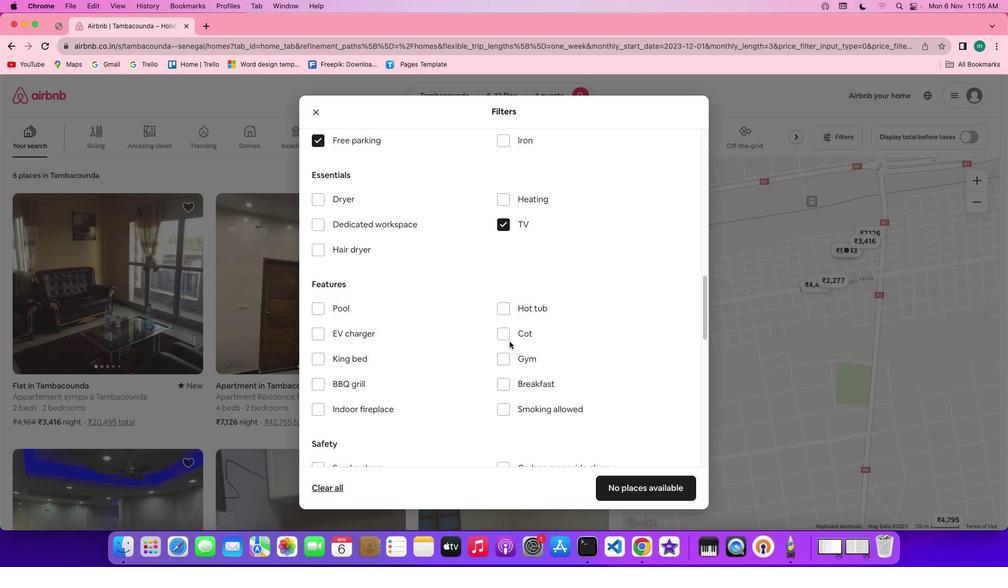 
Action: Mouse scrolled (512, 343) with delta (2, 1)
Screenshot: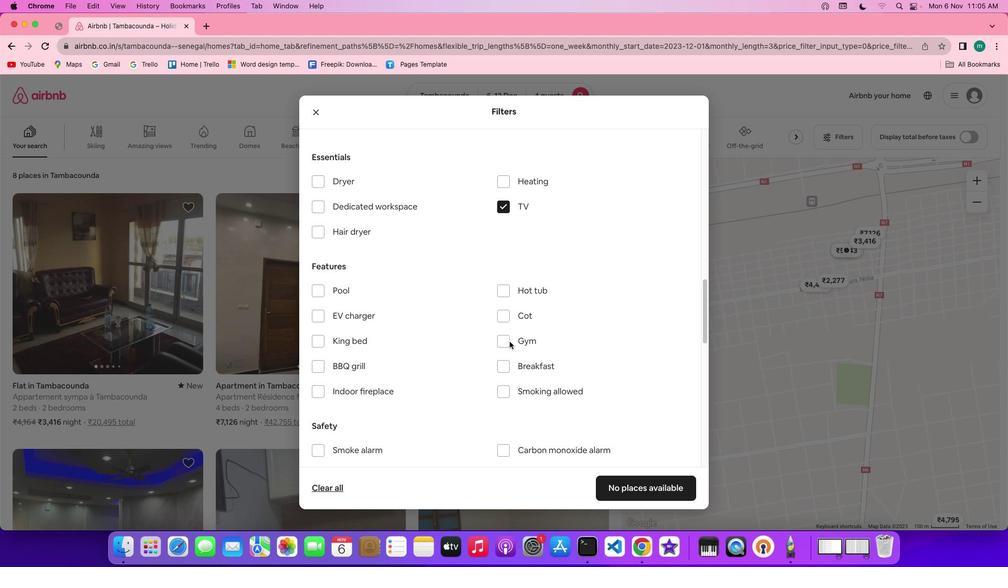 
Action: Mouse scrolled (512, 343) with delta (2, 1)
Screenshot: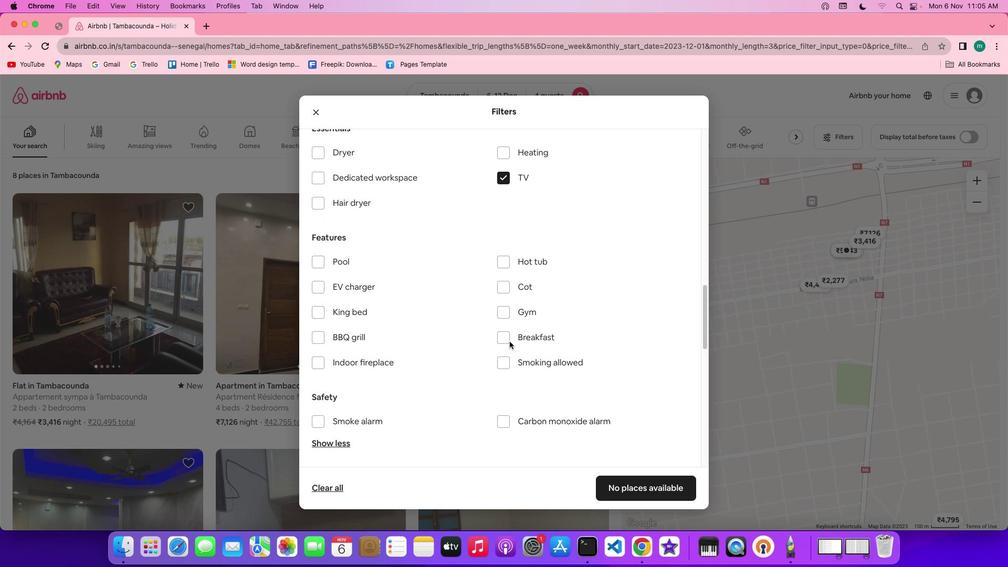 
Action: Mouse scrolled (512, 343) with delta (2, 1)
Screenshot: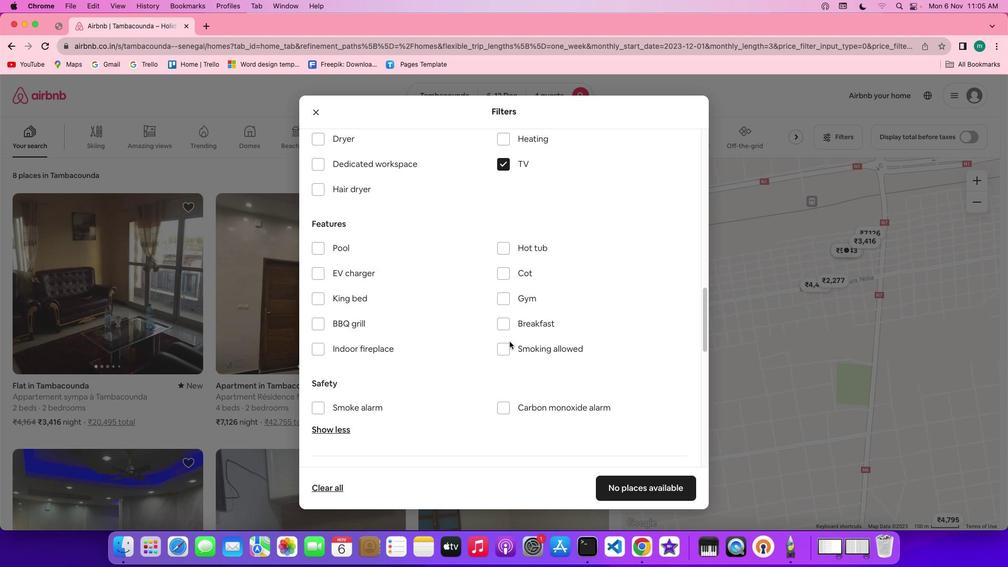 
Action: Mouse scrolled (512, 343) with delta (2, 1)
Screenshot: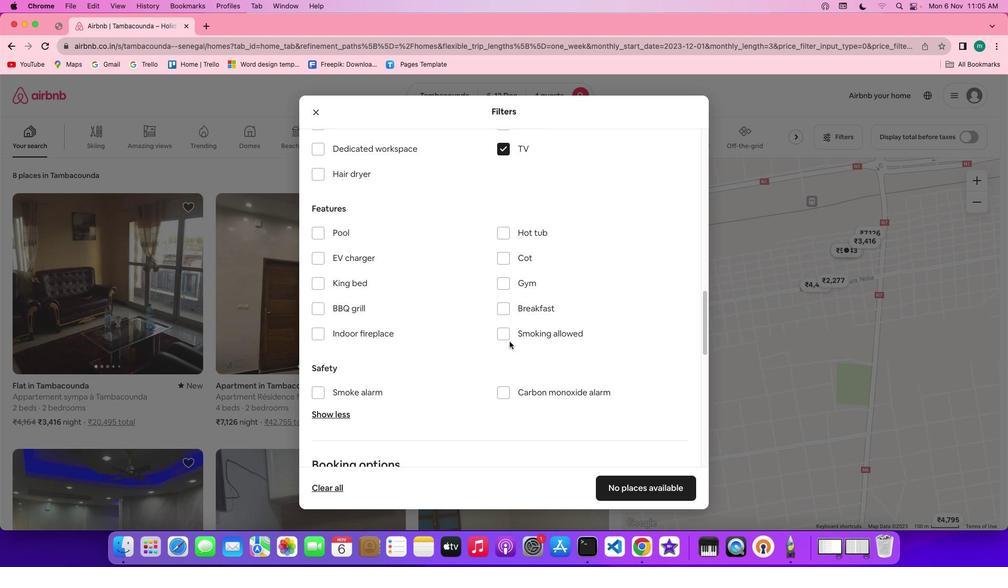 
Action: Mouse scrolled (512, 343) with delta (2, 1)
Screenshot: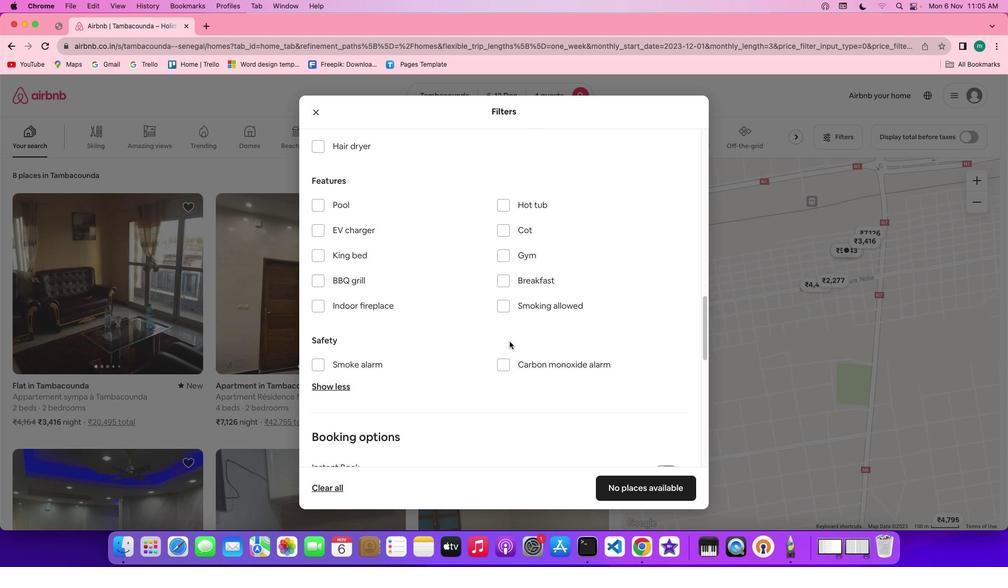 
Action: Mouse scrolled (512, 343) with delta (2, 1)
Screenshot: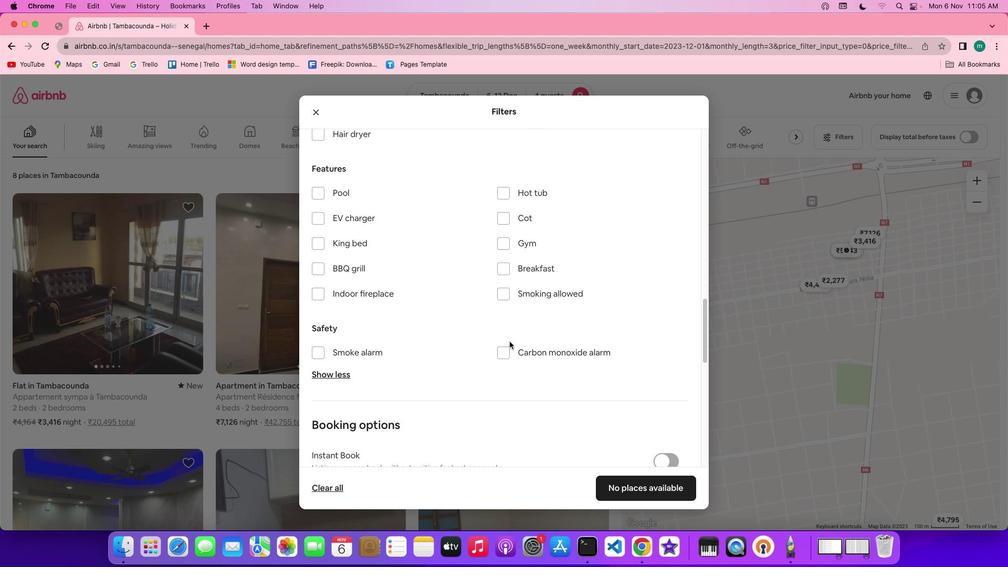 
Action: Mouse scrolled (512, 343) with delta (2, 1)
Screenshot: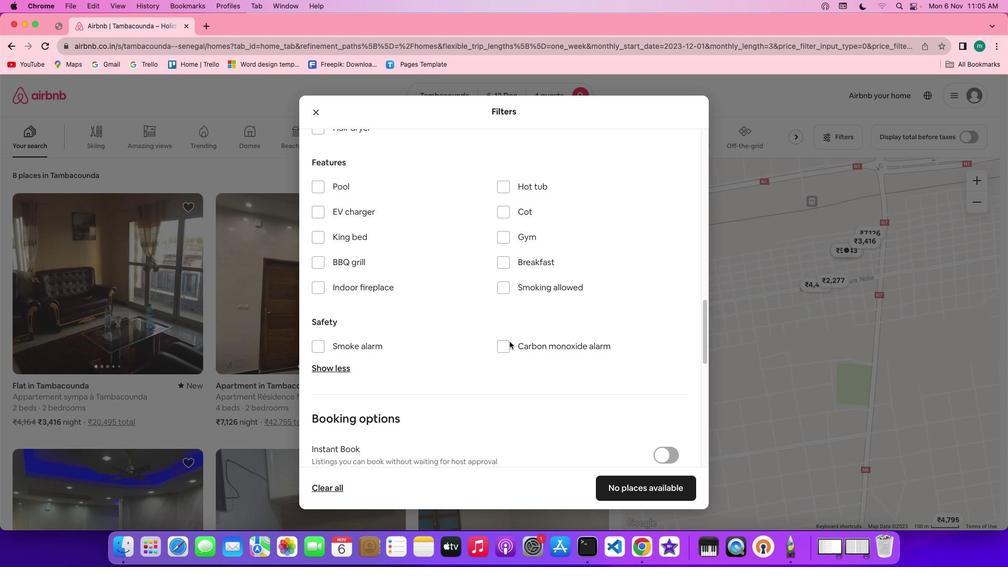 
Action: Mouse scrolled (512, 343) with delta (2, 1)
Screenshot: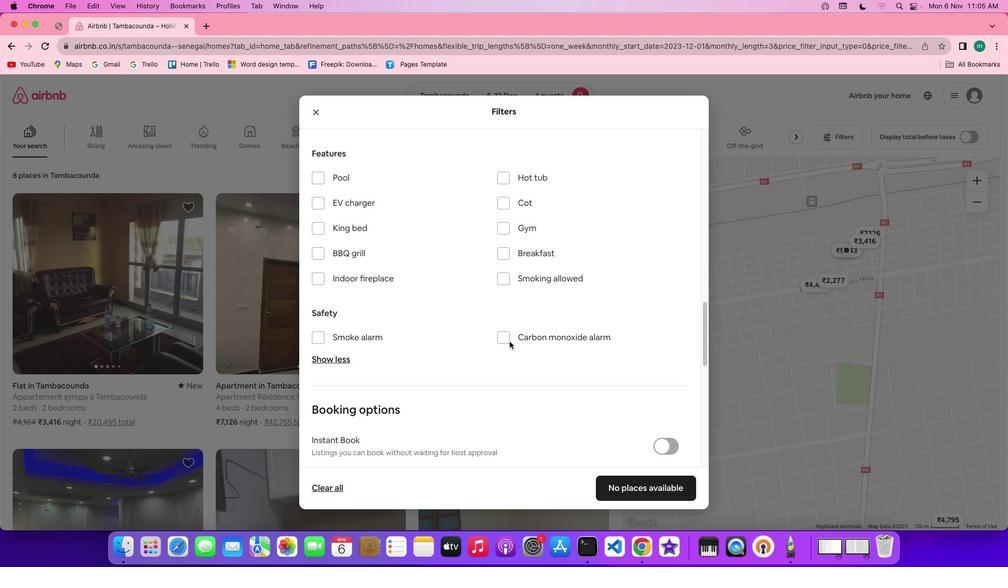 
Action: Mouse scrolled (512, 343) with delta (2, 1)
Screenshot: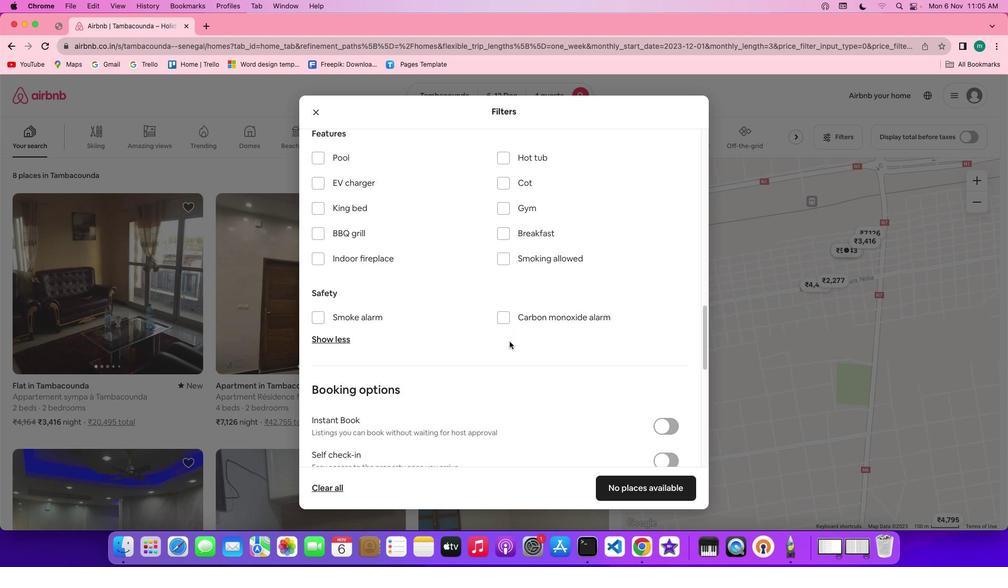 
Action: Mouse moved to (521, 203)
Screenshot: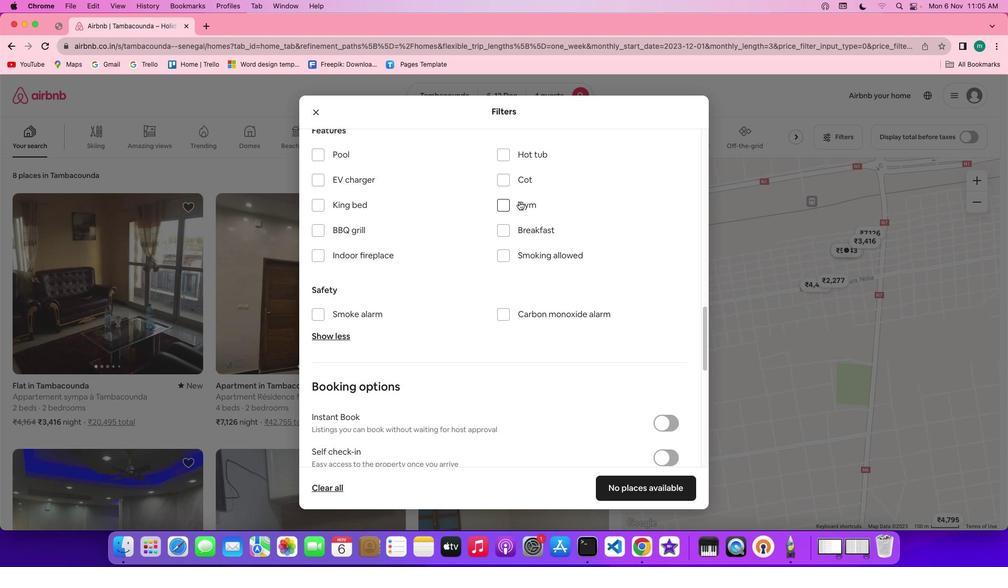 
Action: Mouse pressed left at (521, 203)
Screenshot: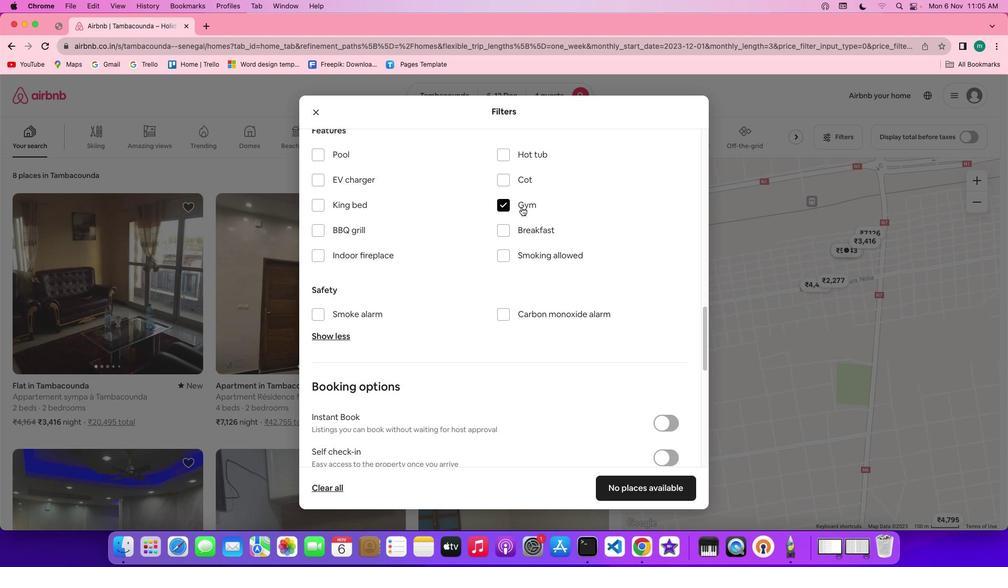 
Action: Mouse moved to (523, 231)
Screenshot: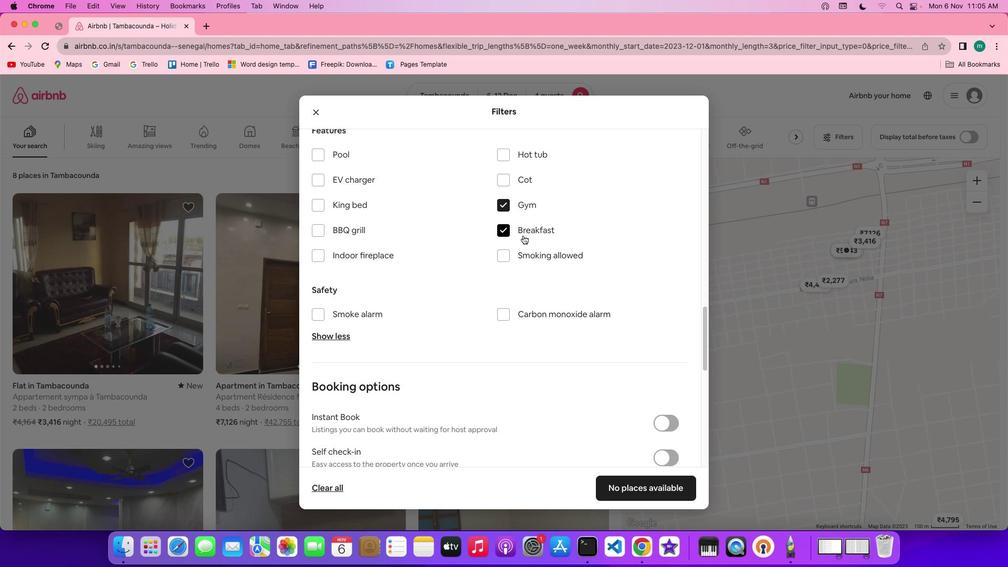 
Action: Mouse pressed left at (523, 231)
Screenshot: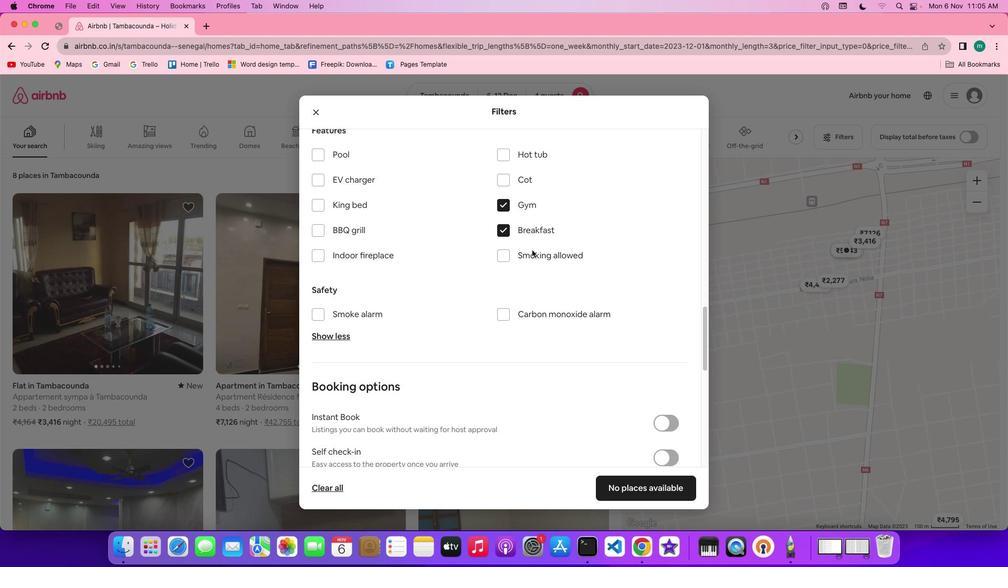
Action: Mouse moved to (579, 329)
Screenshot: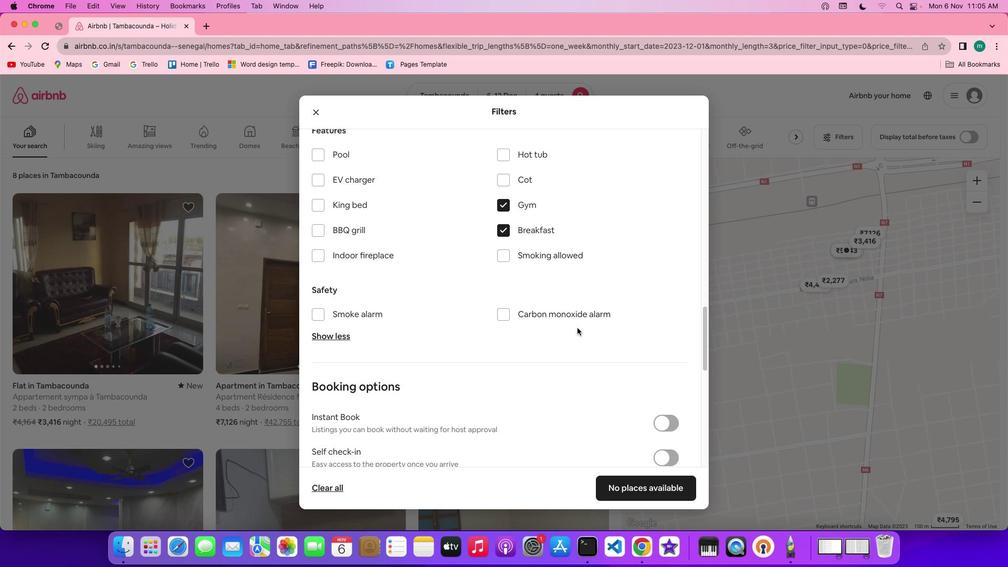 
Action: Mouse scrolled (579, 329) with delta (2, 1)
Screenshot: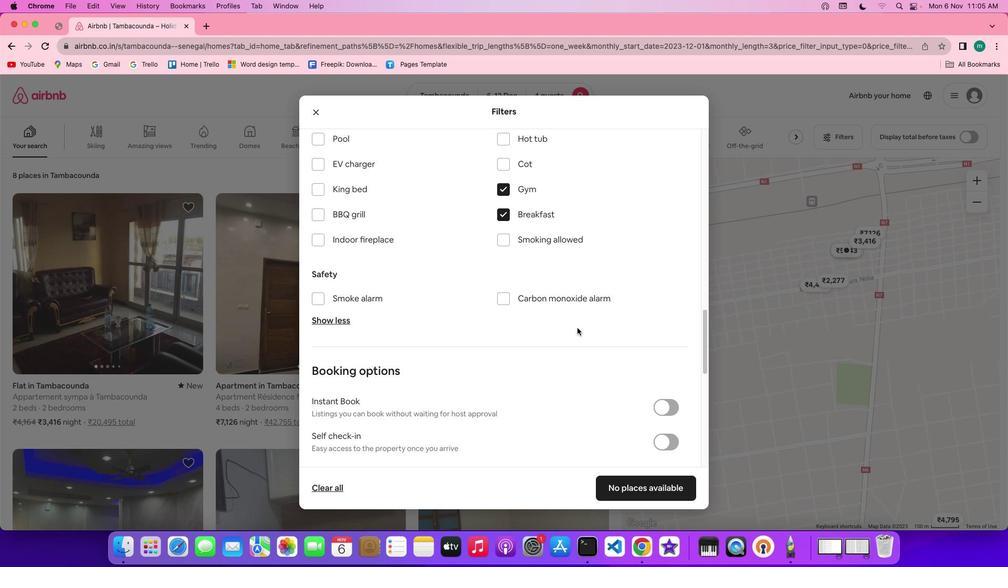 
Action: Mouse scrolled (579, 329) with delta (2, 1)
Screenshot: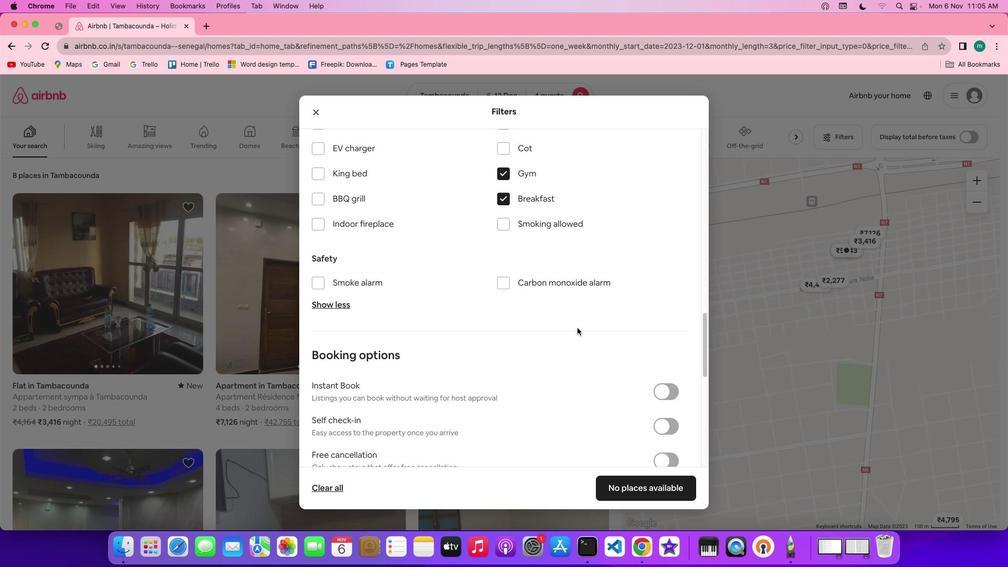 
Action: Mouse scrolled (579, 329) with delta (2, 1)
Screenshot: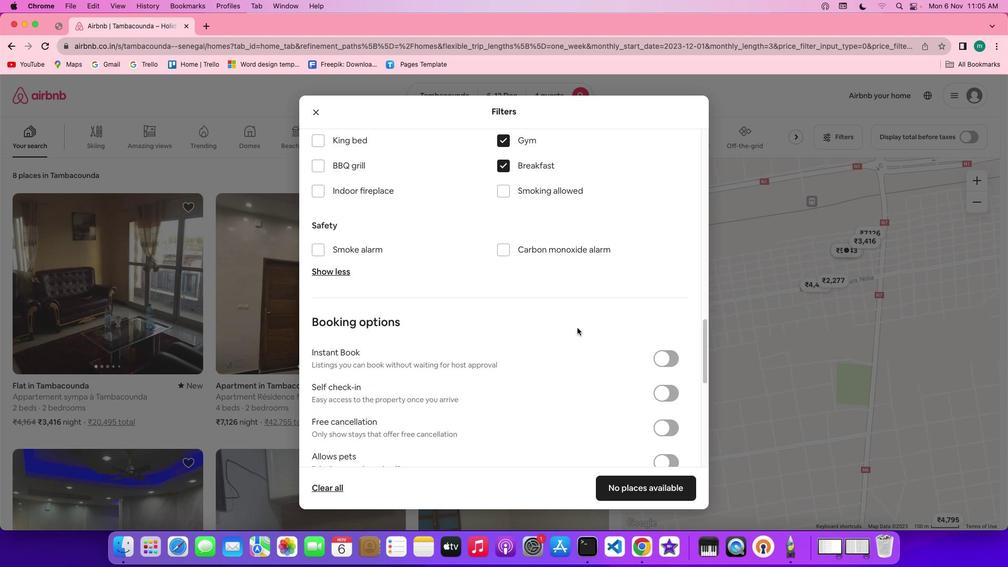 
Action: Mouse scrolled (579, 329) with delta (2, 1)
Screenshot: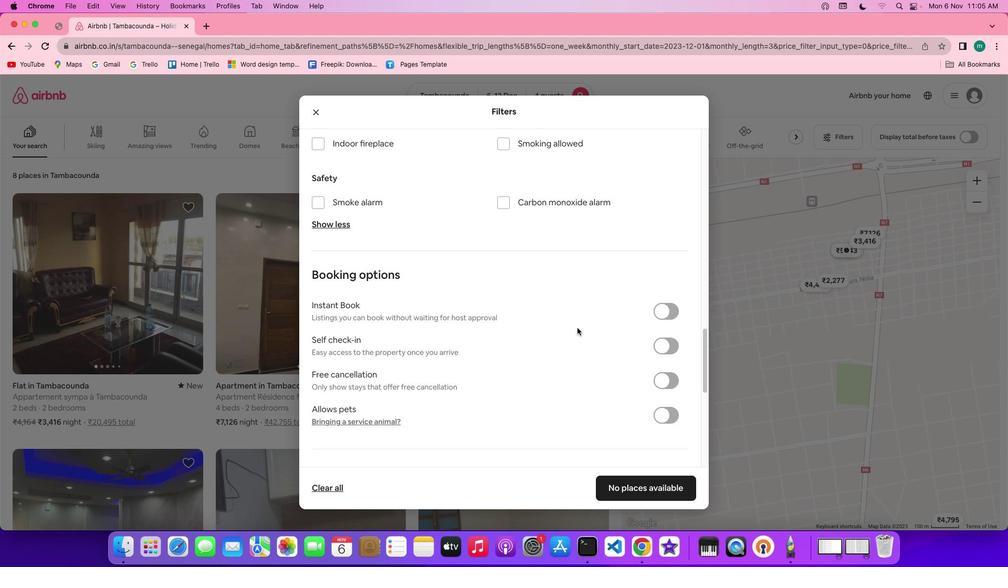 
Action: Mouse moved to (579, 334)
Screenshot: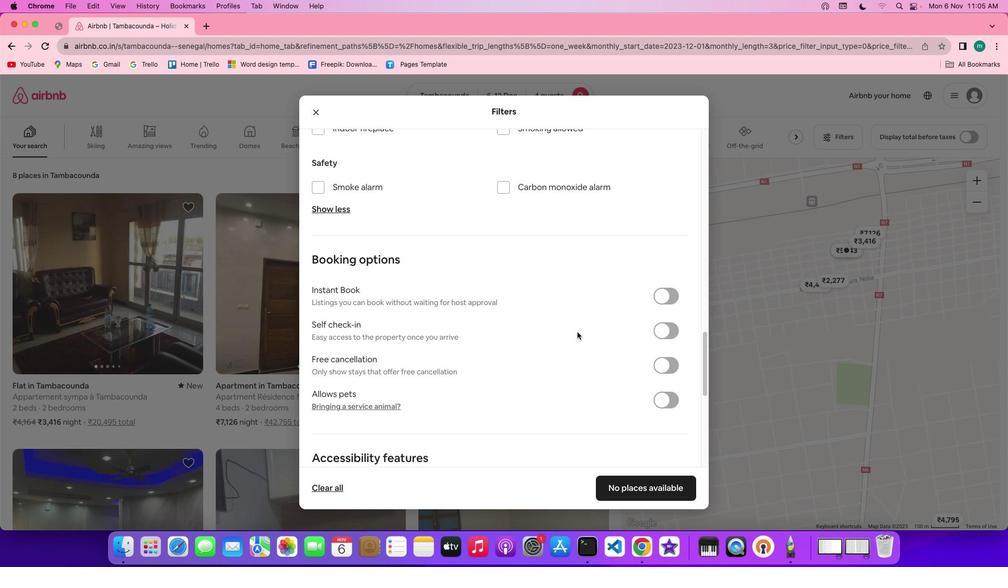 
Action: Mouse scrolled (579, 334) with delta (2, 1)
Screenshot: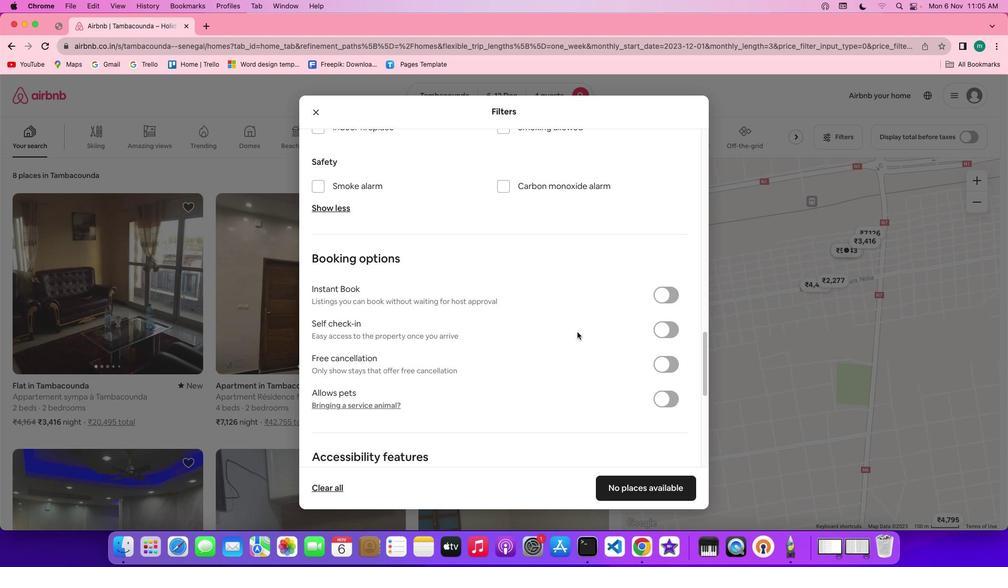 
Action: Mouse scrolled (579, 334) with delta (2, 1)
Screenshot: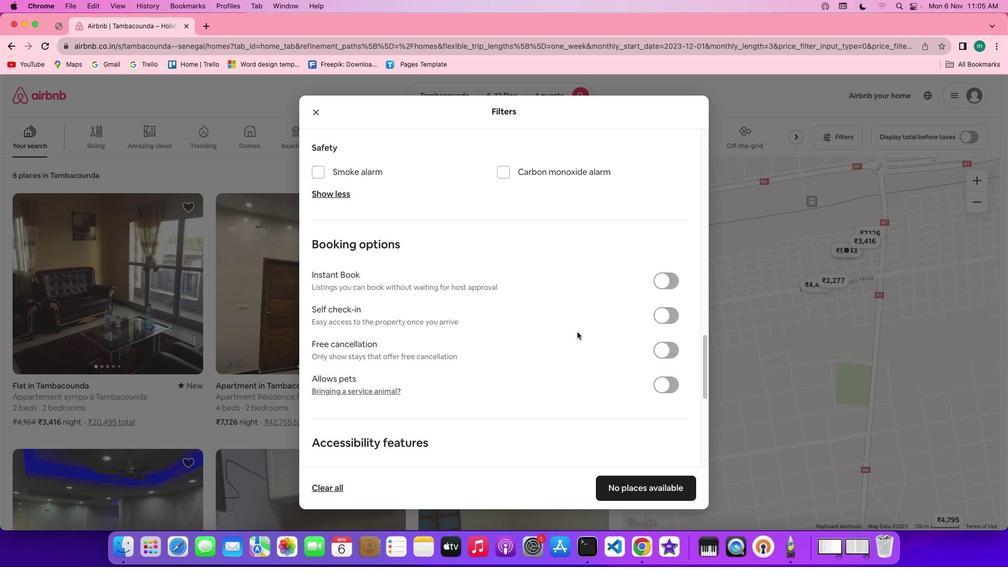 
Action: Mouse scrolled (579, 334) with delta (2, 1)
Screenshot: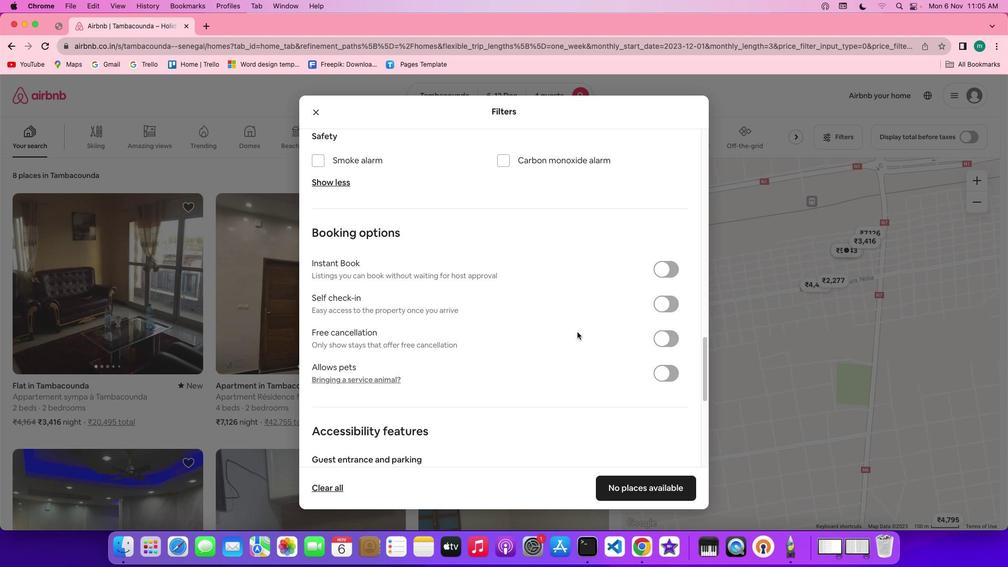 
Action: Mouse moved to (579, 334)
Screenshot: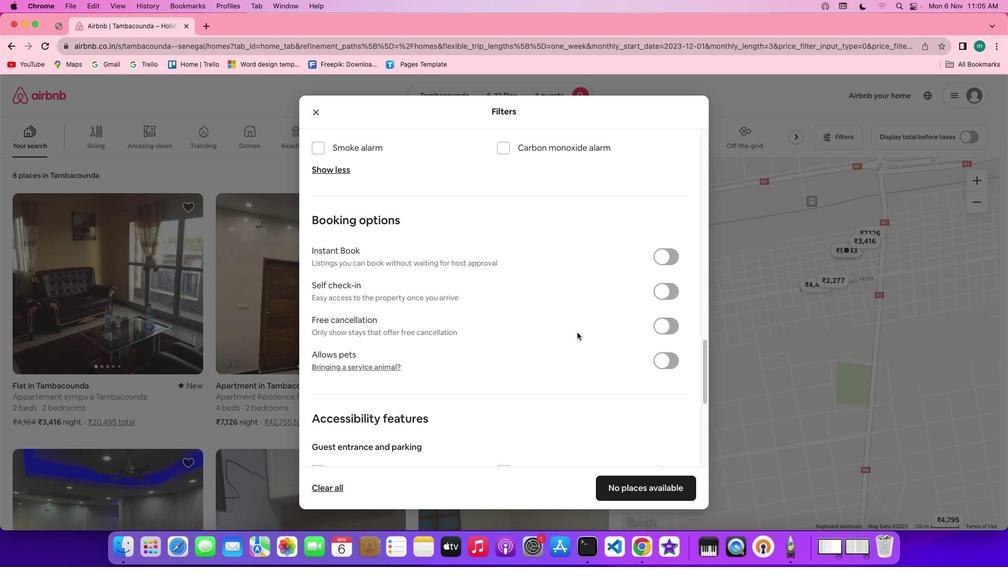 
Action: Mouse scrolled (579, 334) with delta (2, 1)
Screenshot: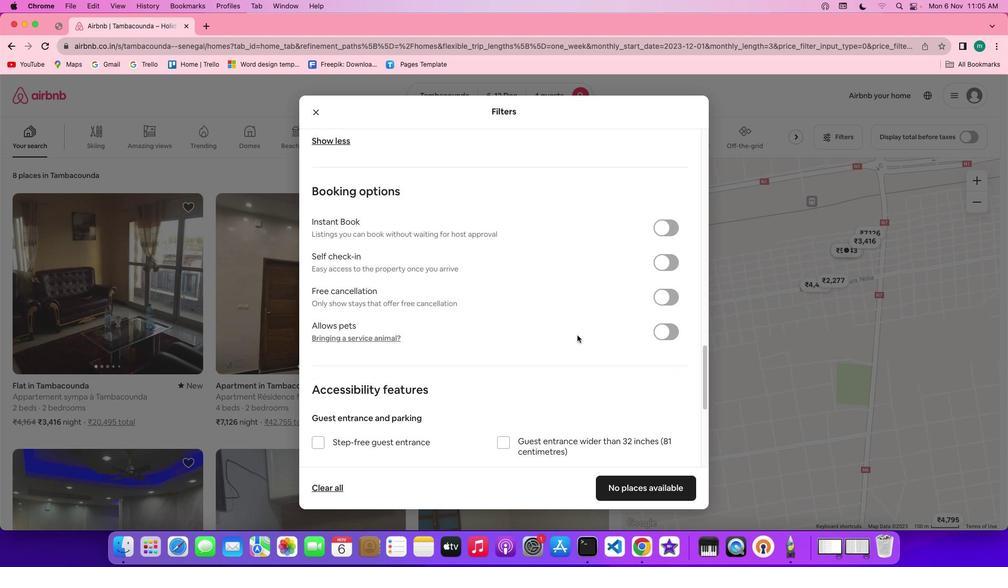 
Action: Mouse moved to (583, 347)
Screenshot: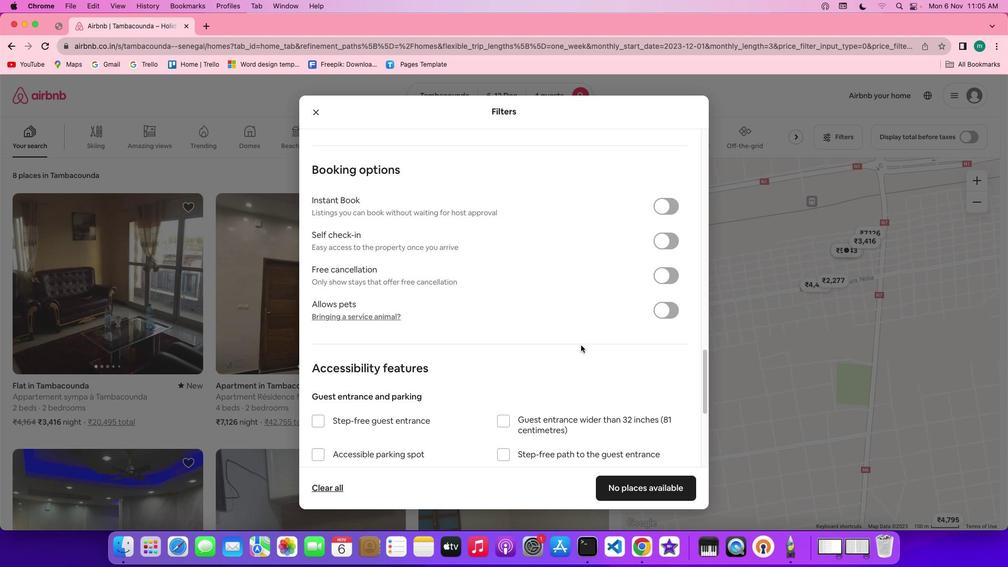 
Action: Mouse scrolled (583, 347) with delta (2, 1)
Screenshot: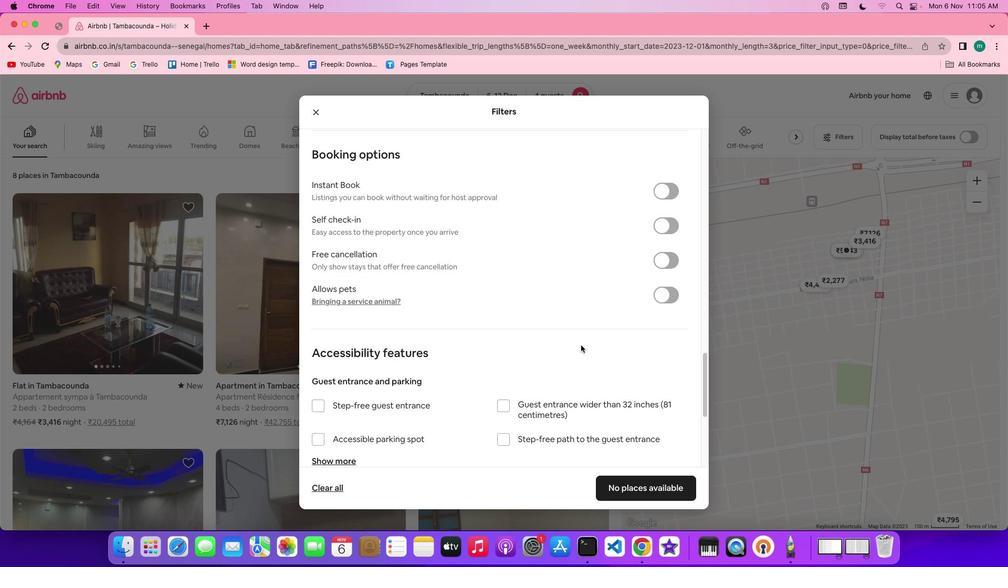 
Action: Mouse scrolled (583, 347) with delta (2, 1)
Screenshot: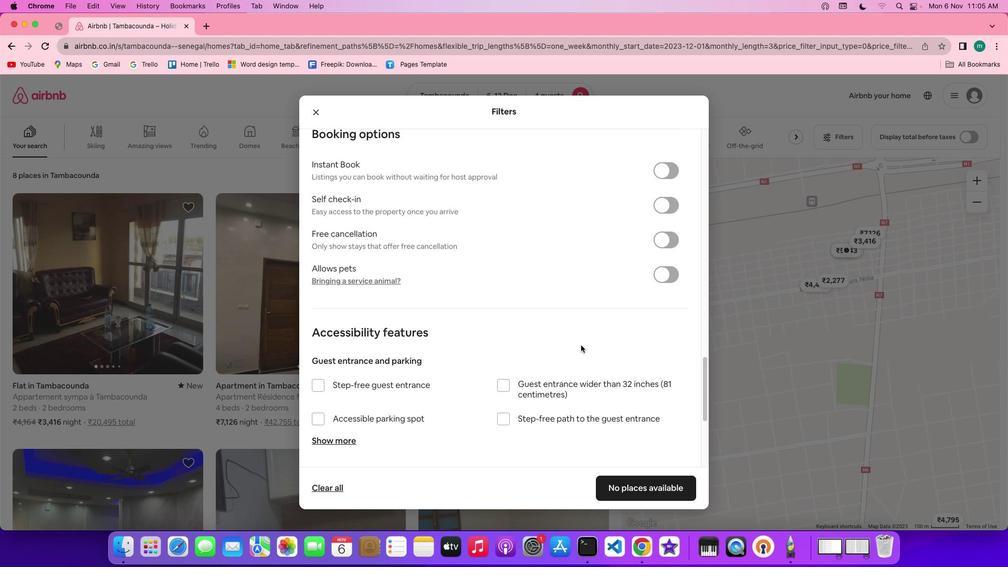 
Action: Mouse scrolled (583, 347) with delta (2, 0)
Screenshot: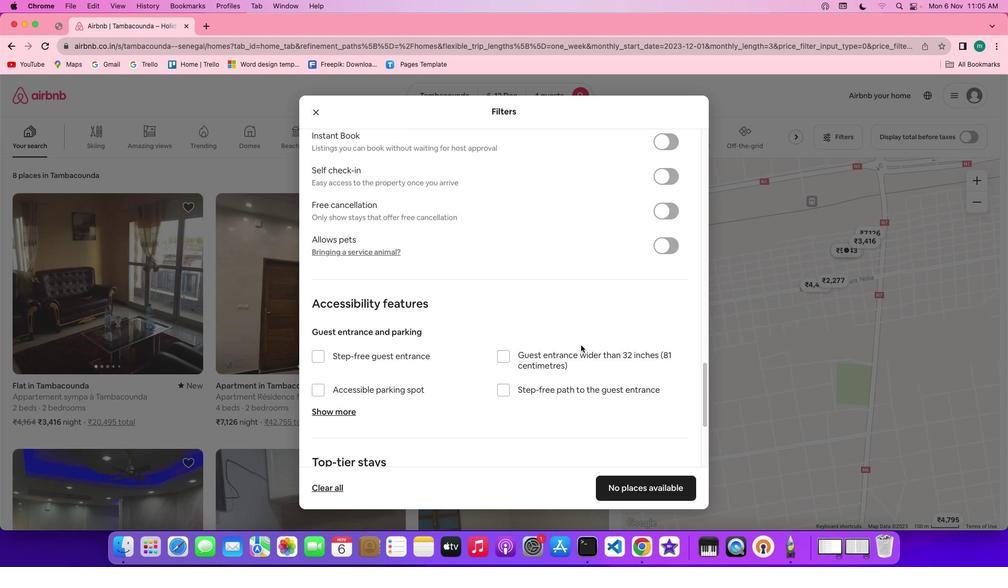 
Action: Mouse scrolled (583, 347) with delta (2, 0)
Screenshot: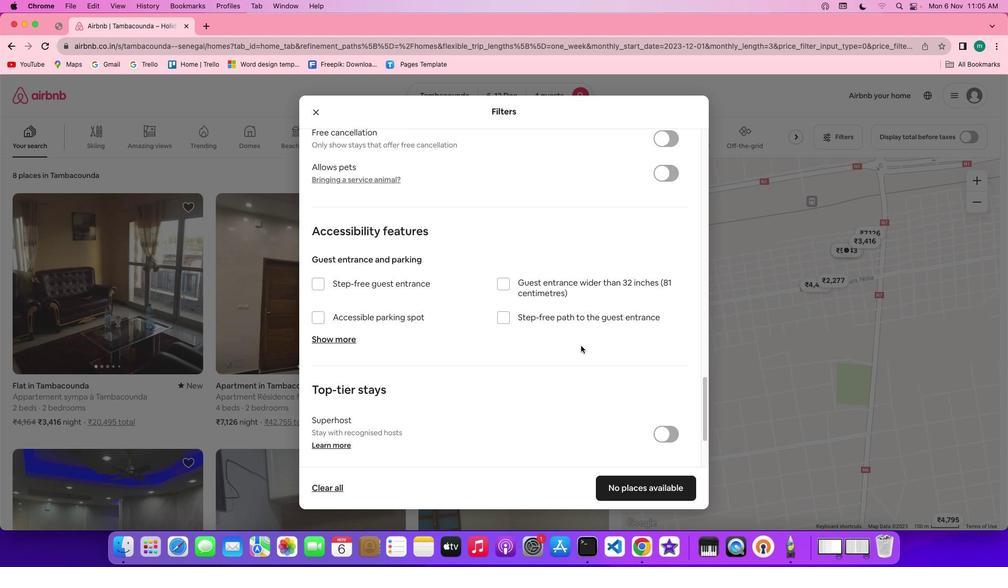 
Action: Mouse moved to (584, 349)
Screenshot: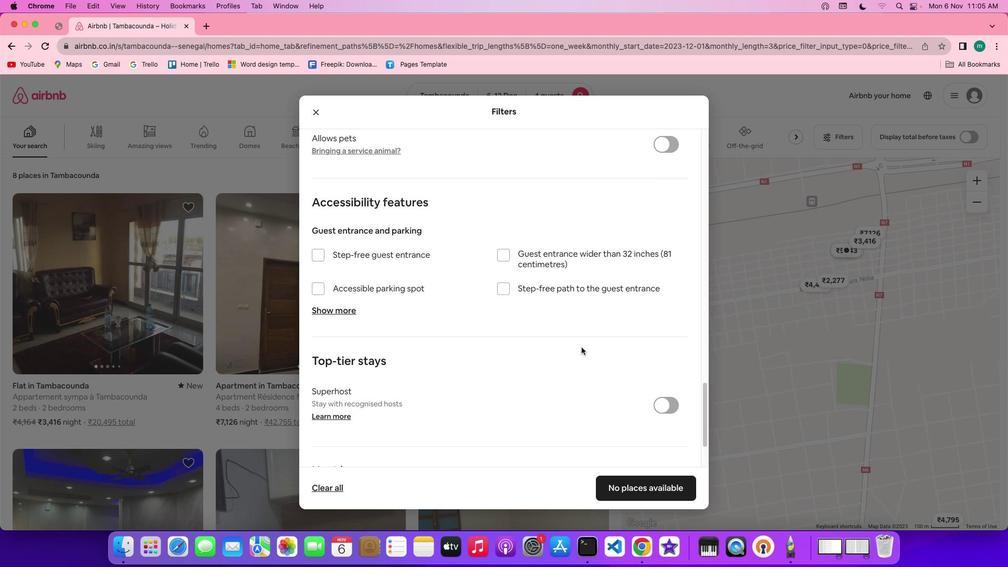 
Action: Mouse scrolled (584, 349) with delta (2, 1)
Screenshot: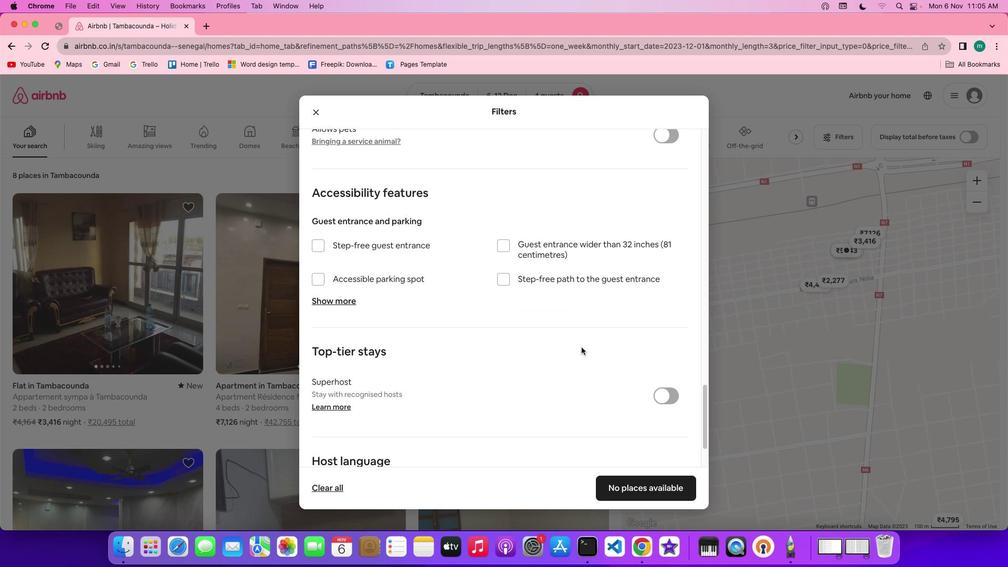 
Action: Mouse scrolled (584, 349) with delta (2, 1)
Screenshot: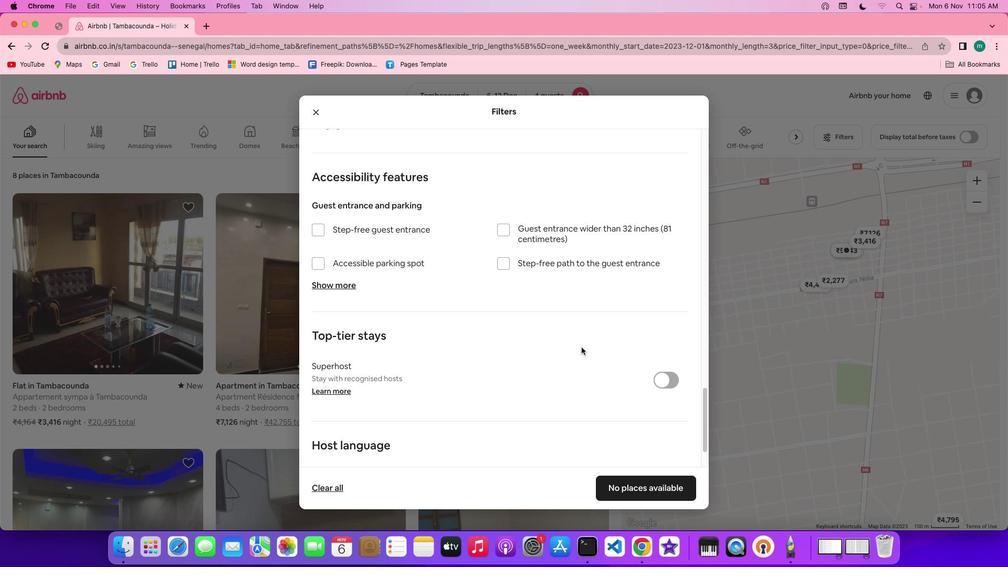 
Action: Mouse scrolled (584, 349) with delta (2, 1)
Screenshot: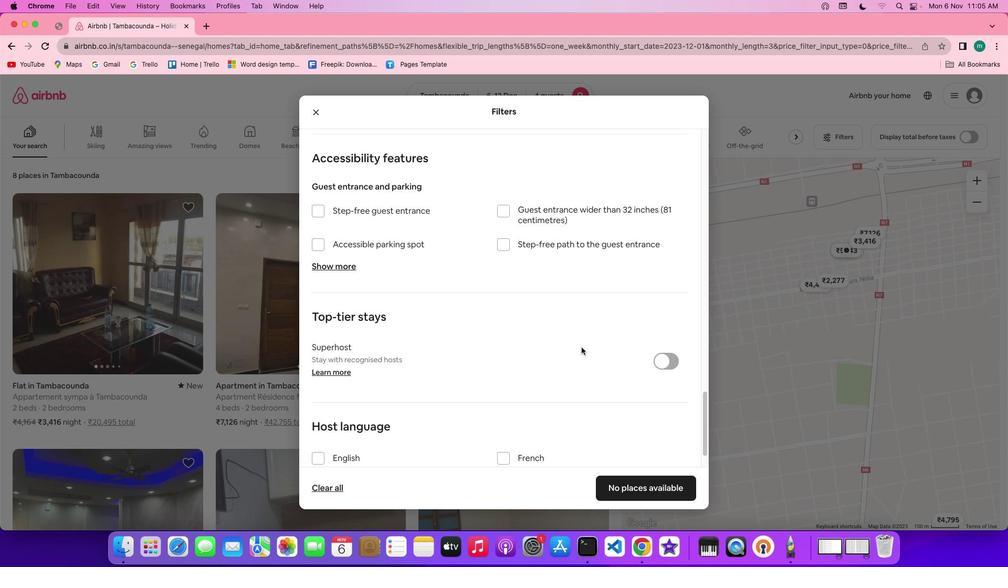 
Action: Mouse scrolled (584, 349) with delta (2, 0)
Screenshot: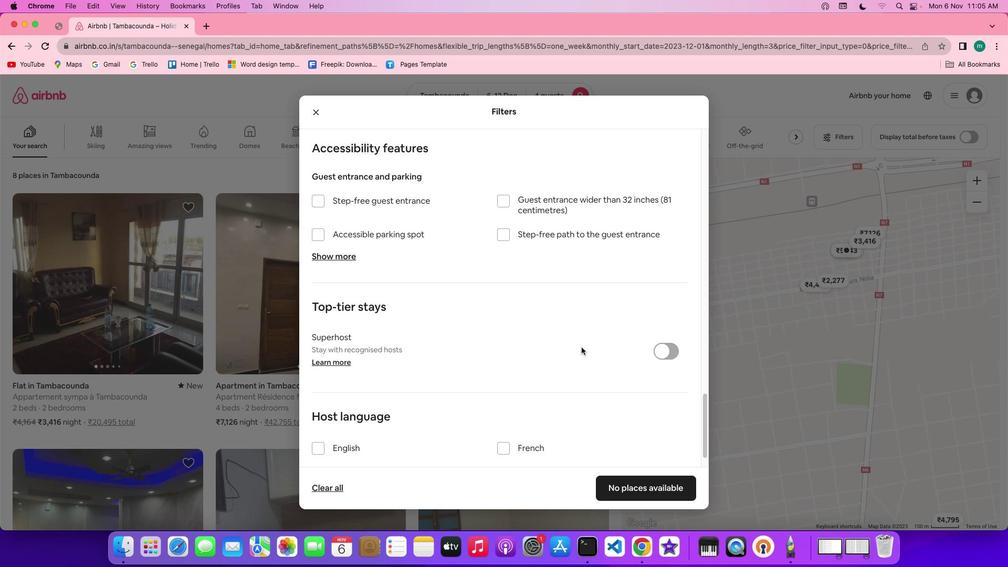 
Action: Mouse scrolled (584, 349) with delta (2, 1)
Screenshot: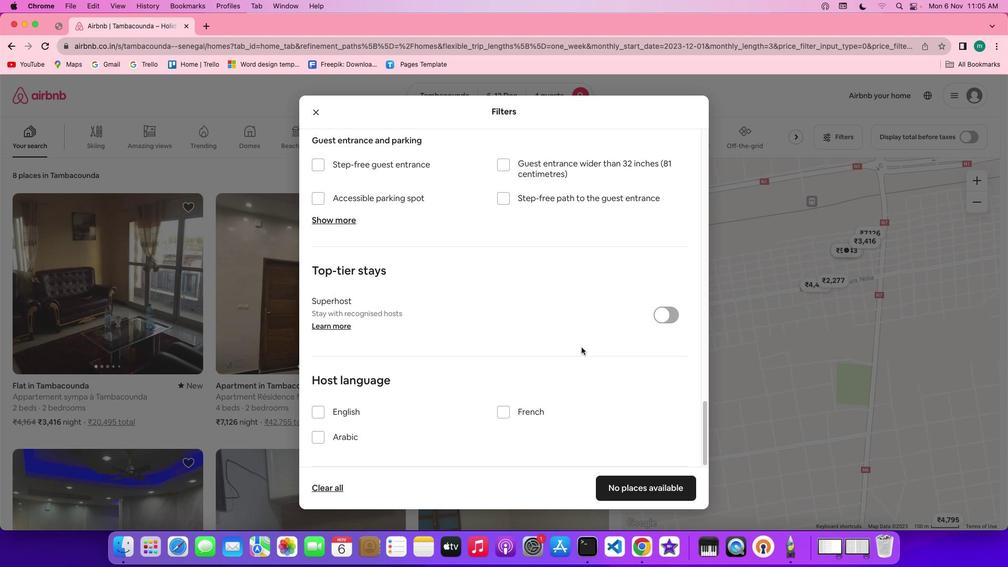 
Action: Mouse scrolled (584, 349) with delta (2, 1)
Screenshot: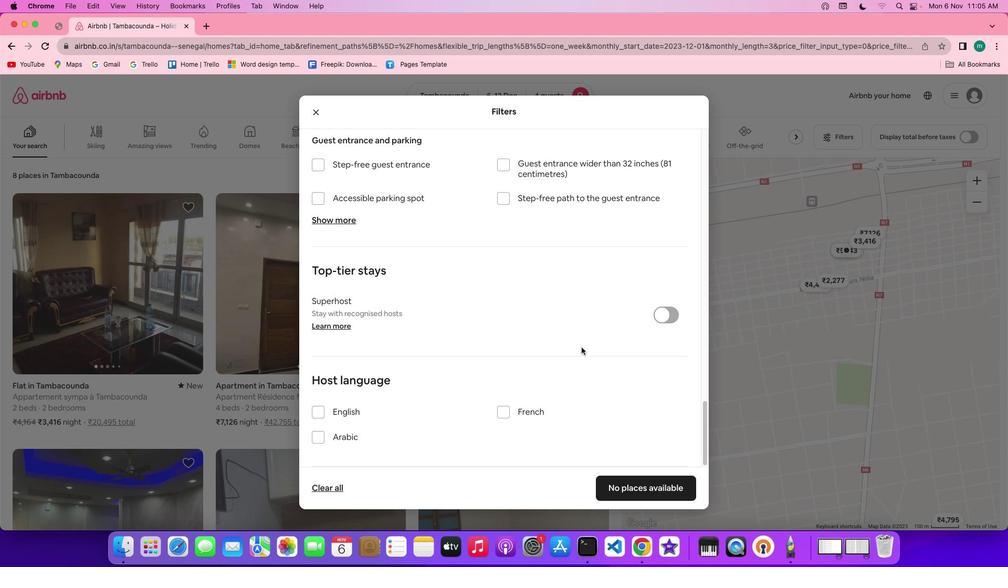 
Action: Mouse scrolled (584, 349) with delta (2, 0)
Screenshot: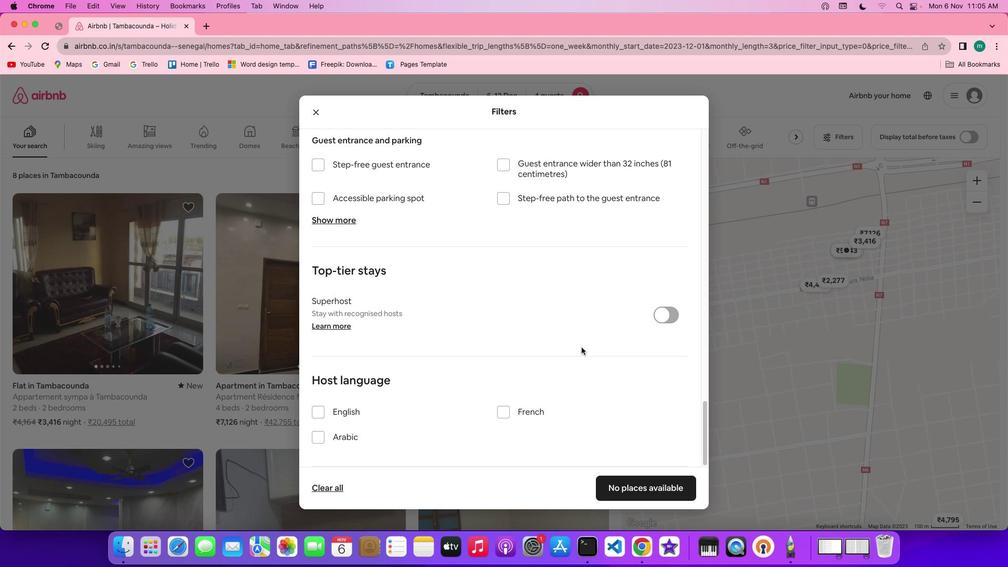 
Action: Mouse scrolled (584, 349) with delta (2, 0)
Screenshot: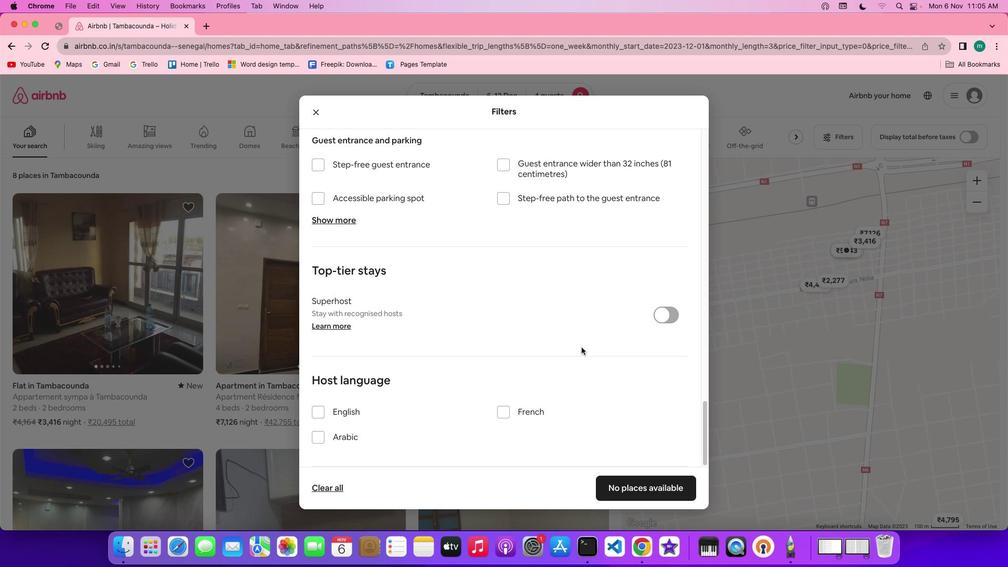 
Action: Mouse scrolled (584, 349) with delta (2, 0)
Screenshot: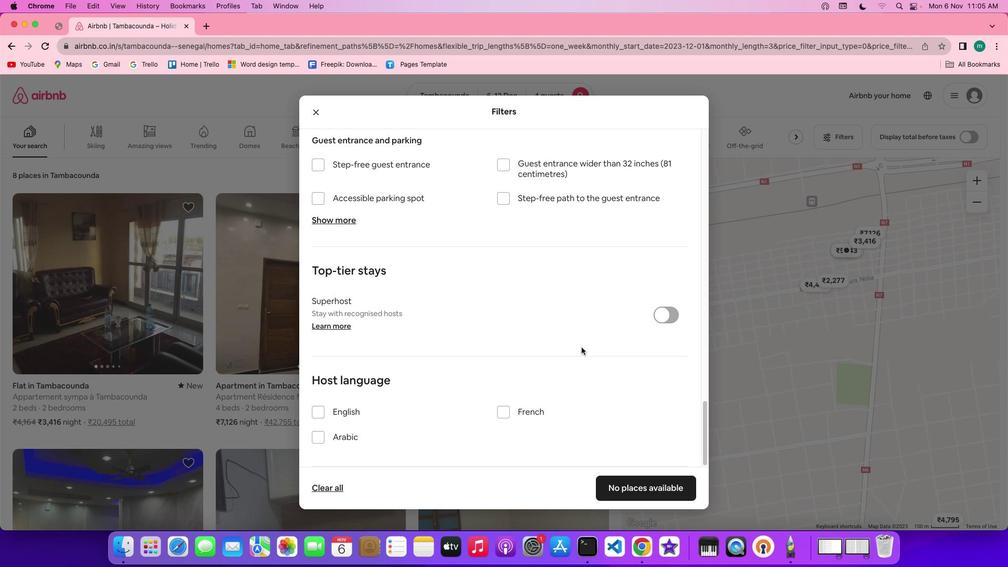 
Action: Mouse moved to (663, 493)
Screenshot: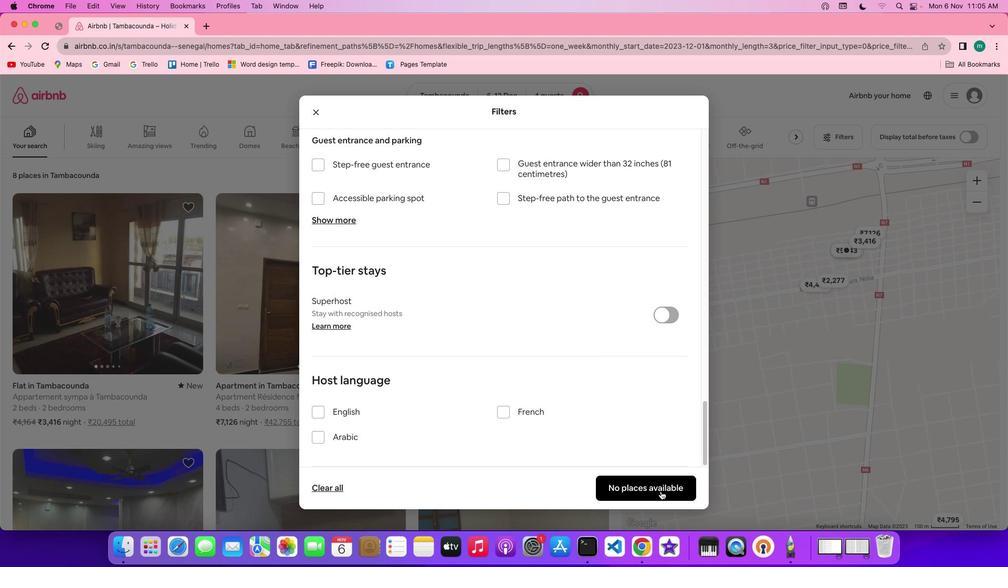 
Action: Mouse pressed left at (663, 493)
Screenshot: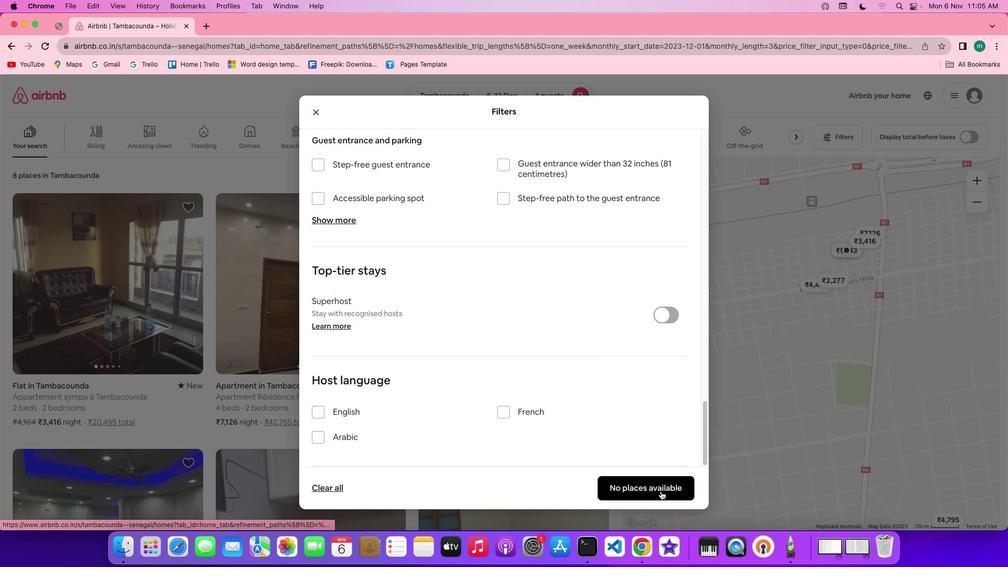 
Action: Mouse moved to (317, 354)
Screenshot: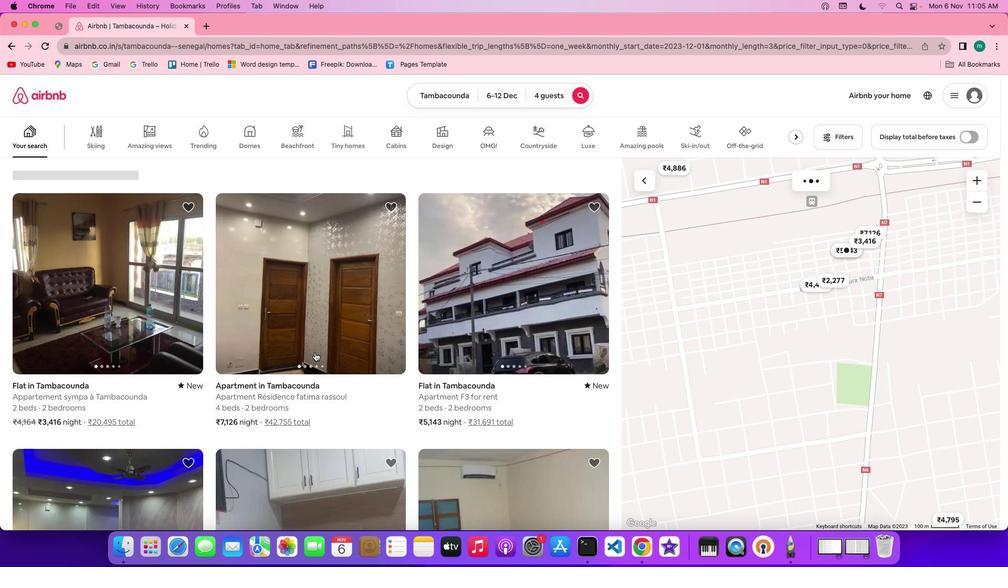 
